 Task: Find connections with filter location Jhūsi with filter topic #motivation with filter profile language English with filter current company Nagarro with filter school D.A.V. College with filter industry Biotechnology Research with filter service category Nonprofit Consulting with filter keywords title Physical Therapy Assistant
Action: Mouse moved to (183, 268)
Screenshot: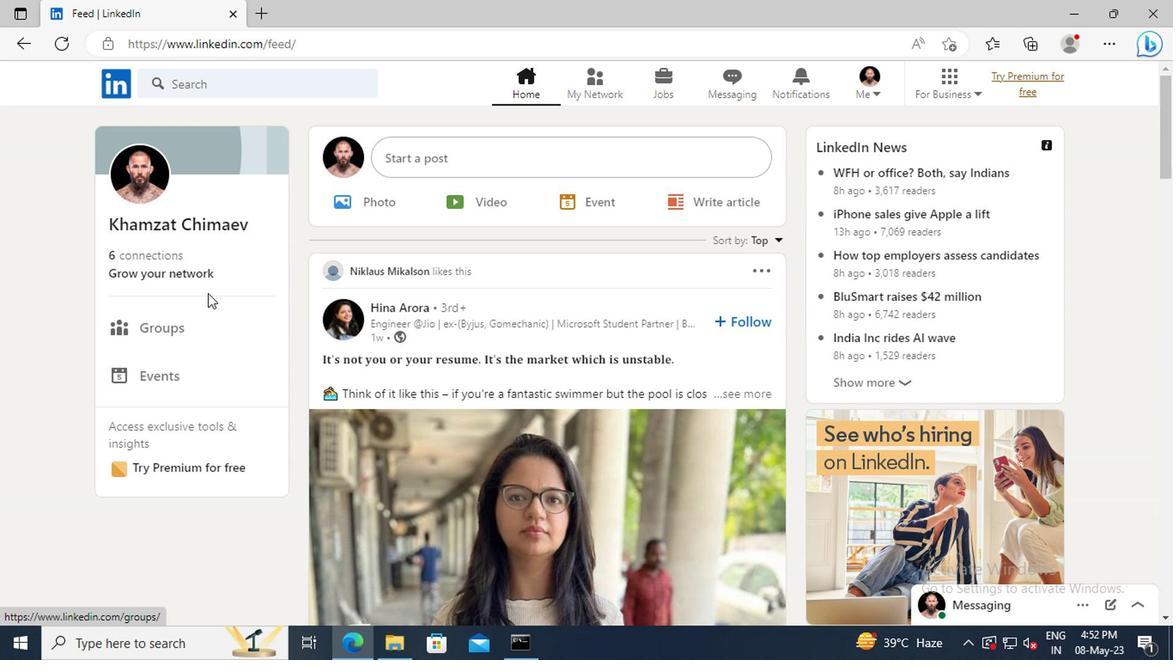 
Action: Mouse pressed left at (183, 268)
Screenshot: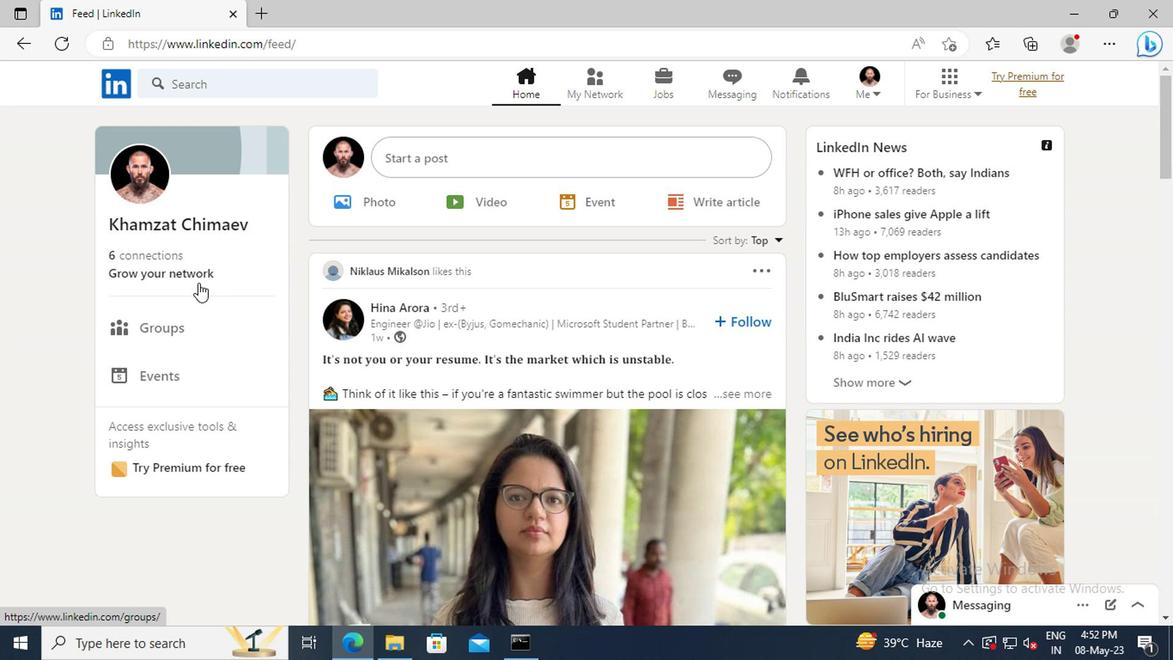 
Action: Mouse moved to (177, 184)
Screenshot: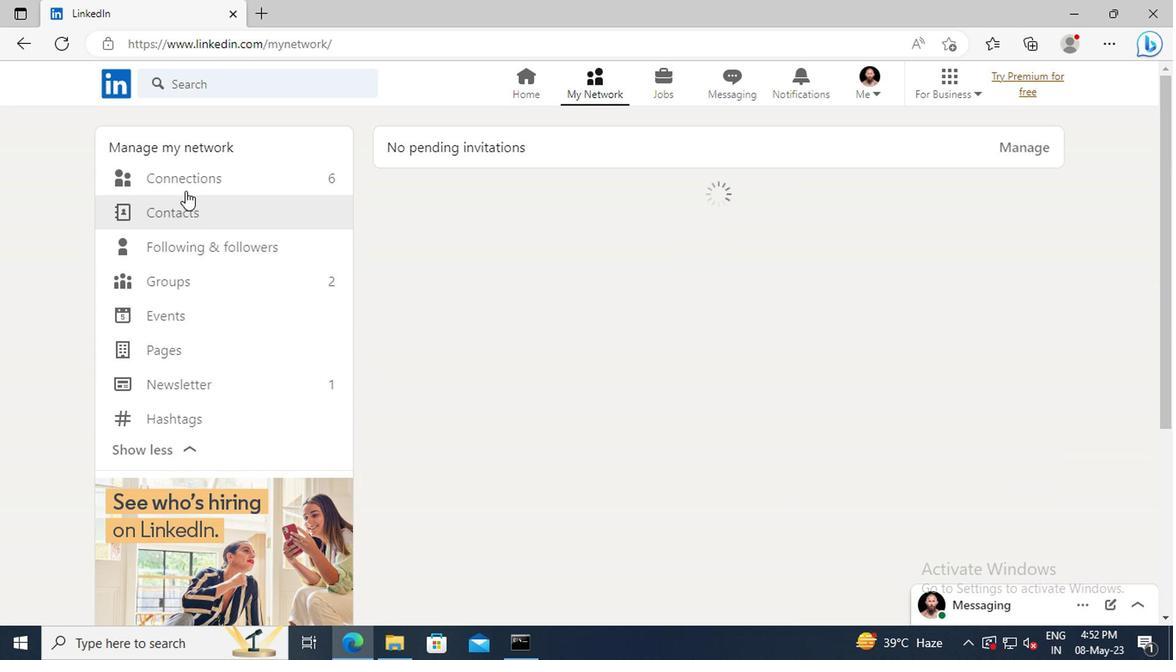 
Action: Mouse pressed left at (177, 184)
Screenshot: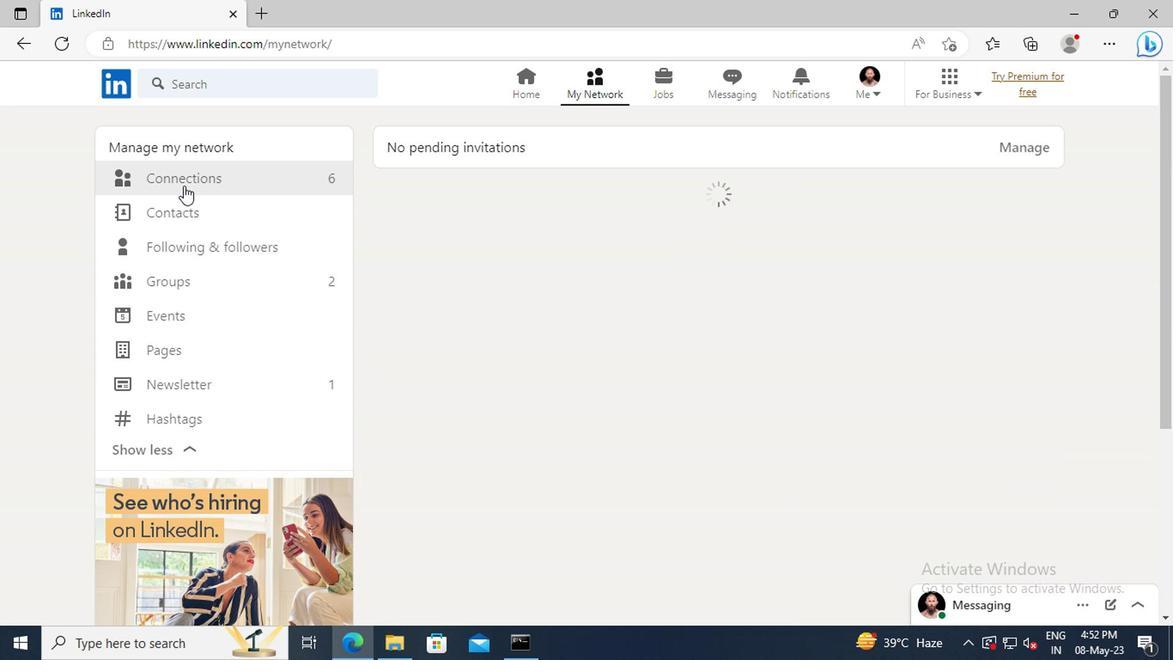 
Action: Mouse moved to (695, 182)
Screenshot: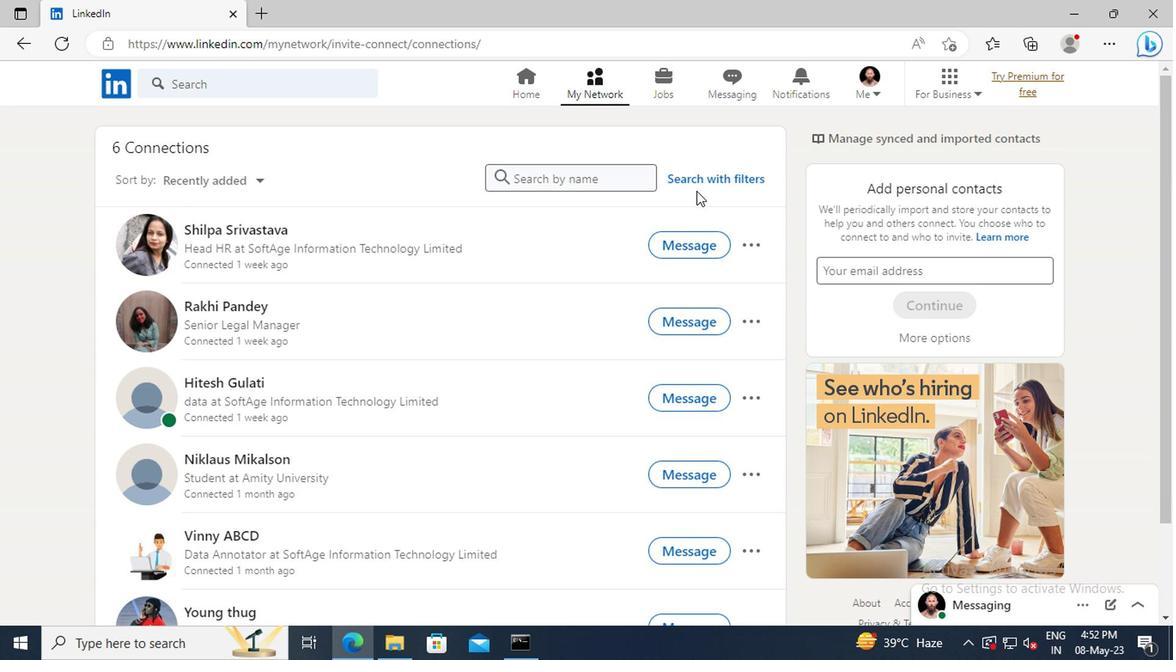 
Action: Mouse pressed left at (695, 182)
Screenshot: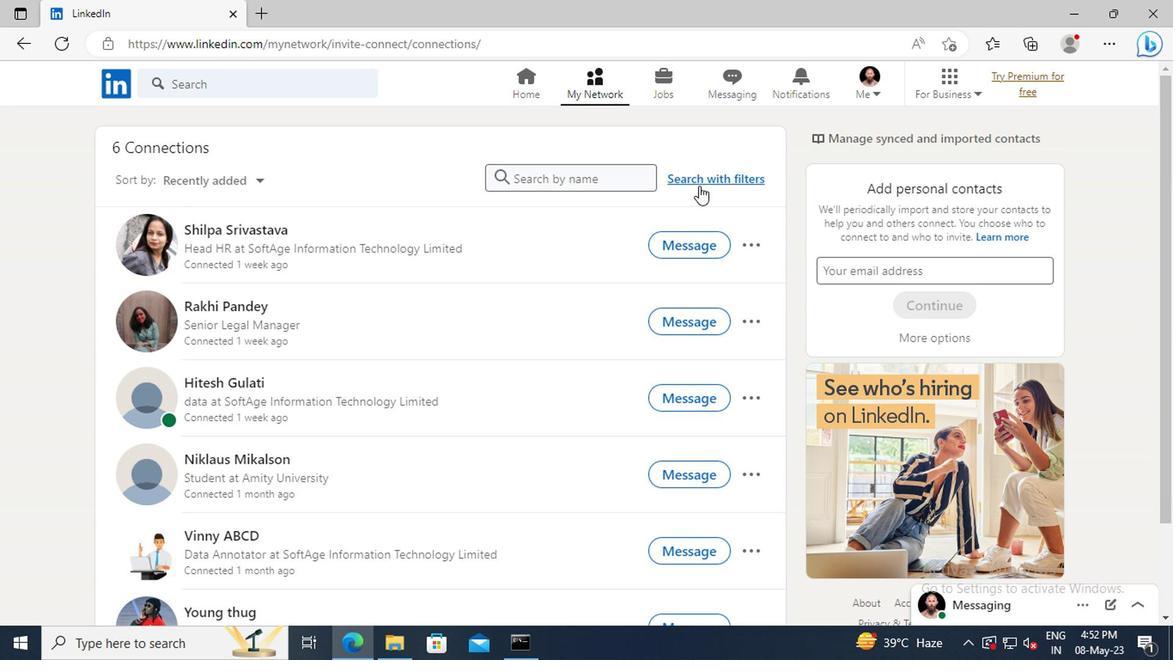 
Action: Mouse moved to (647, 136)
Screenshot: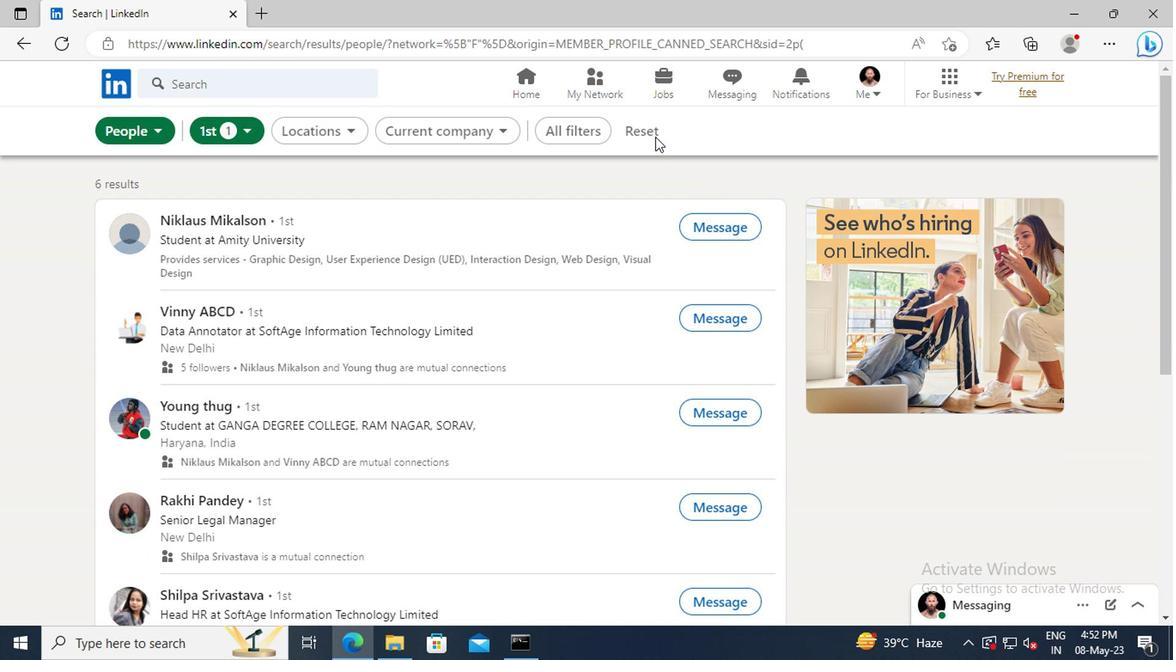 
Action: Mouse pressed left at (647, 136)
Screenshot: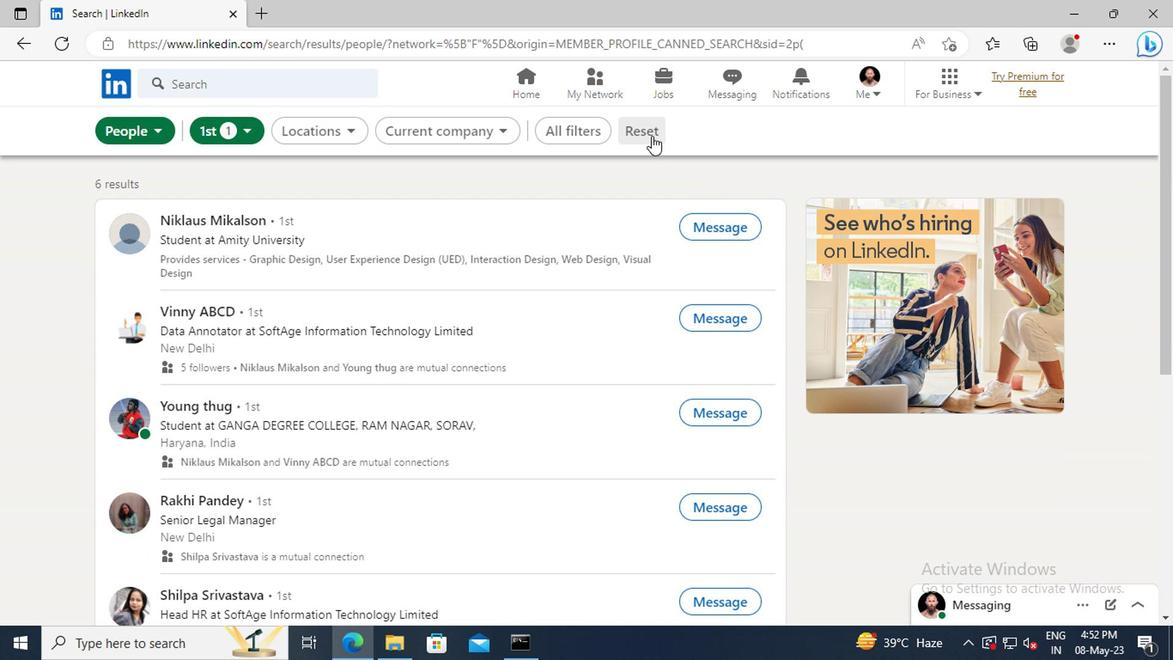
Action: Mouse moved to (624, 135)
Screenshot: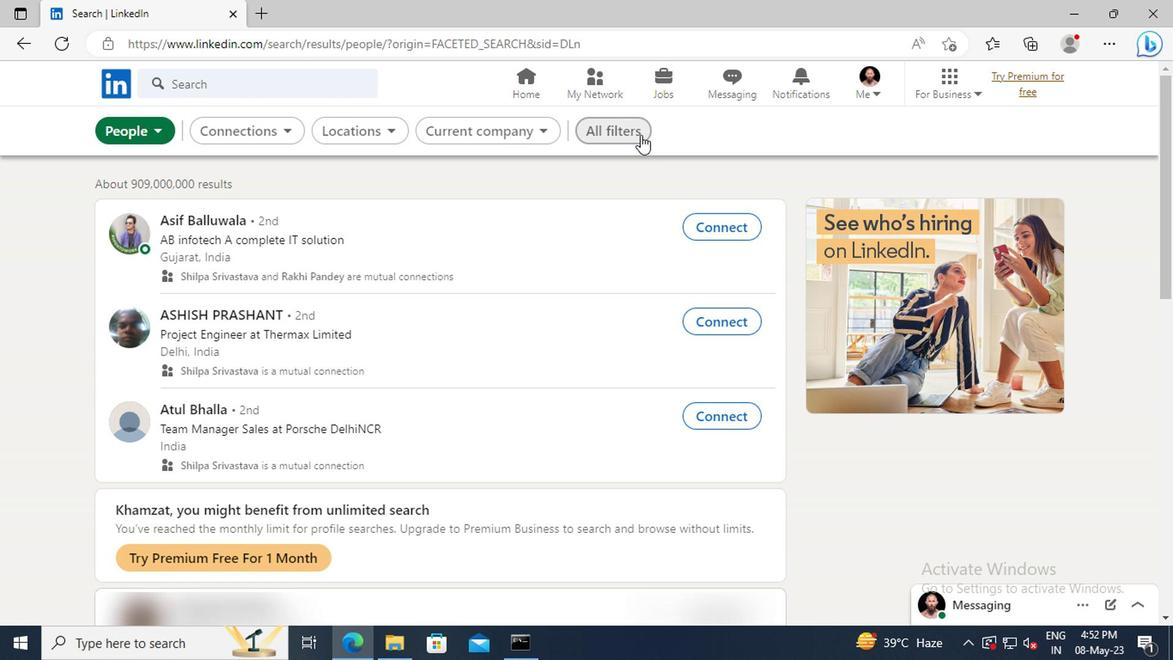 
Action: Mouse pressed left at (624, 135)
Screenshot: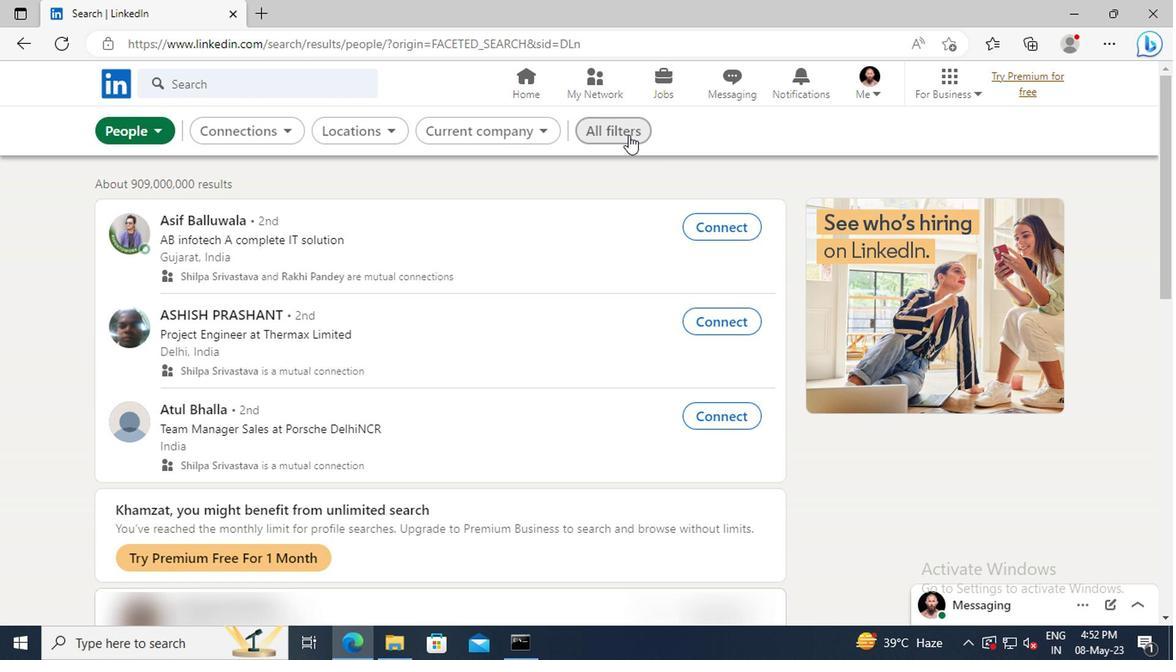 
Action: Mouse moved to (984, 352)
Screenshot: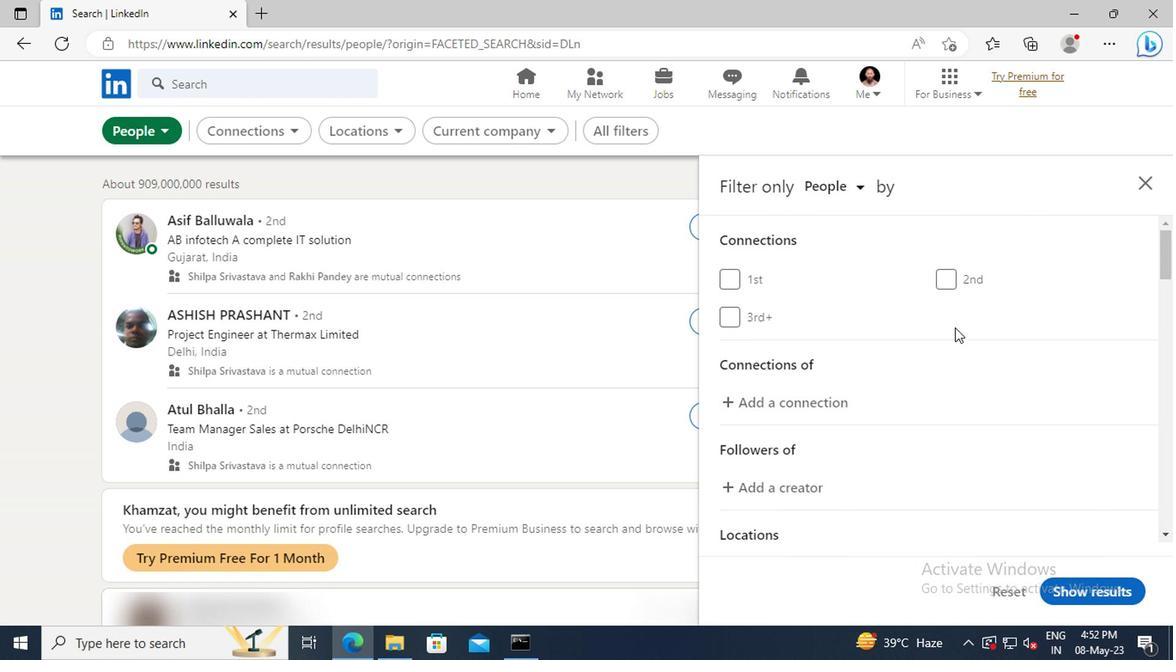 
Action: Mouse scrolled (984, 352) with delta (0, 0)
Screenshot: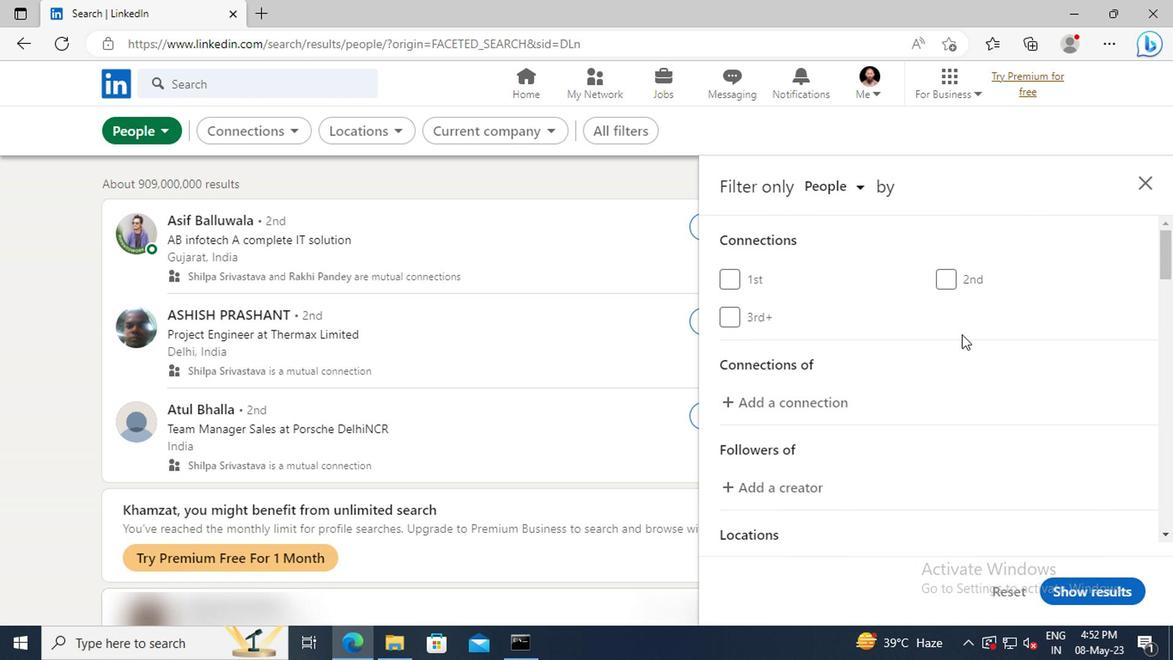 
Action: Mouse scrolled (984, 352) with delta (0, 0)
Screenshot: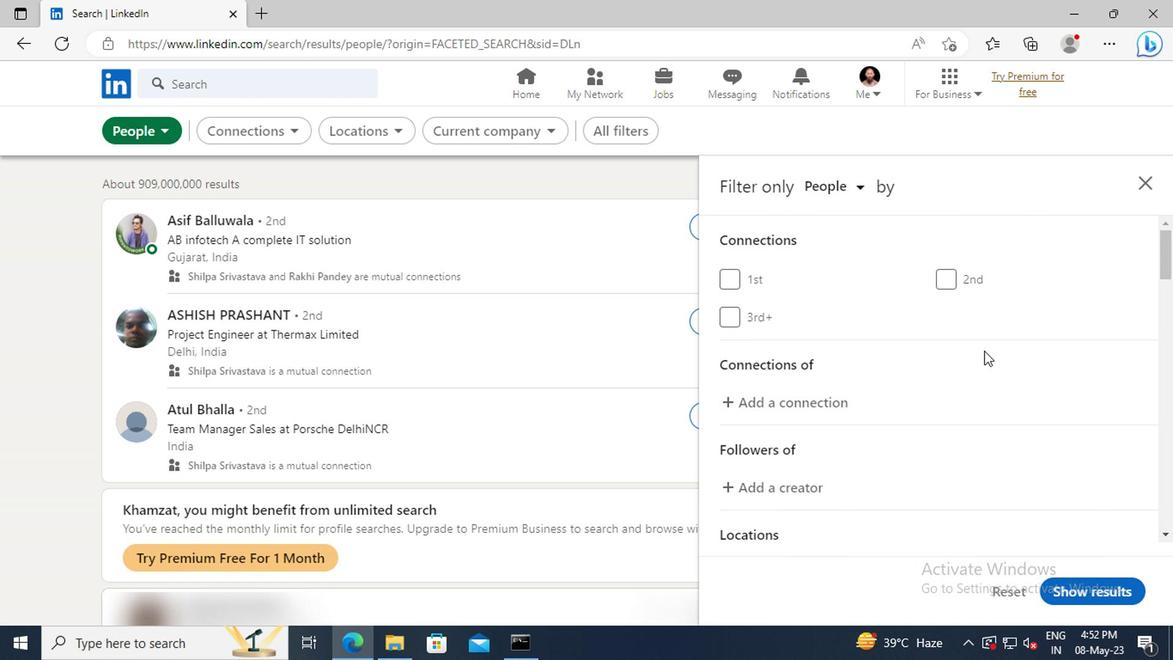 
Action: Mouse scrolled (984, 352) with delta (0, 0)
Screenshot: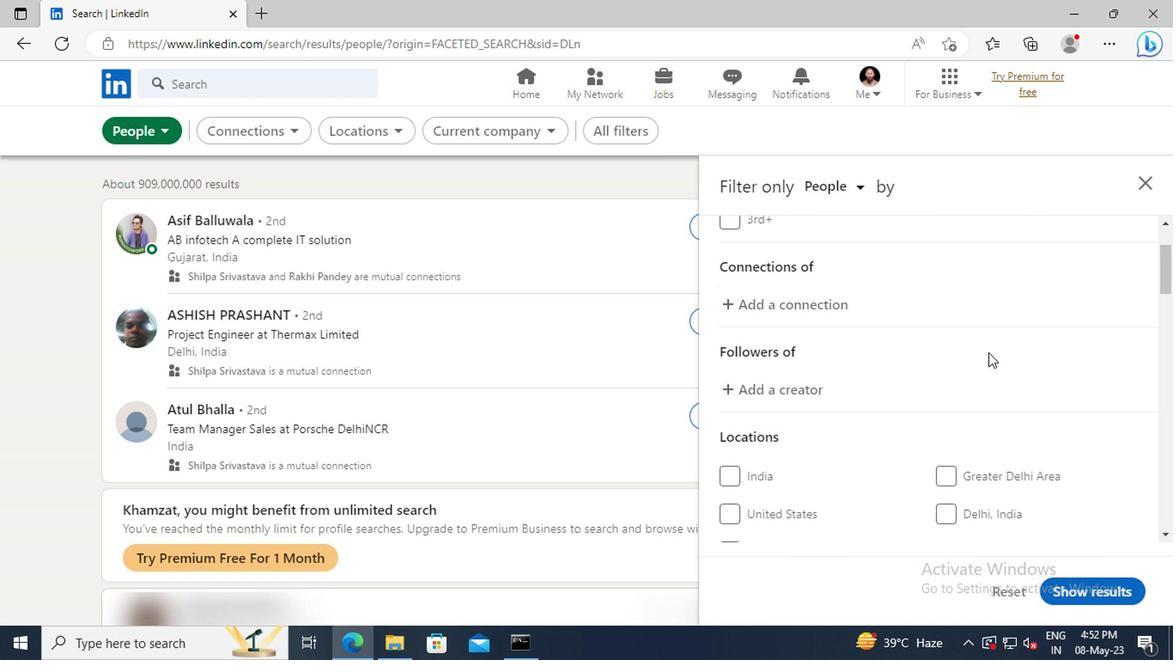 
Action: Mouse scrolled (984, 352) with delta (0, 0)
Screenshot: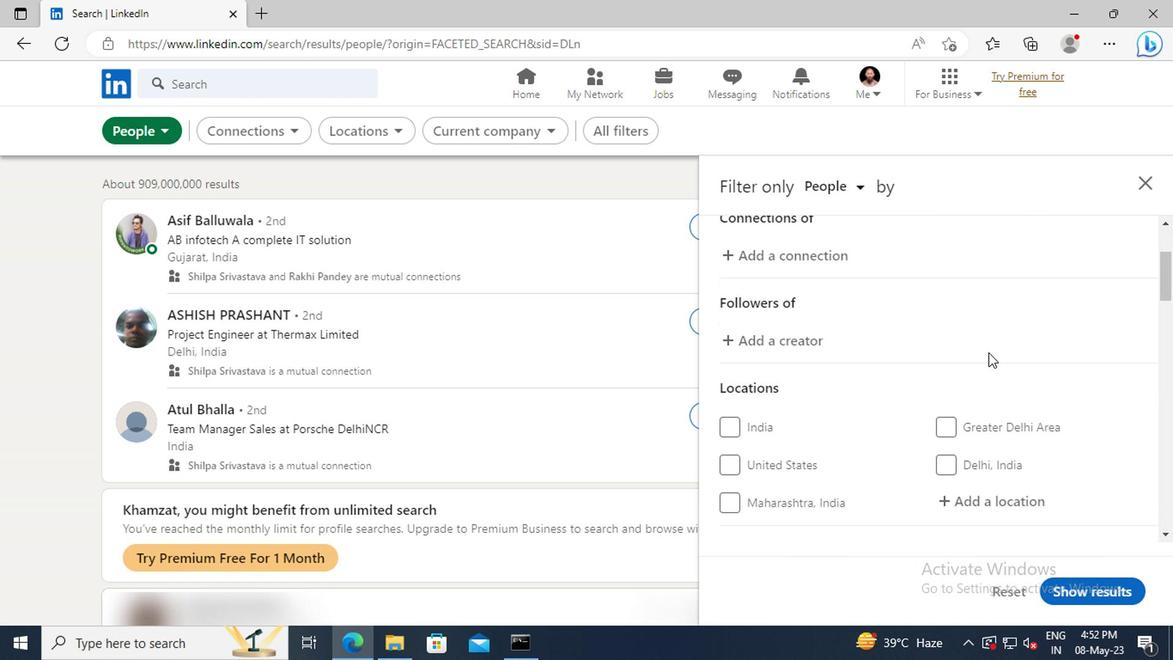 
Action: Mouse scrolled (984, 352) with delta (0, 0)
Screenshot: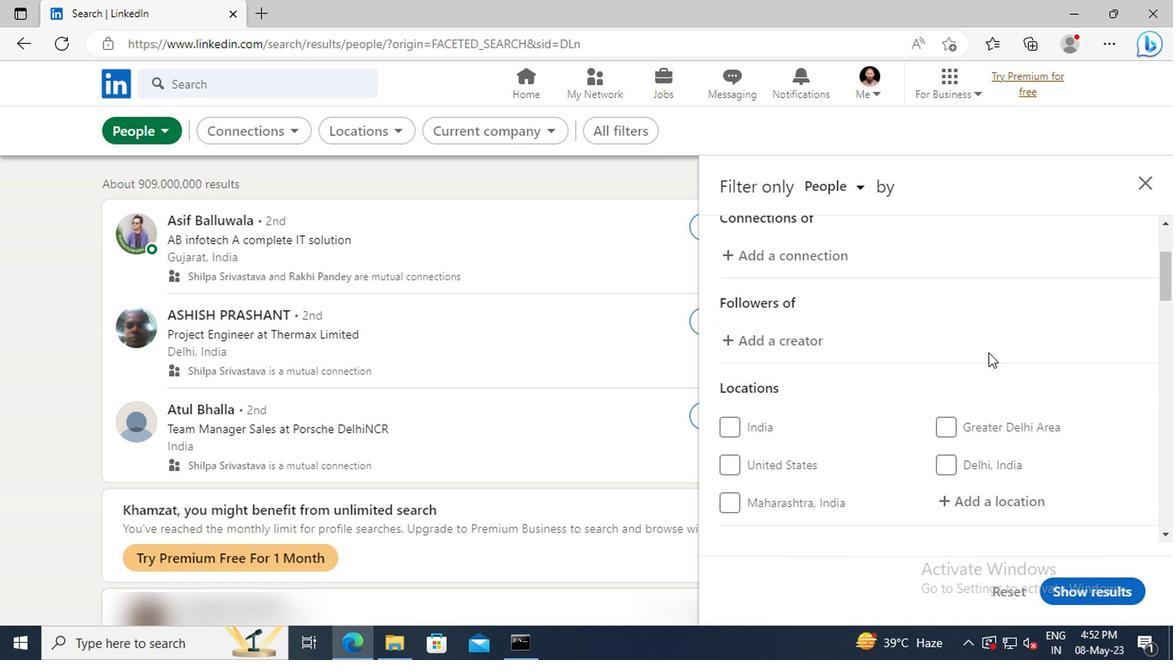 
Action: Mouse moved to (977, 402)
Screenshot: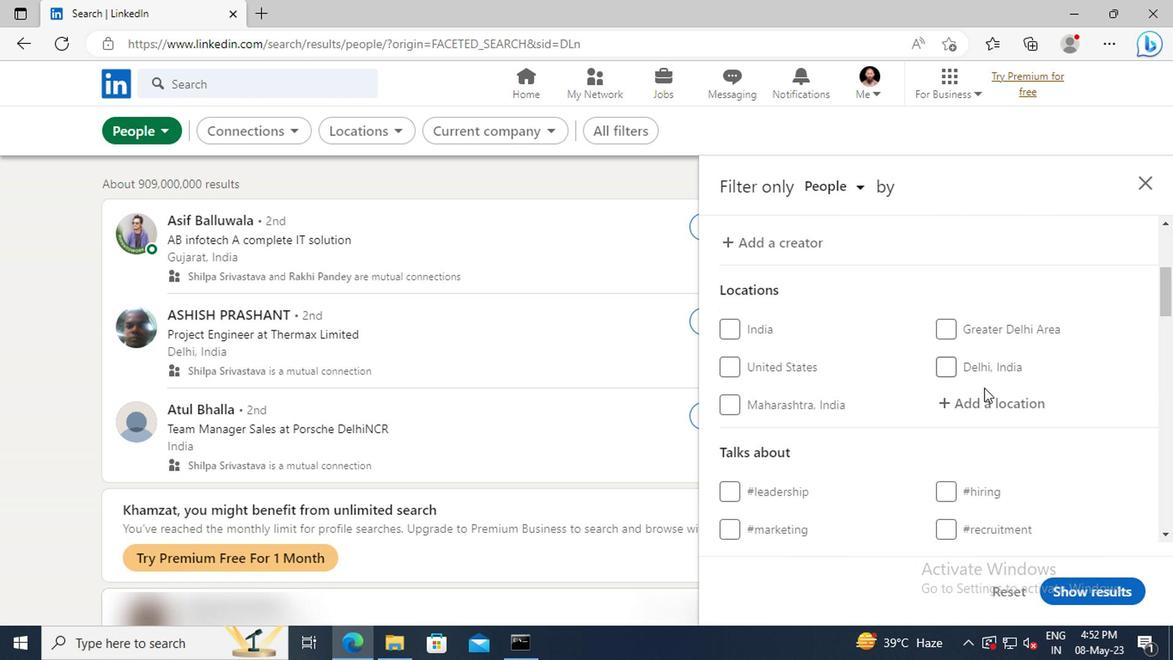 
Action: Mouse pressed left at (977, 402)
Screenshot: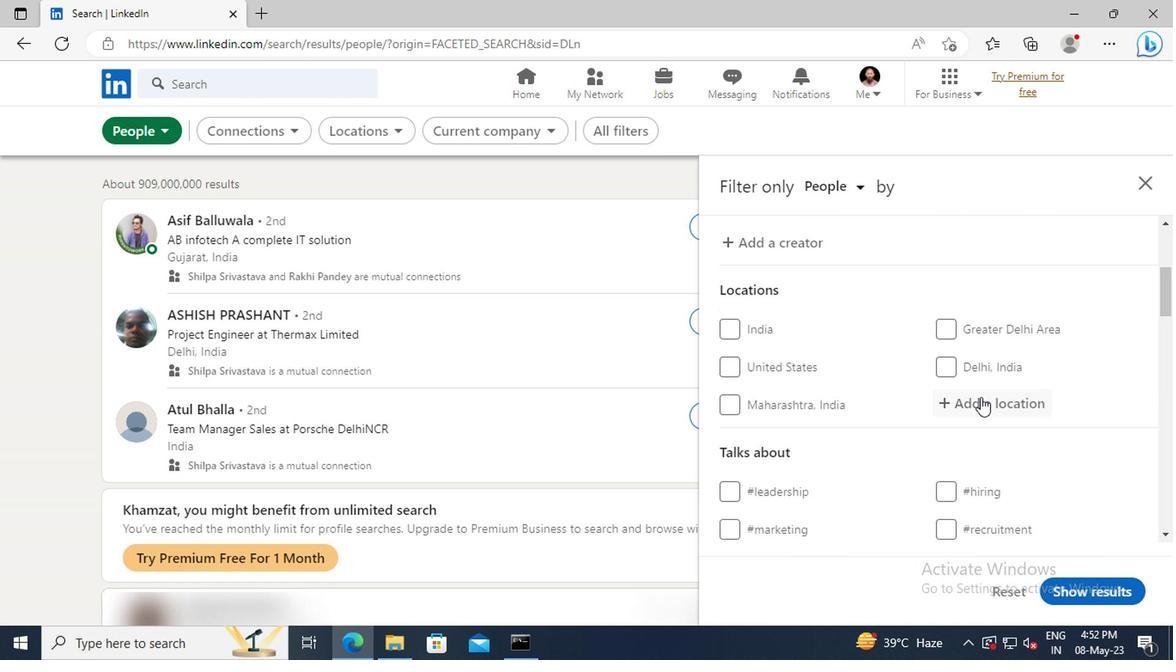
Action: Key pressed <Key.shift>JHUSI<Key.enter>
Screenshot: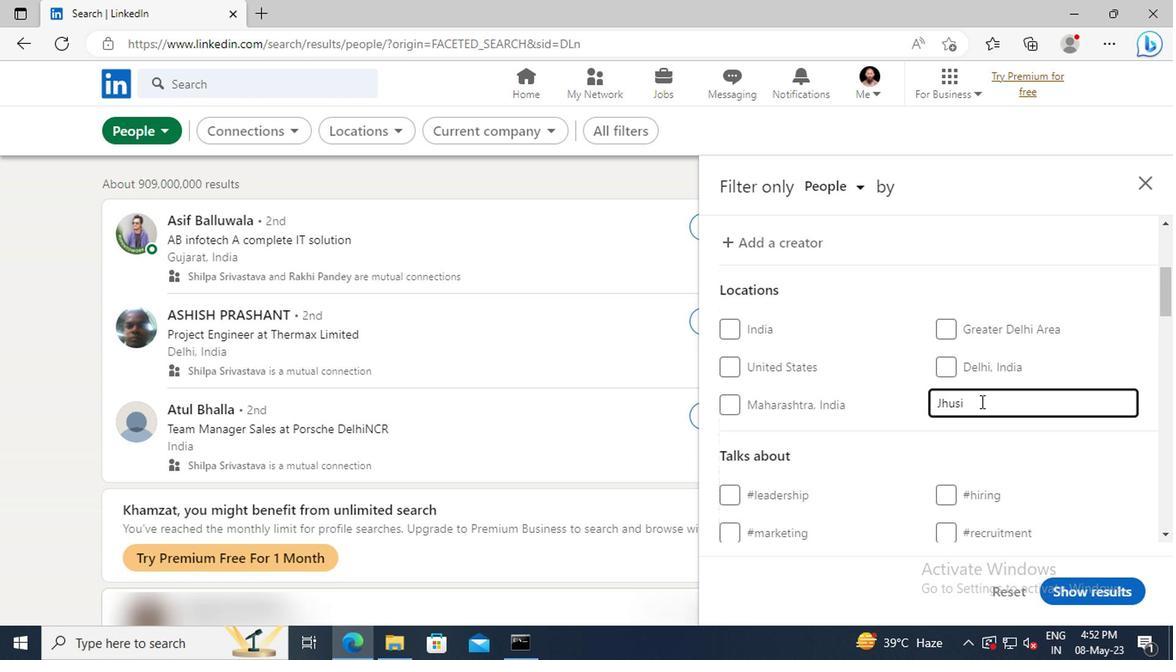 
Action: Mouse scrolled (977, 400) with delta (0, -1)
Screenshot: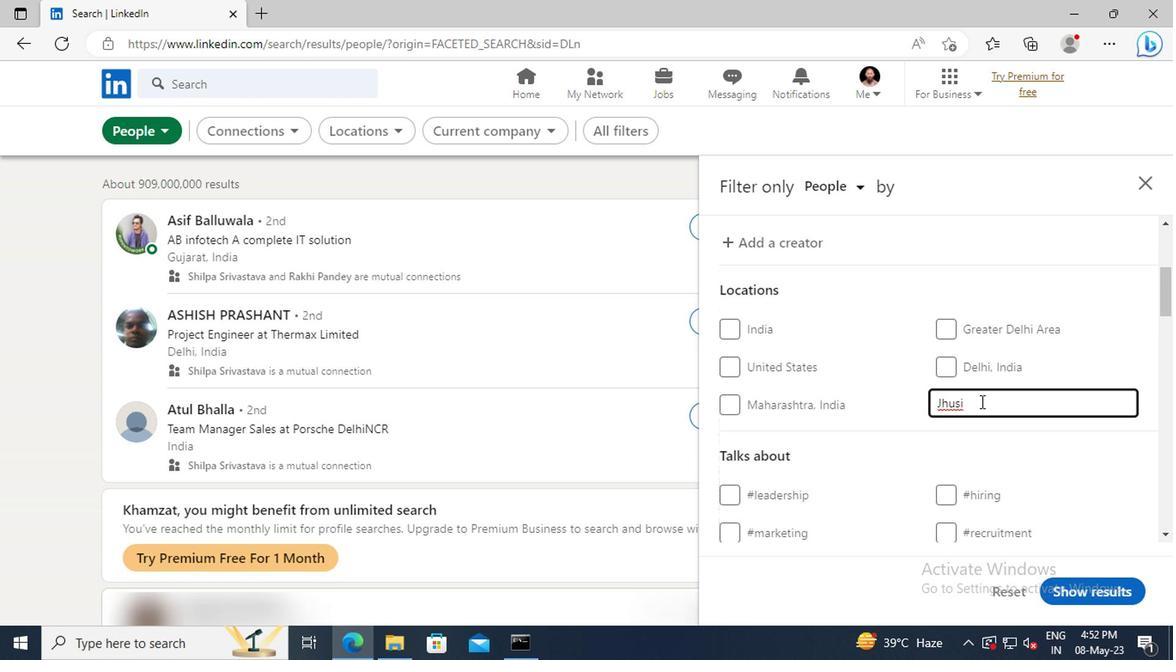 
Action: Mouse scrolled (977, 400) with delta (0, -1)
Screenshot: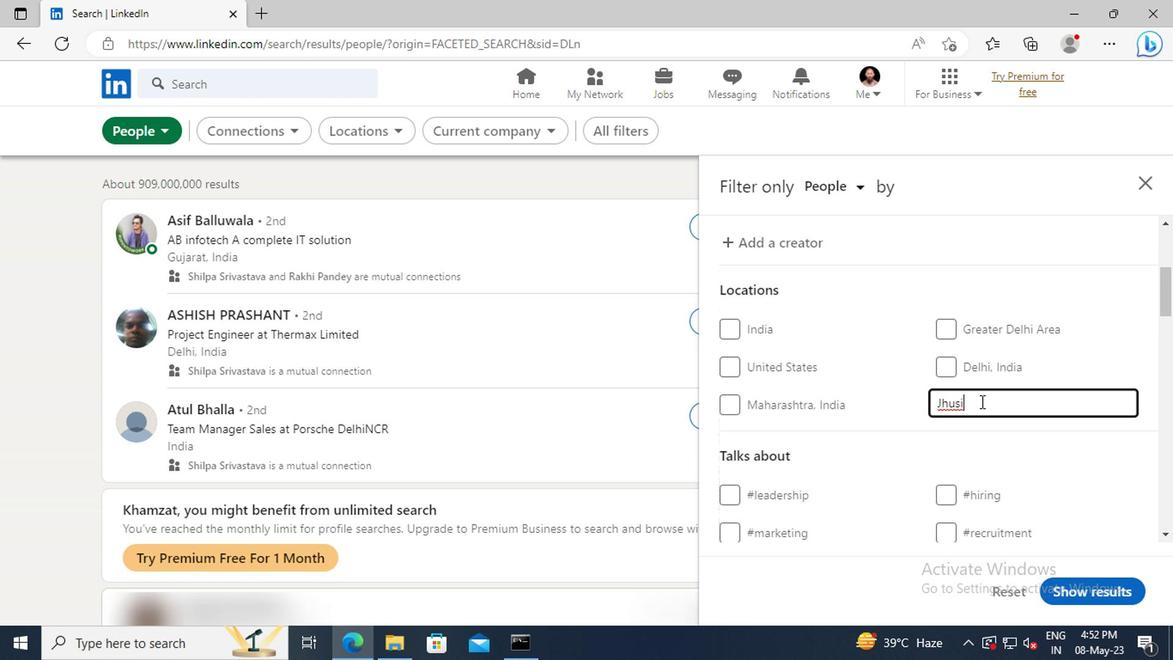 
Action: Mouse scrolled (977, 400) with delta (0, -1)
Screenshot: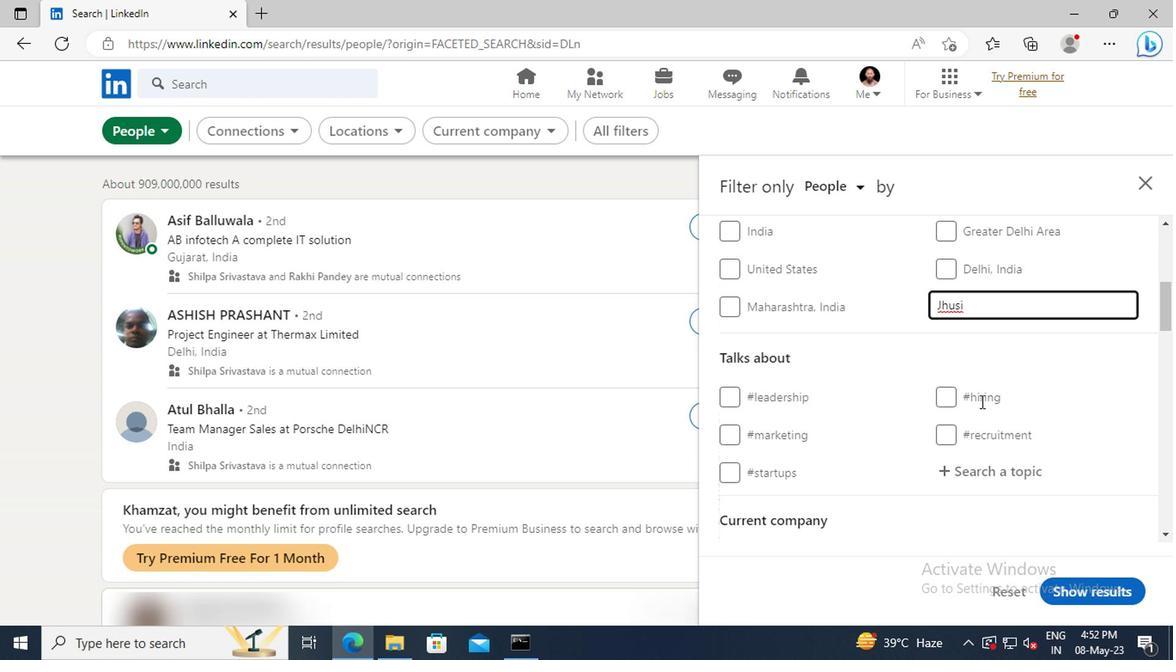 
Action: Mouse moved to (977, 419)
Screenshot: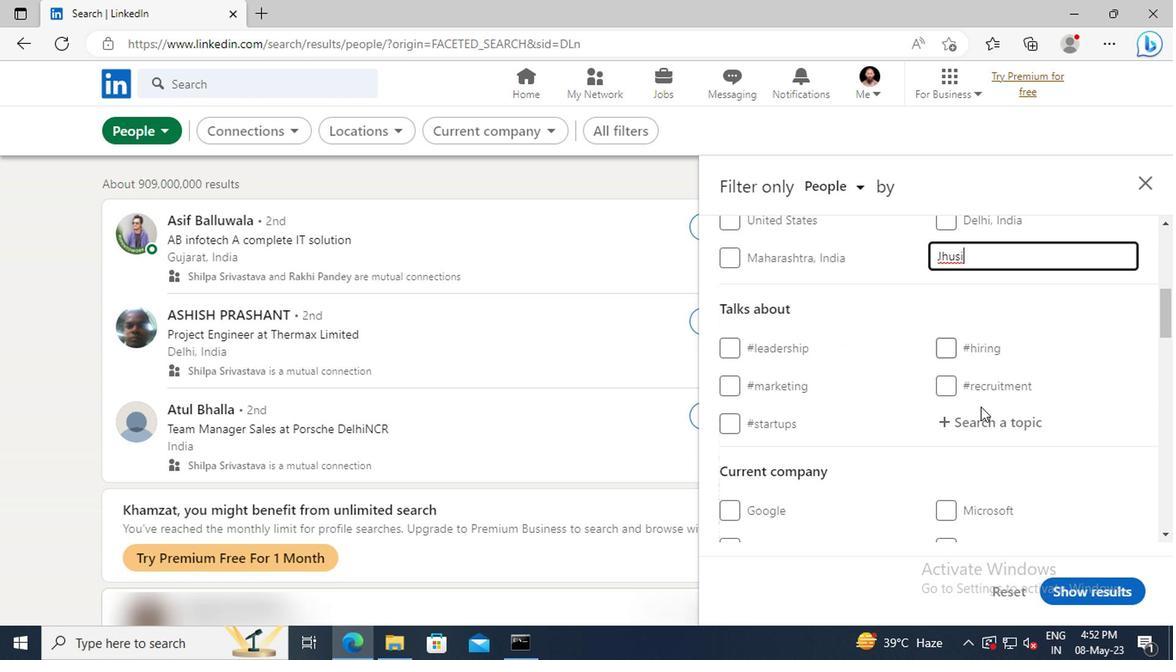 
Action: Mouse pressed left at (977, 419)
Screenshot: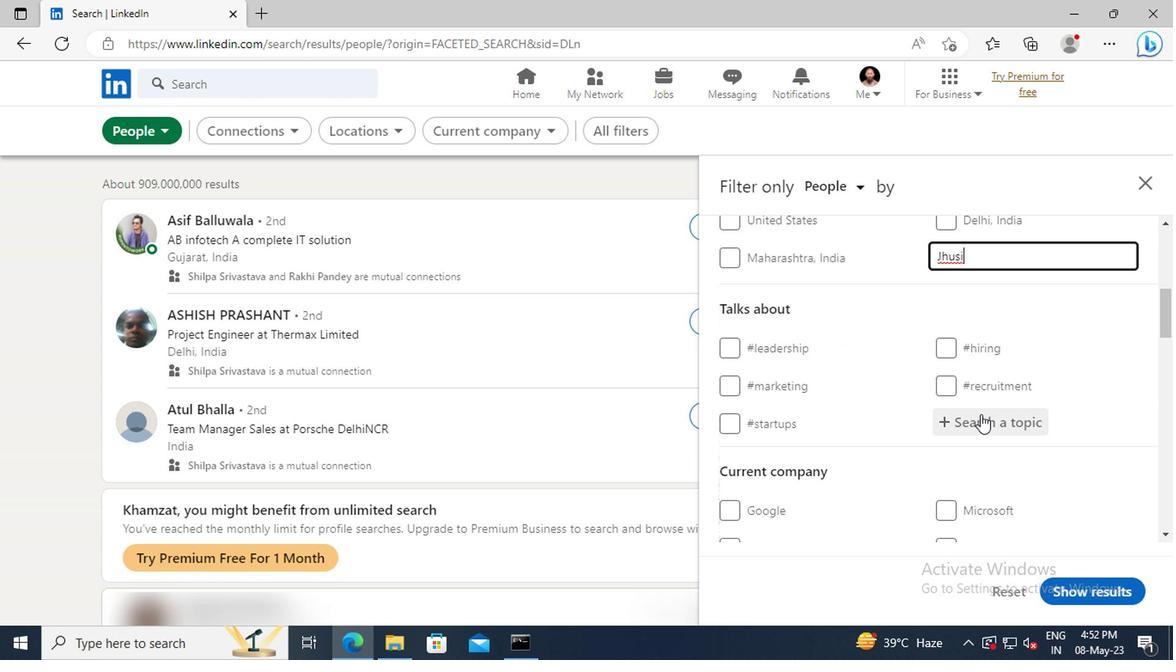 
Action: Mouse moved to (942, 397)
Screenshot: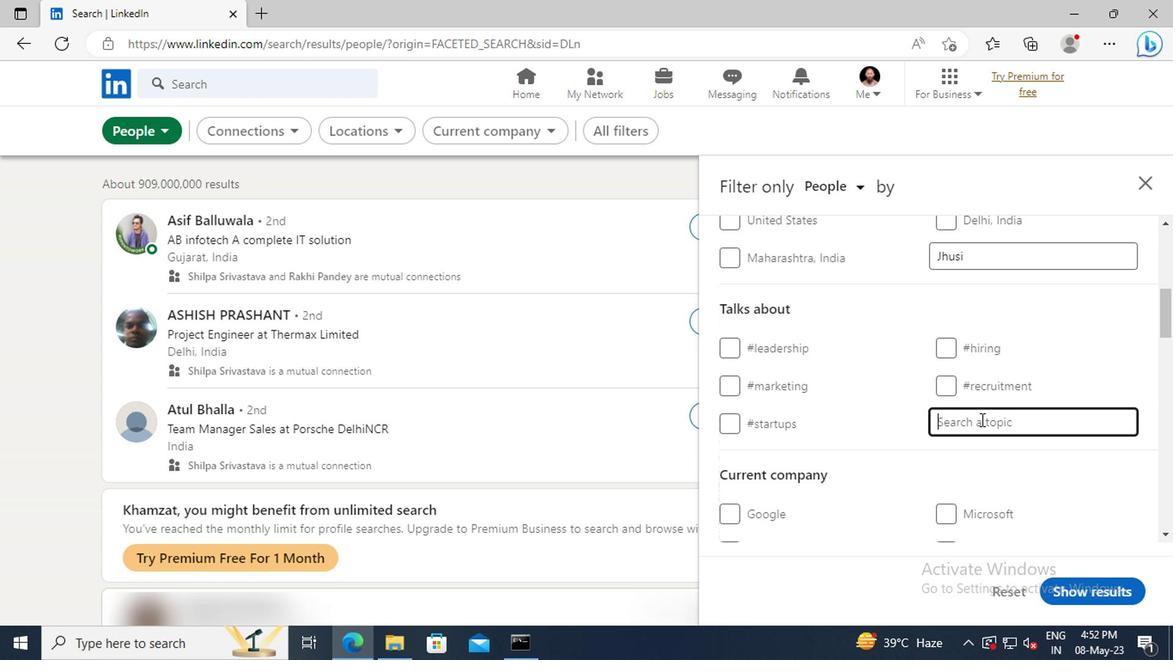 
Action: Key pressed MOTI
Screenshot: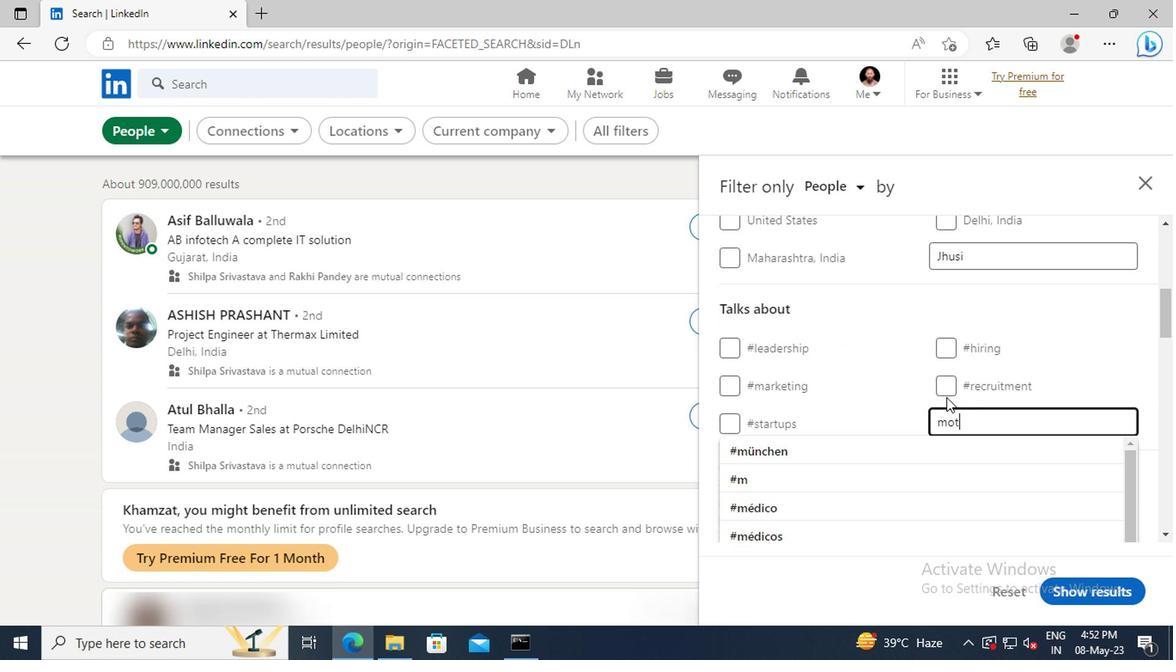 
Action: Mouse moved to (950, 441)
Screenshot: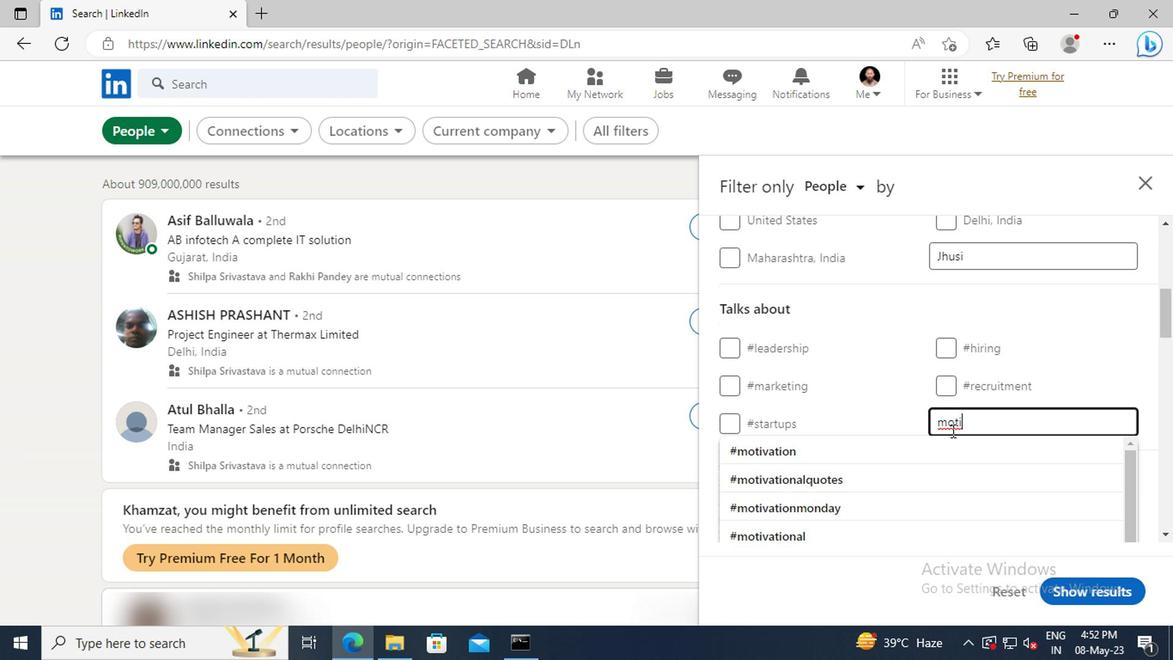 
Action: Mouse pressed left at (950, 441)
Screenshot: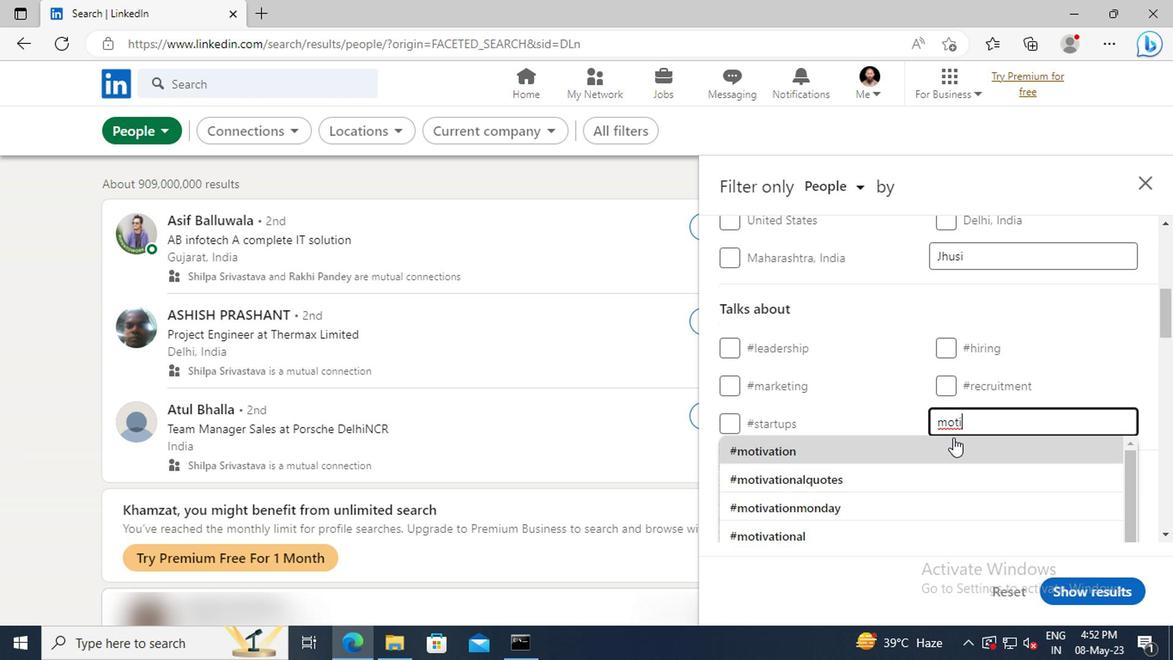 
Action: Mouse scrolled (950, 440) with delta (0, 0)
Screenshot: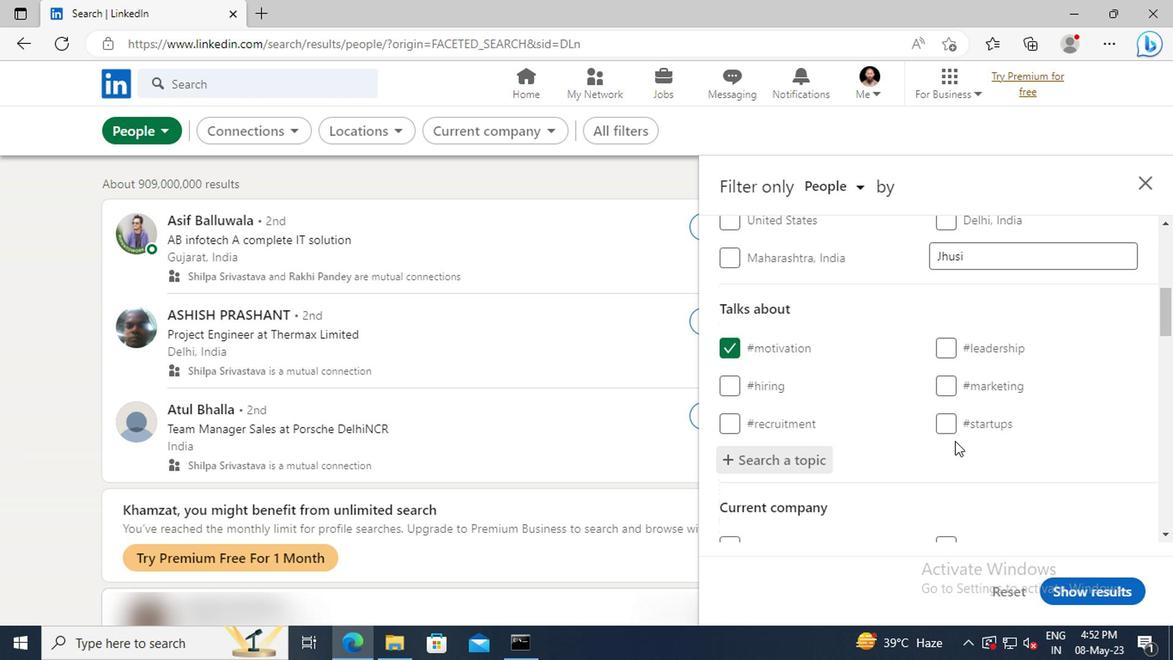 
Action: Mouse scrolled (950, 440) with delta (0, 0)
Screenshot: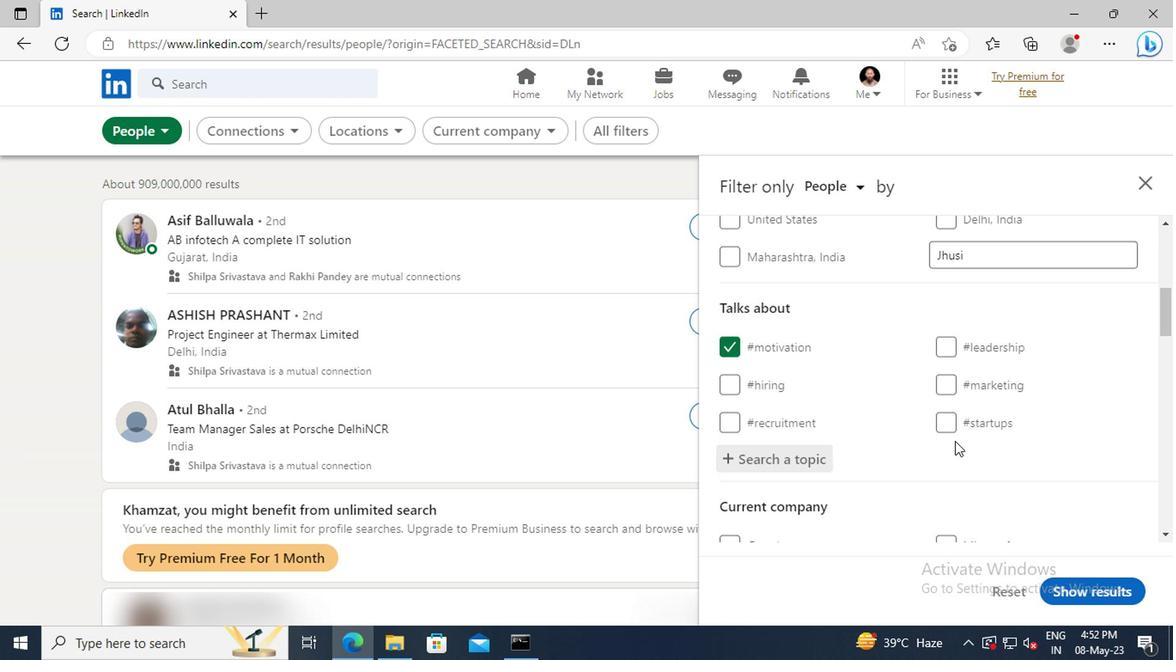 
Action: Mouse moved to (948, 421)
Screenshot: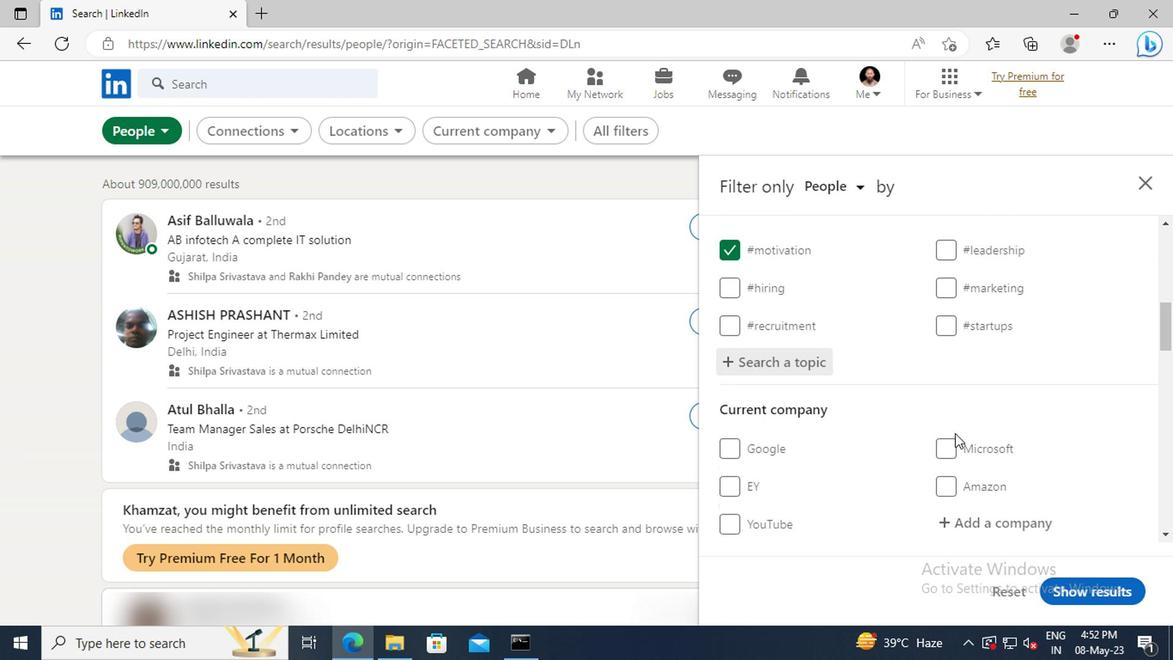 
Action: Mouse scrolled (948, 420) with delta (0, -1)
Screenshot: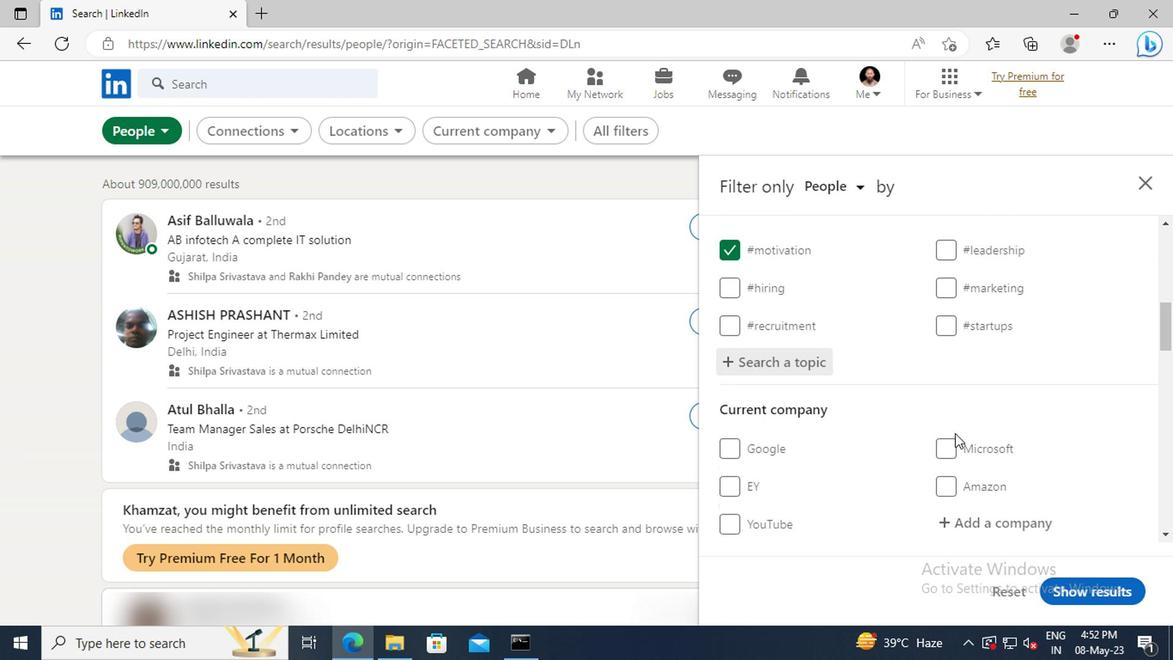
Action: Mouse moved to (947, 416)
Screenshot: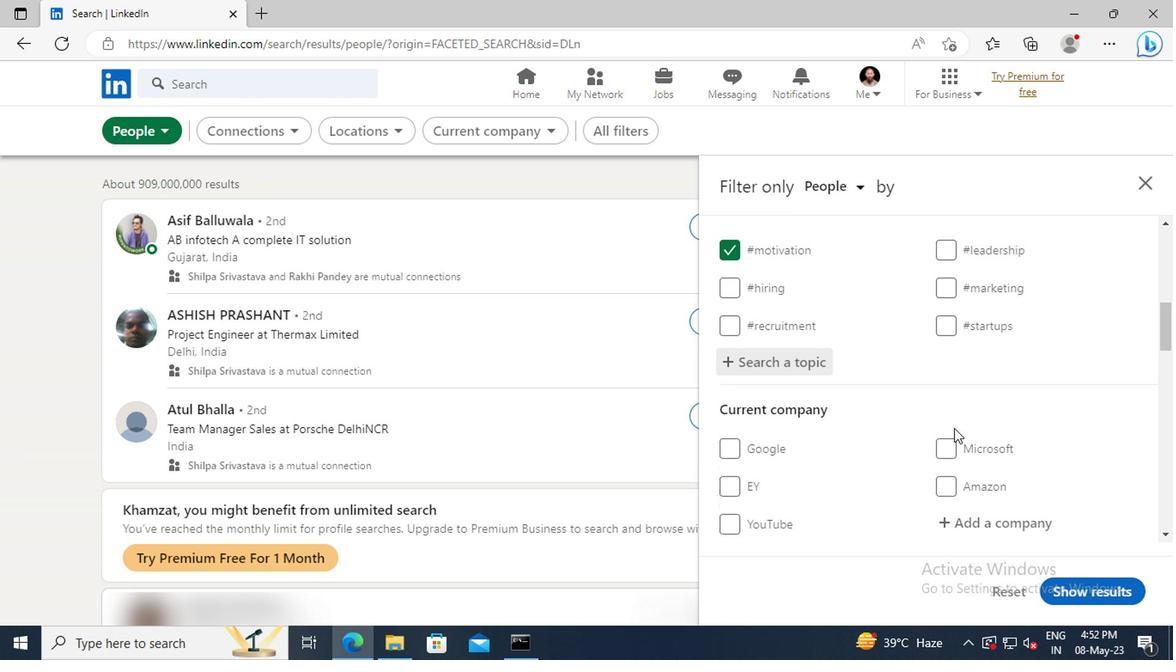 
Action: Mouse scrolled (947, 415) with delta (0, 0)
Screenshot: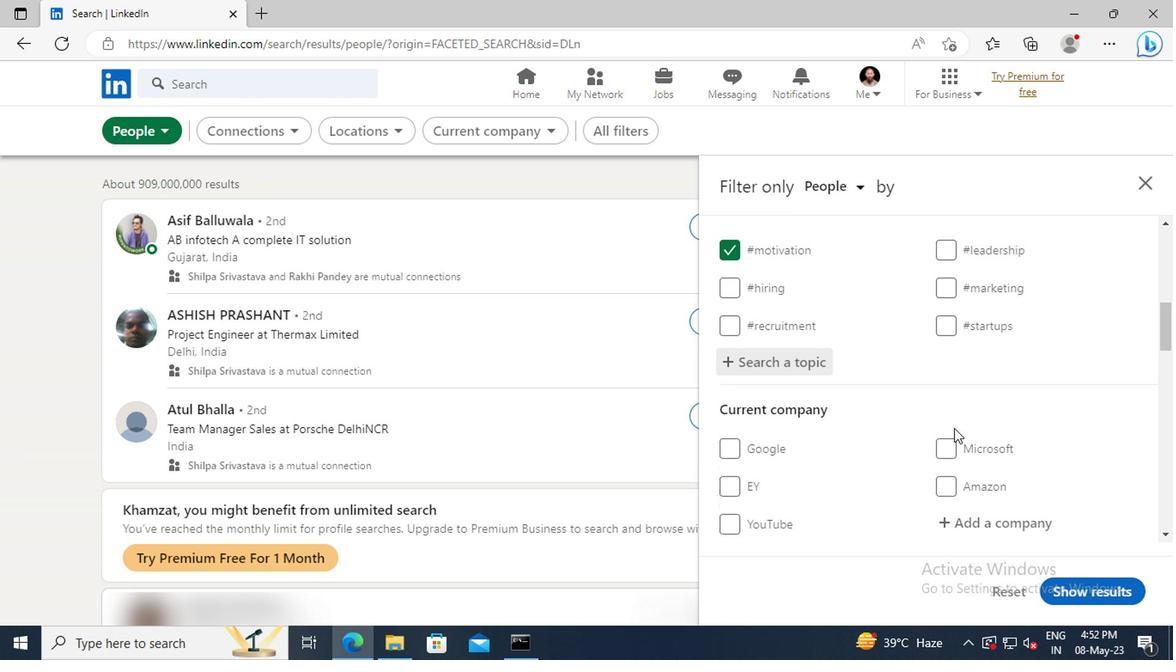 
Action: Mouse moved to (946, 408)
Screenshot: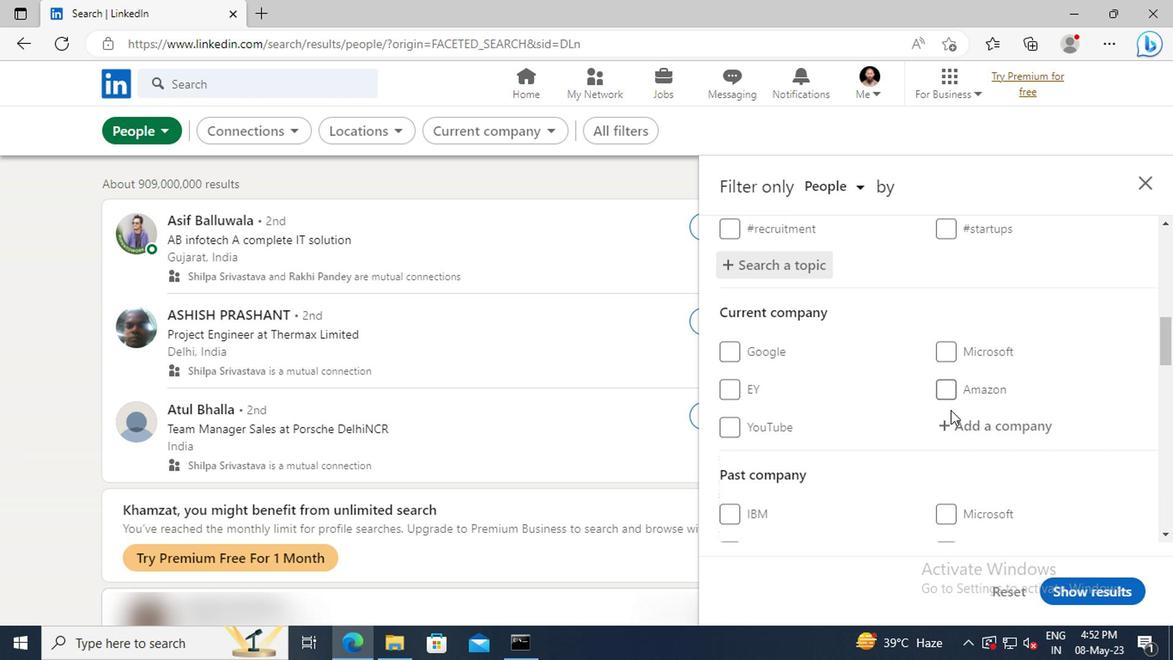 
Action: Mouse scrolled (946, 407) with delta (0, -1)
Screenshot: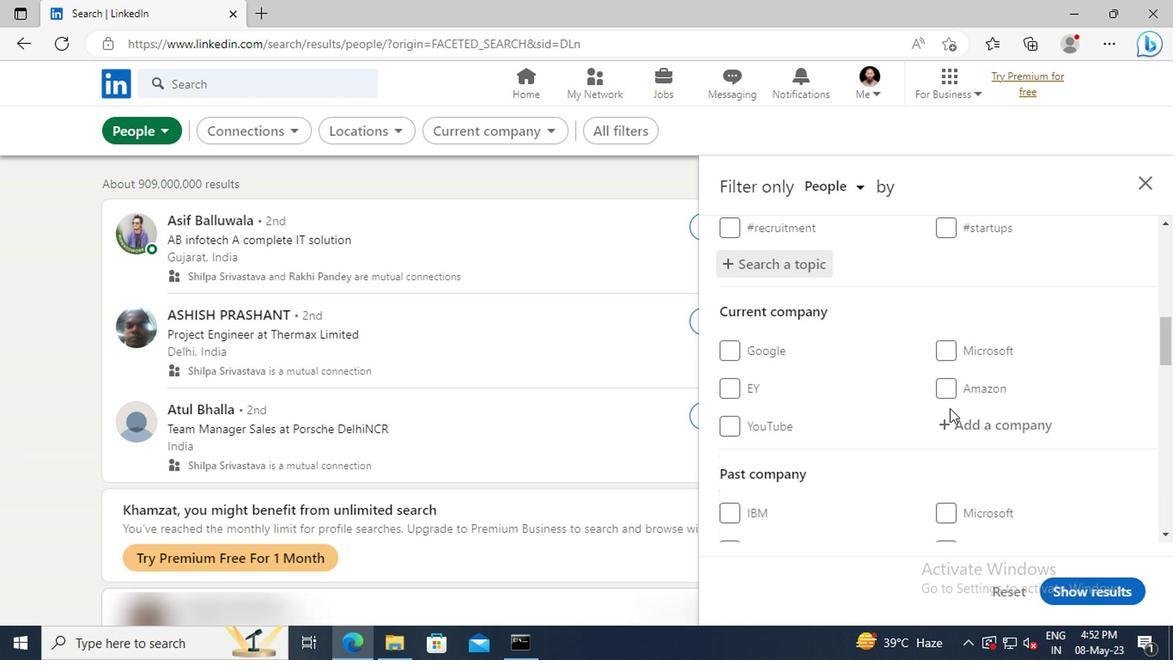 
Action: Mouse scrolled (946, 407) with delta (0, -1)
Screenshot: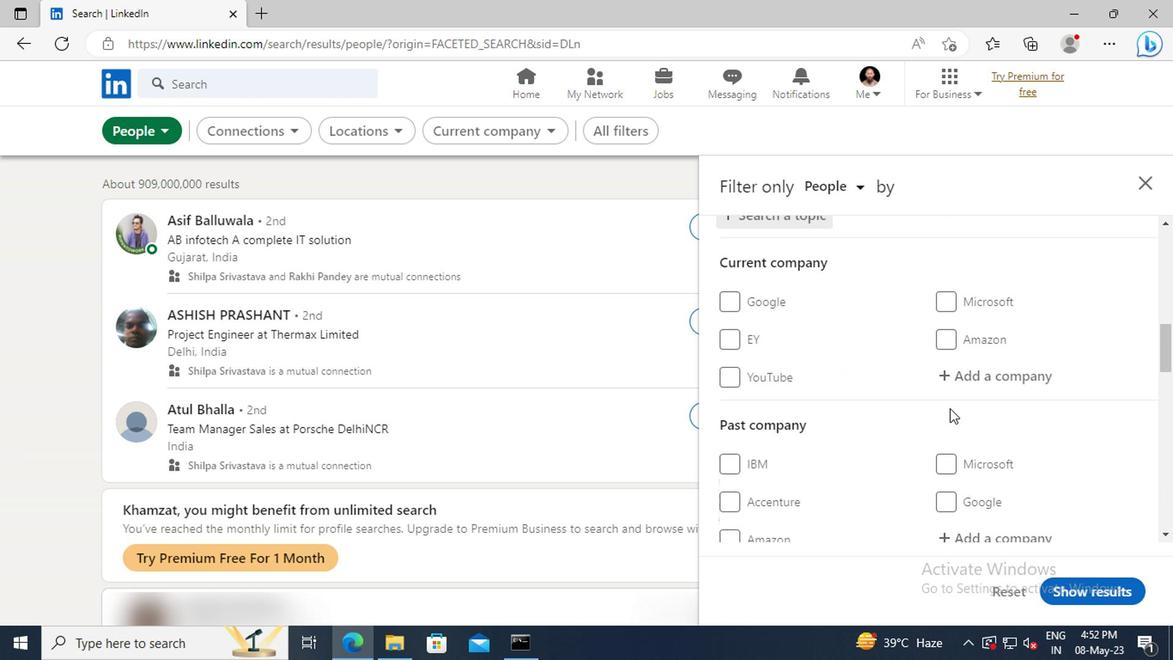 
Action: Mouse scrolled (946, 407) with delta (0, -1)
Screenshot: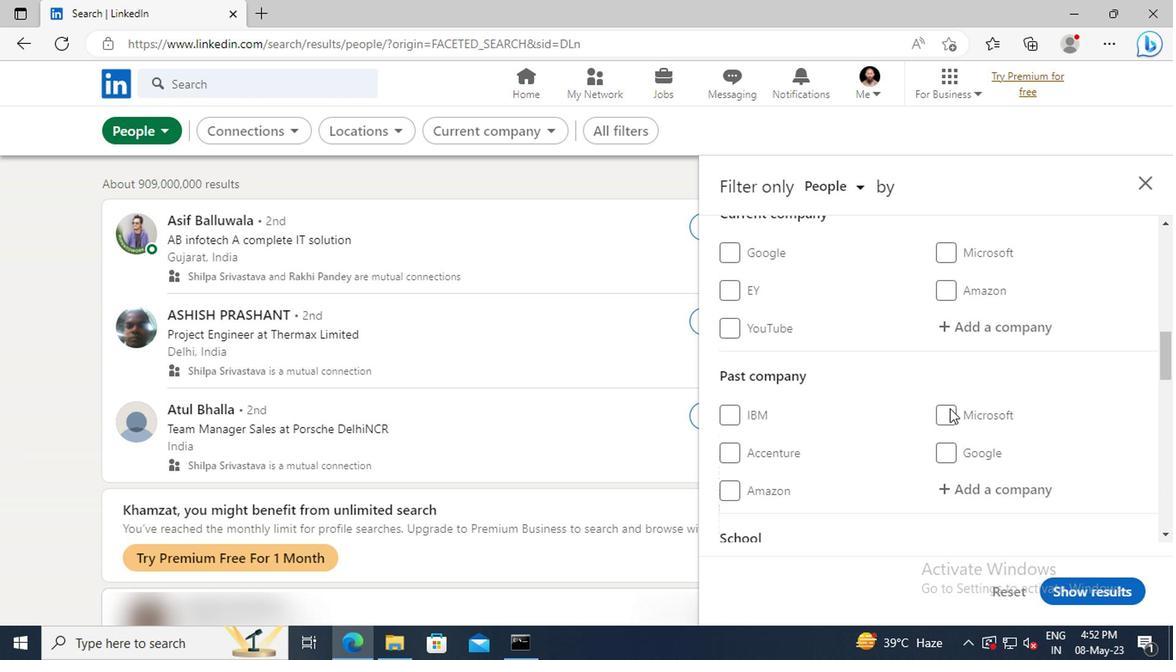 
Action: Mouse scrolled (946, 407) with delta (0, -1)
Screenshot: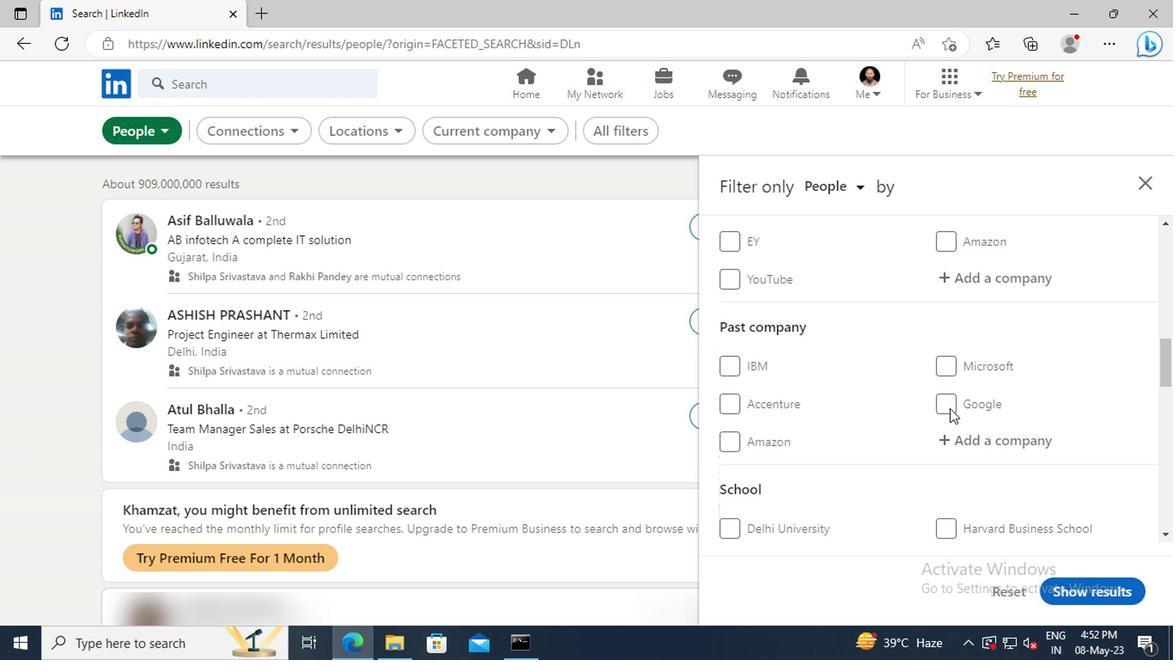
Action: Mouse scrolled (946, 407) with delta (0, -1)
Screenshot: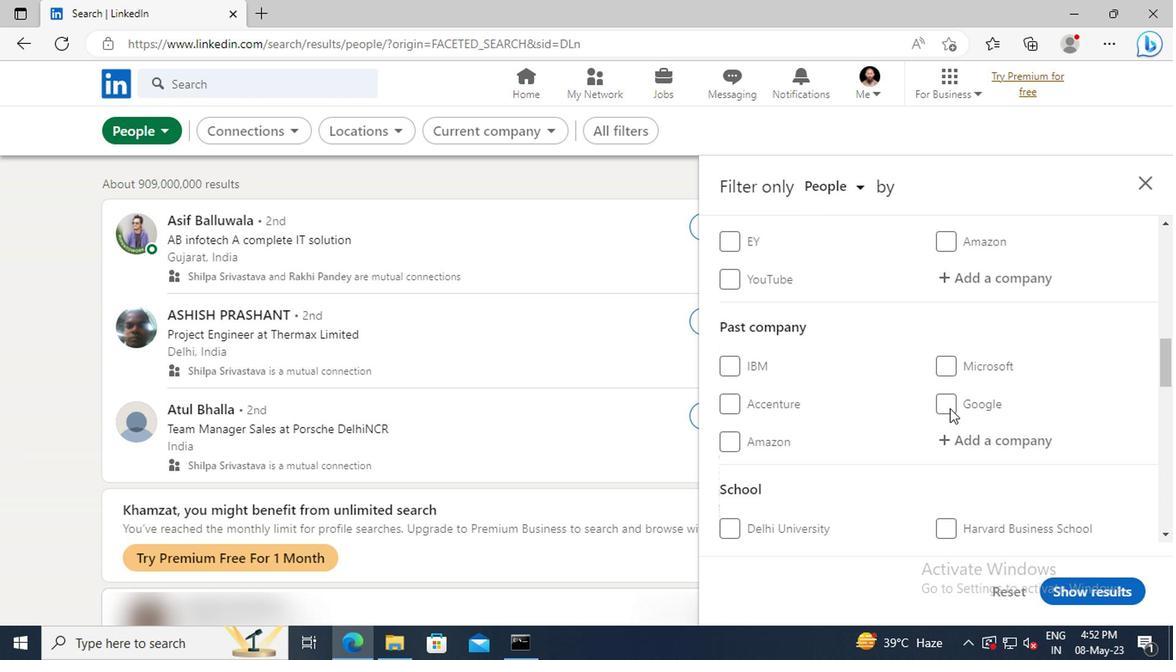 
Action: Mouse scrolled (946, 407) with delta (0, -1)
Screenshot: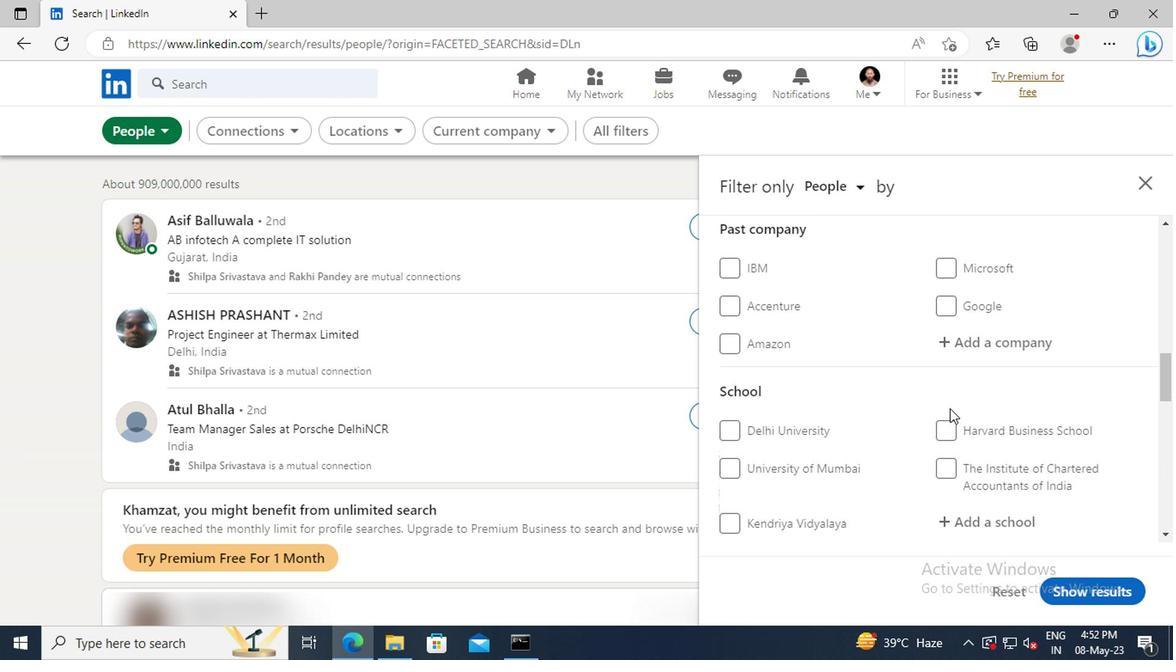 
Action: Mouse scrolled (946, 407) with delta (0, -1)
Screenshot: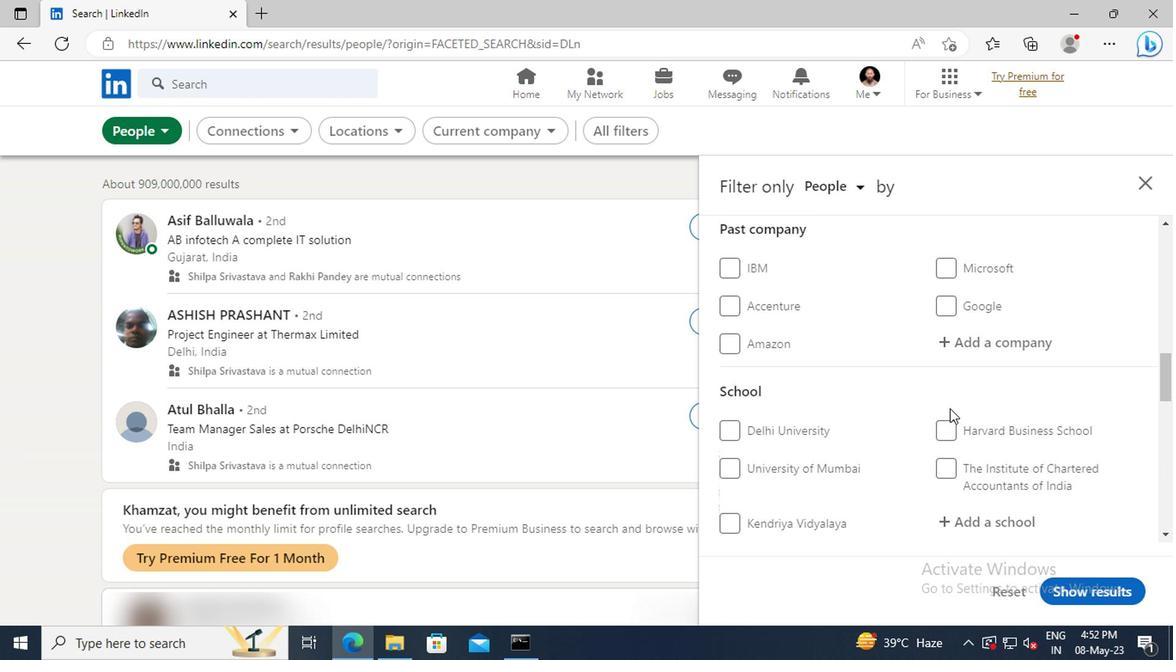 
Action: Mouse scrolled (946, 407) with delta (0, -1)
Screenshot: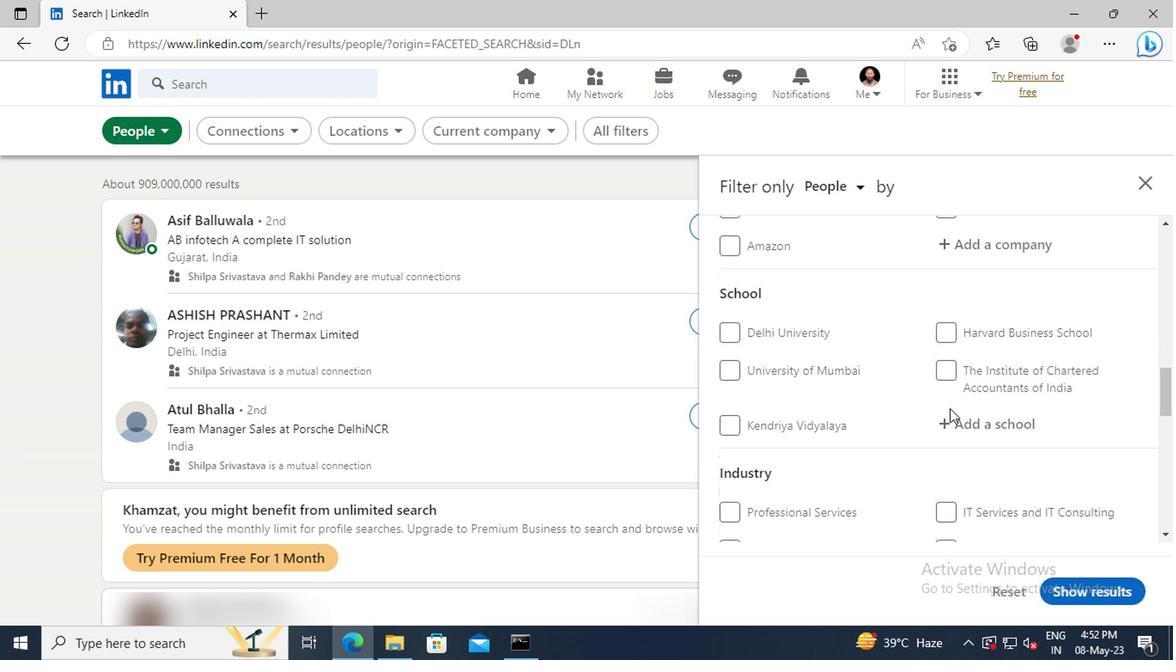 
Action: Mouse scrolled (946, 407) with delta (0, -1)
Screenshot: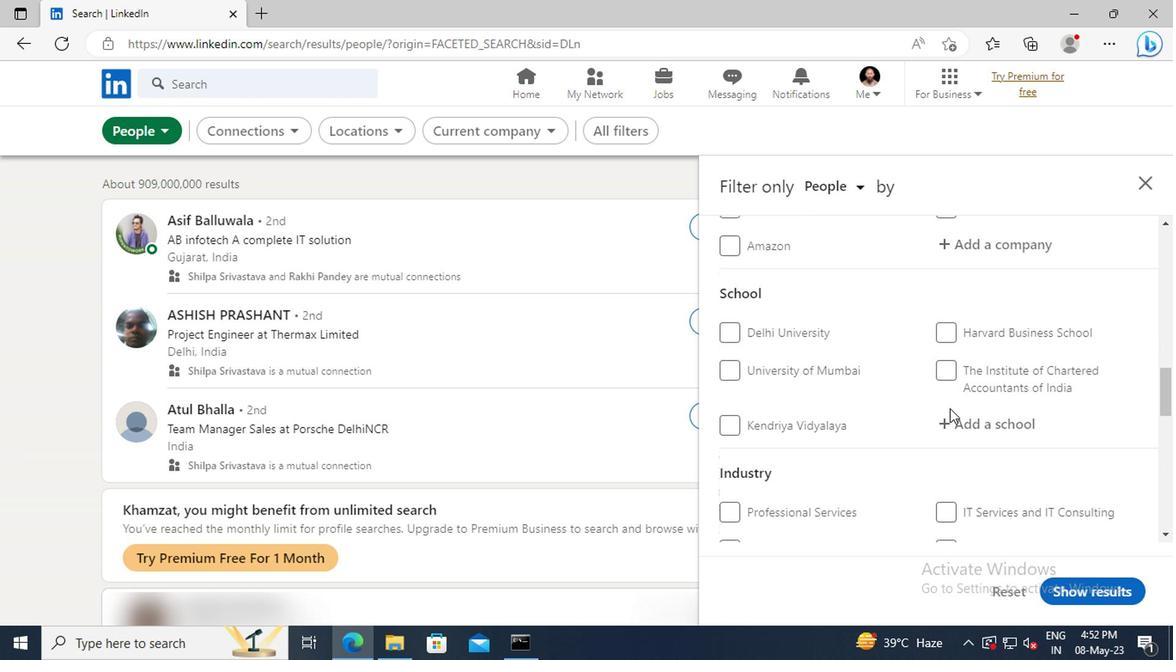 
Action: Mouse scrolled (946, 407) with delta (0, -1)
Screenshot: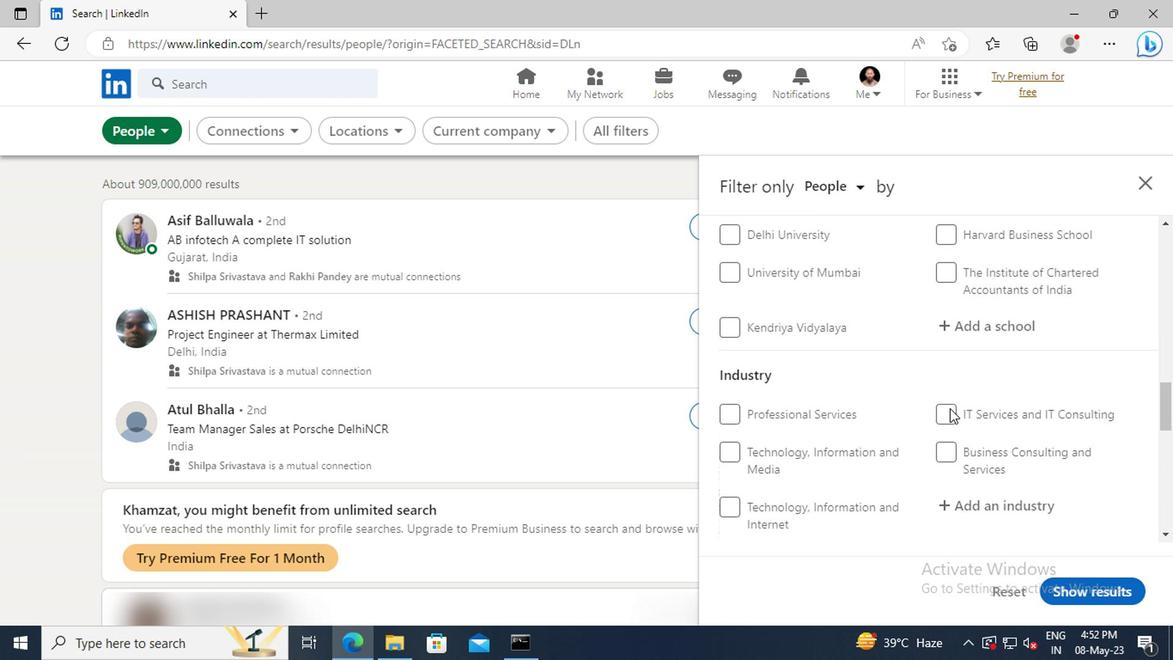 
Action: Mouse scrolled (946, 407) with delta (0, -1)
Screenshot: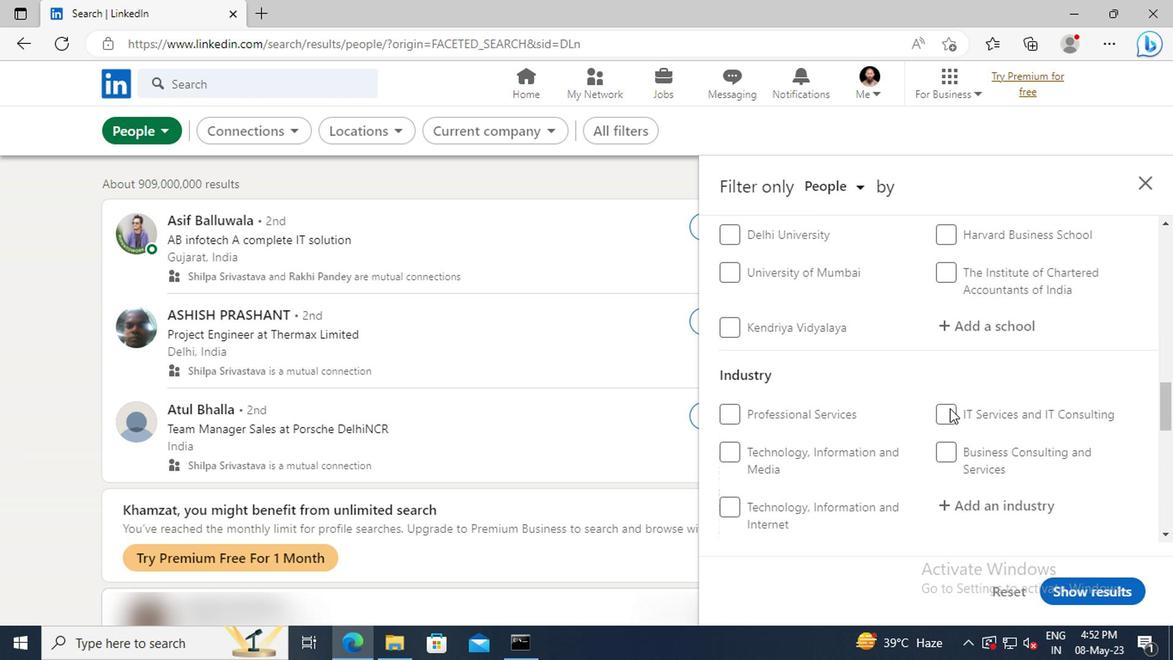 
Action: Mouse scrolled (946, 407) with delta (0, -1)
Screenshot: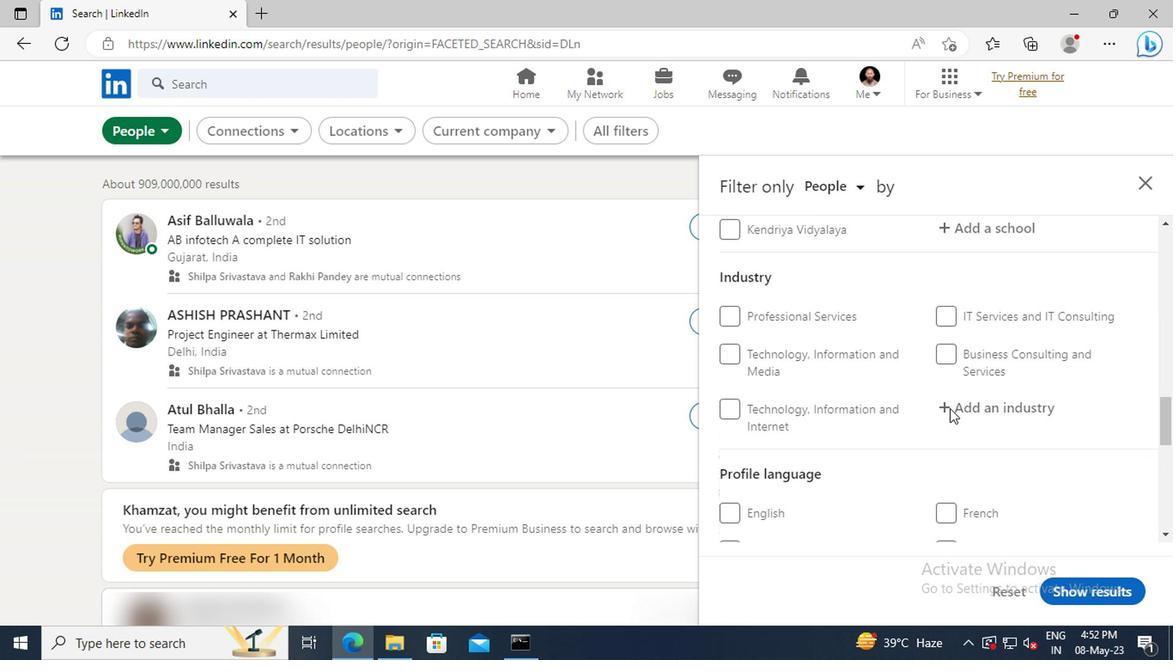 
Action: Mouse moved to (729, 466)
Screenshot: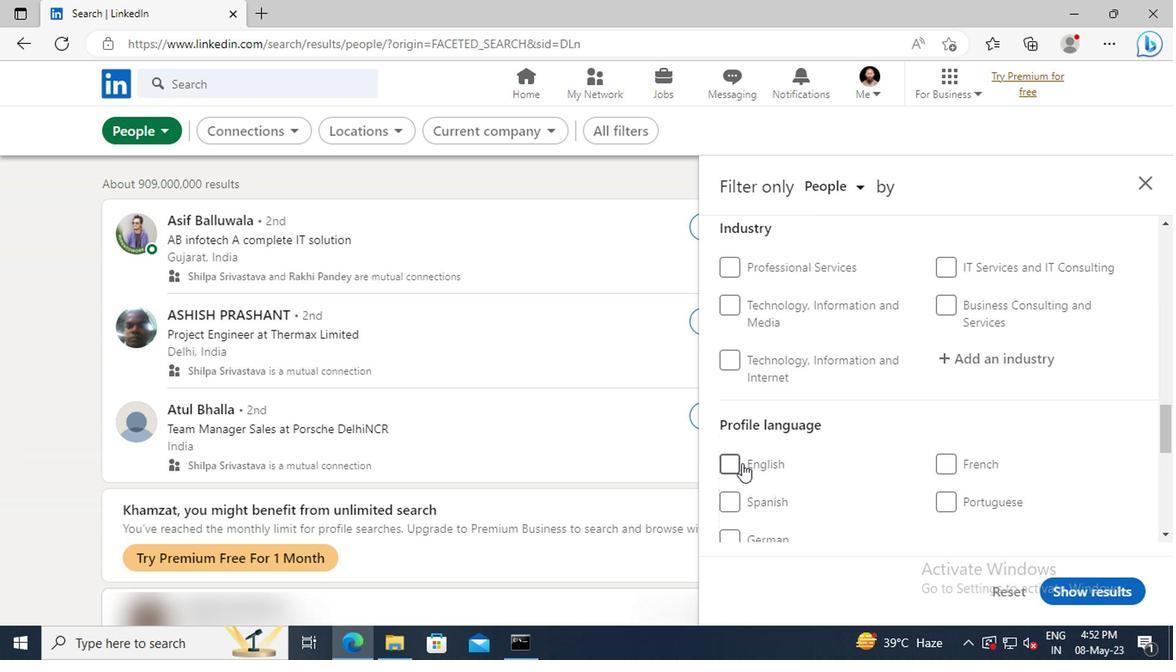 
Action: Mouse pressed left at (729, 466)
Screenshot: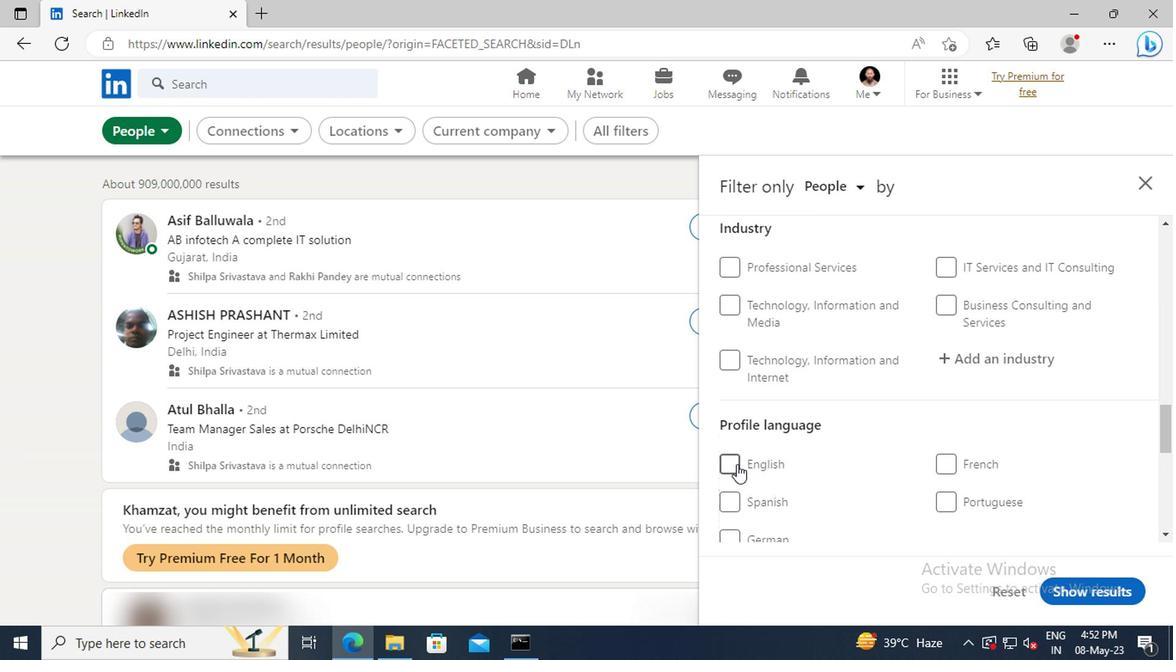 
Action: Mouse moved to (946, 417)
Screenshot: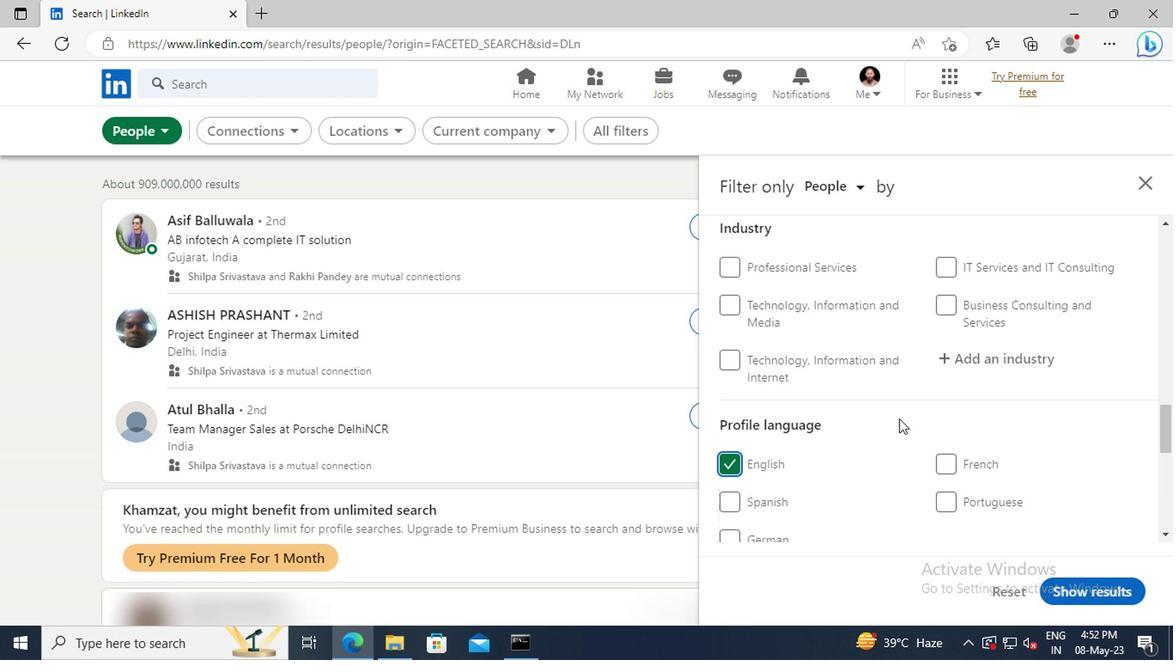 
Action: Mouse scrolled (946, 418) with delta (0, 0)
Screenshot: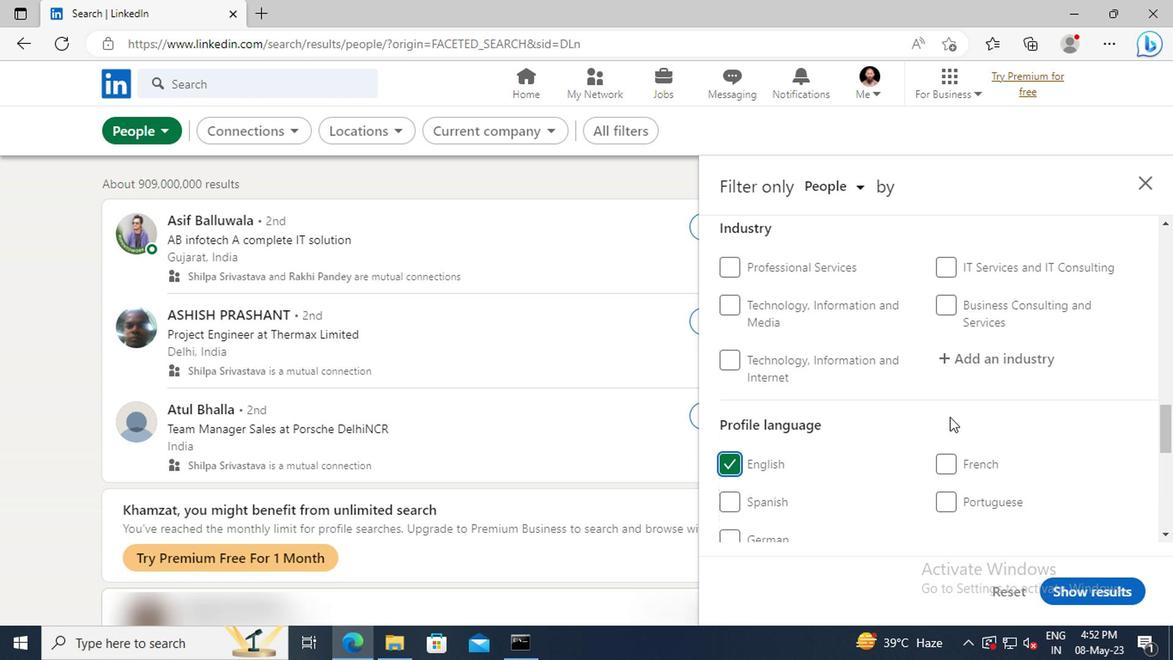 
Action: Mouse scrolled (946, 418) with delta (0, 0)
Screenshot: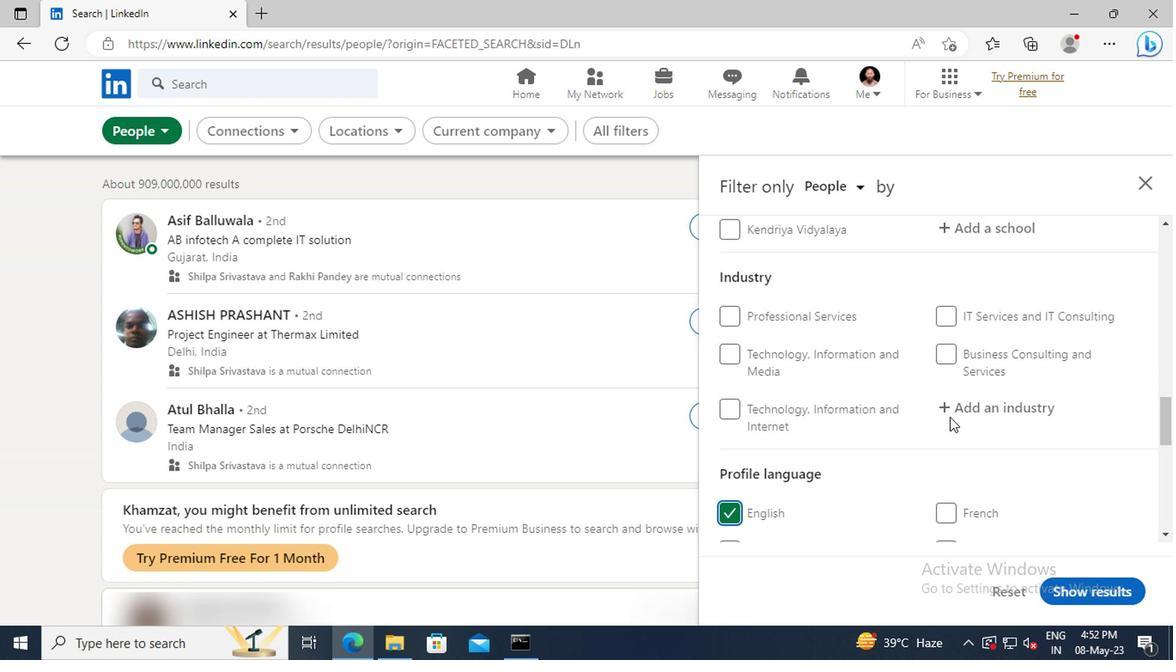
Action: Mouse scrolled (946, 418) with delta (0, 0)
Screenshot: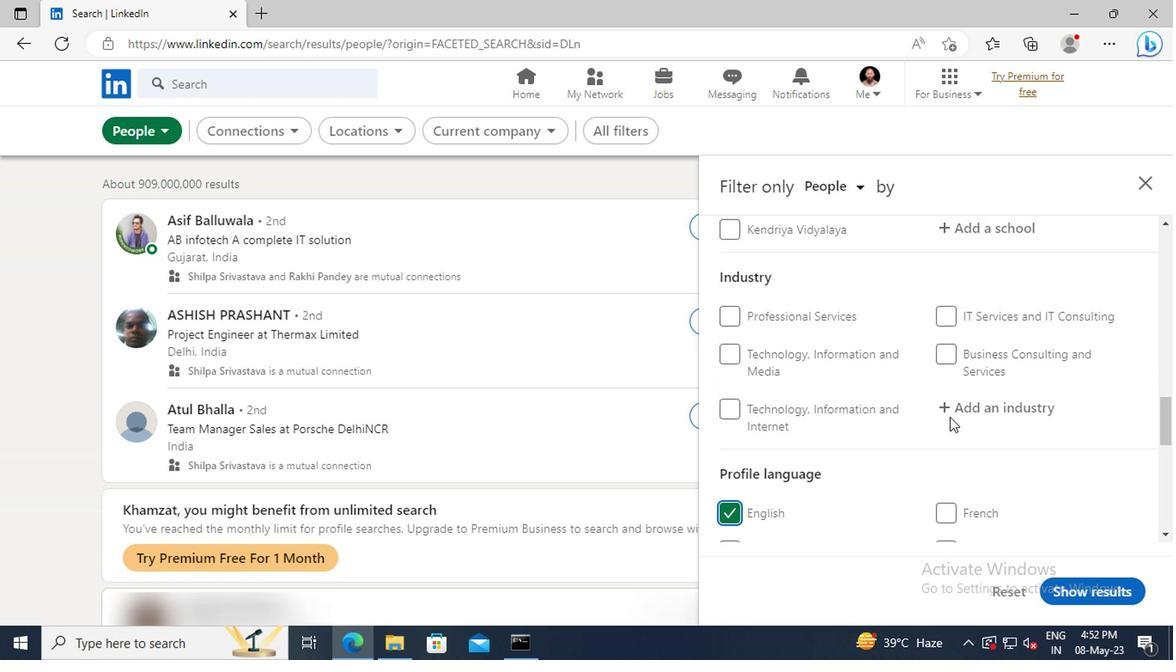 
Action: Mouse scrolled (946, 418) with delta (0, 0)
Screenshot: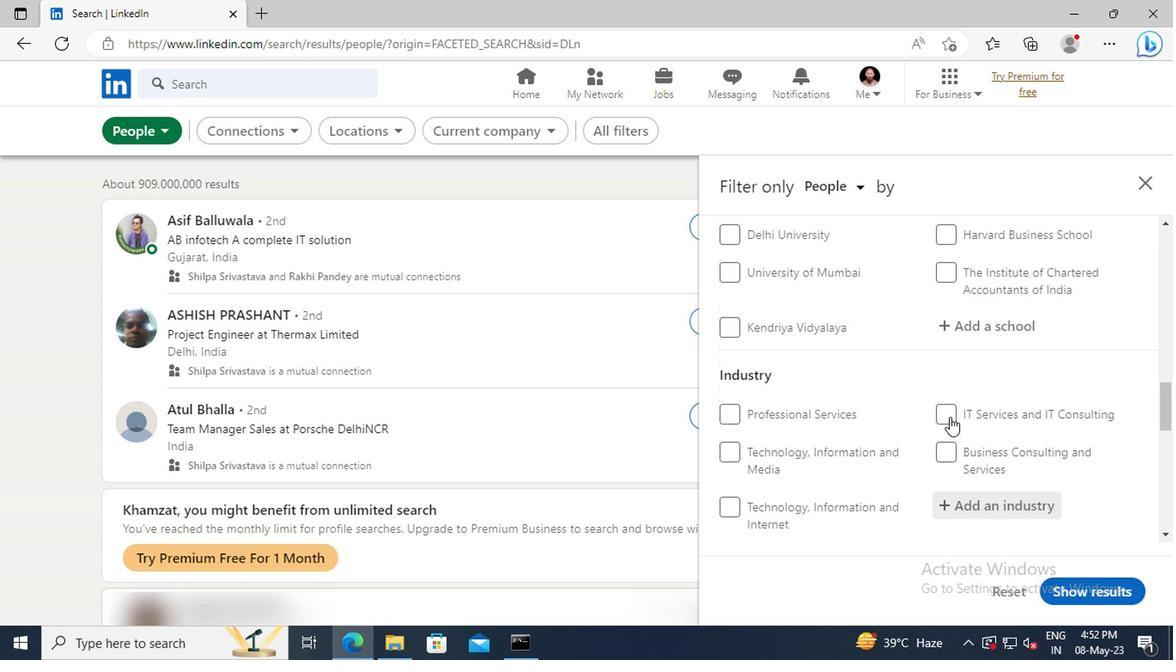 
Action: Mouse scrolled (946, 418) with delta (0, 0)
Screenshot: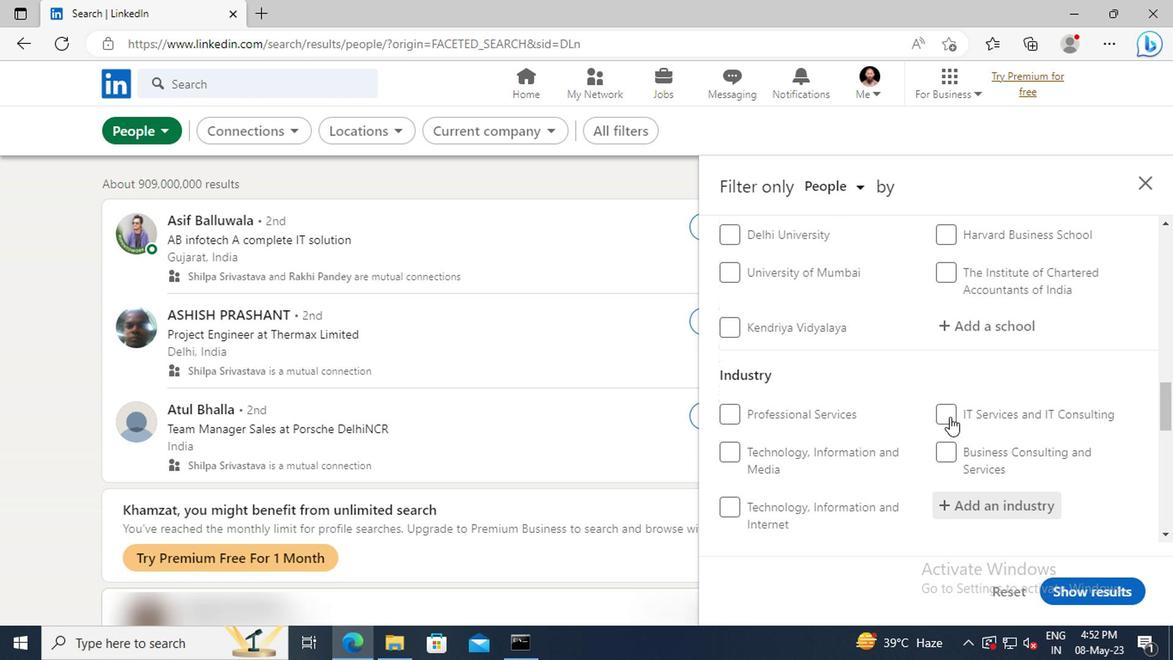 
Action: Mouse scrolled (946, 418) with delta (0, 0)
Screenshot: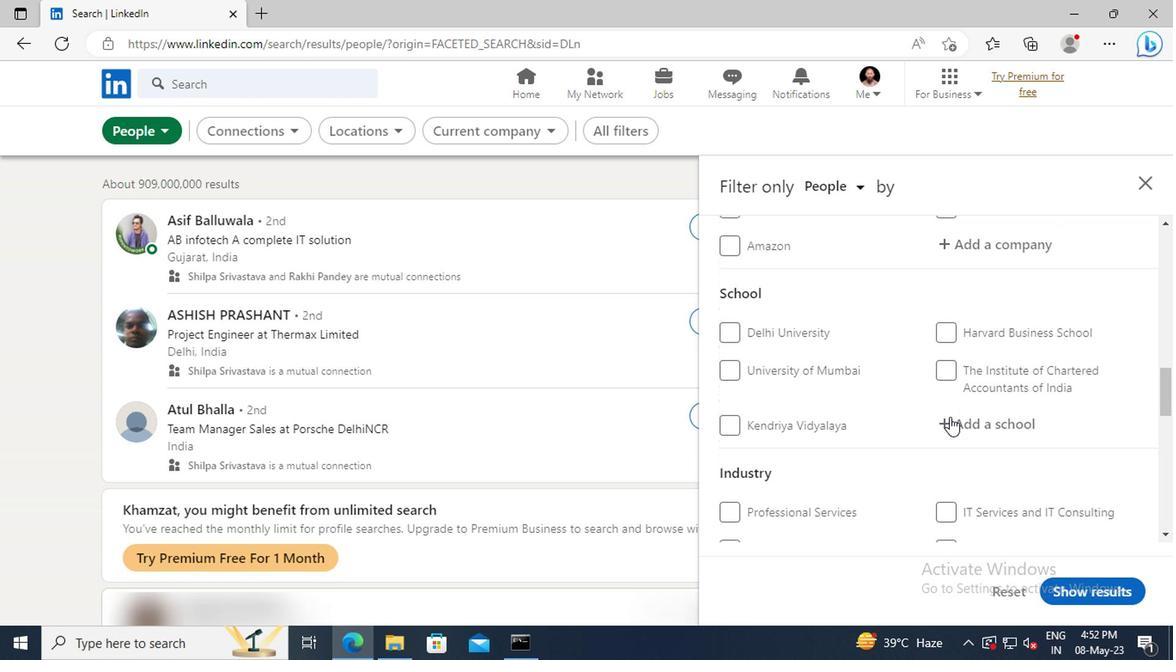 
Action: Mouse scrolled (946, 418) with delta (0, 0)
Screenshot: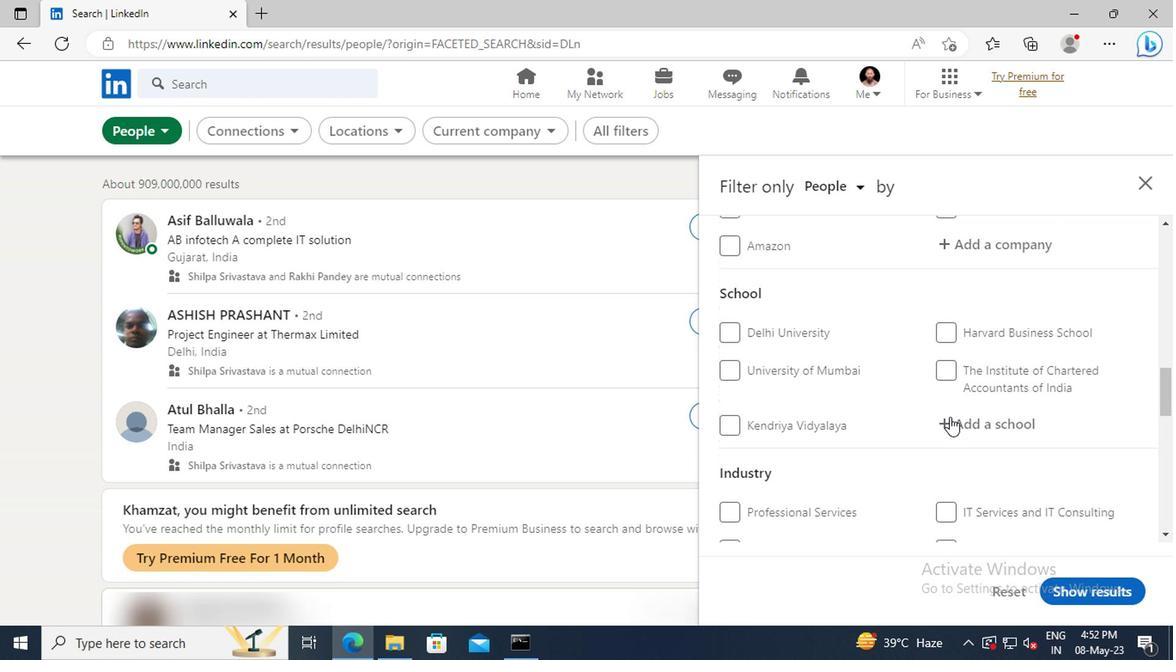 
Action: Mouse scrolled (946, 418) with delta (0, 0)
Screenshot: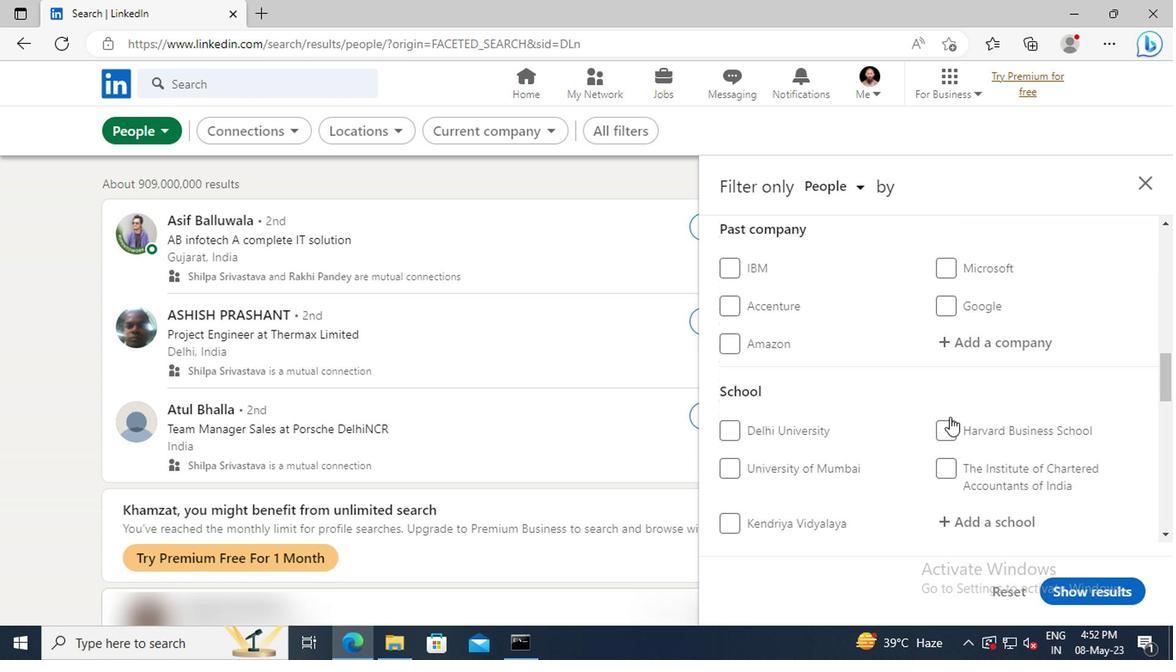 
Action: Mouse scrolled (946, 418) with delta (0, 0)
Screenshot: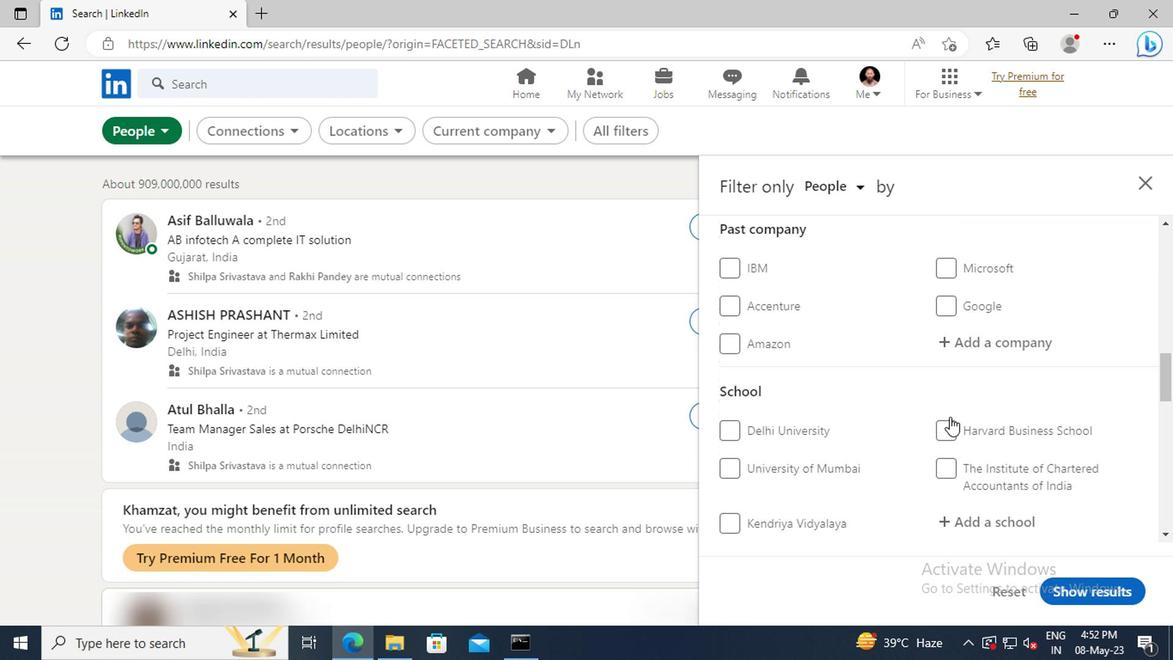 
Action: Mouse scrolled (946, 418) with delta (0, 0)
Screenshot: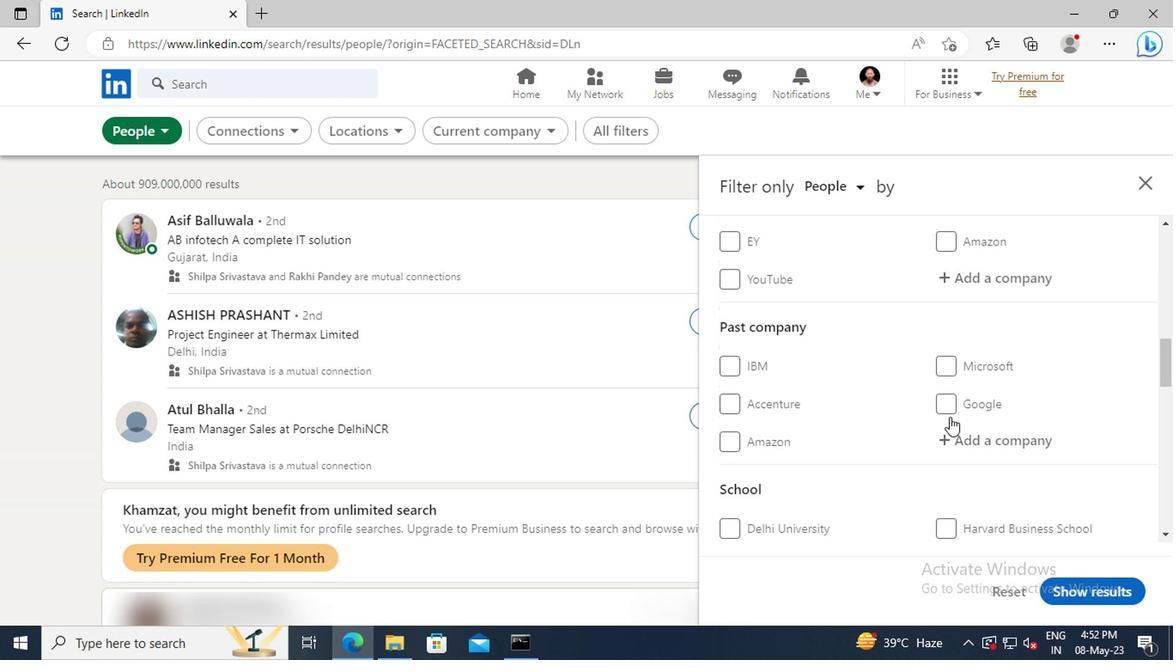 
Action: Mouse scrolled (946, 418) with delta (0, 0)
Screenshot: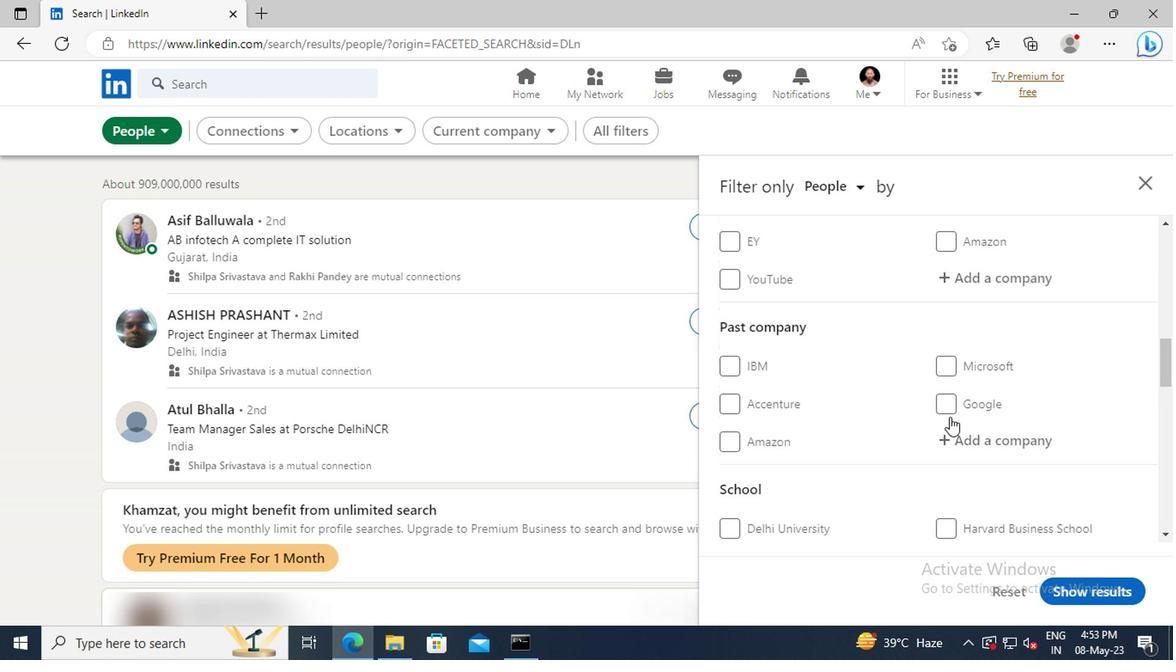 
Action: Mouse moved to (944, 378)
Screenshot: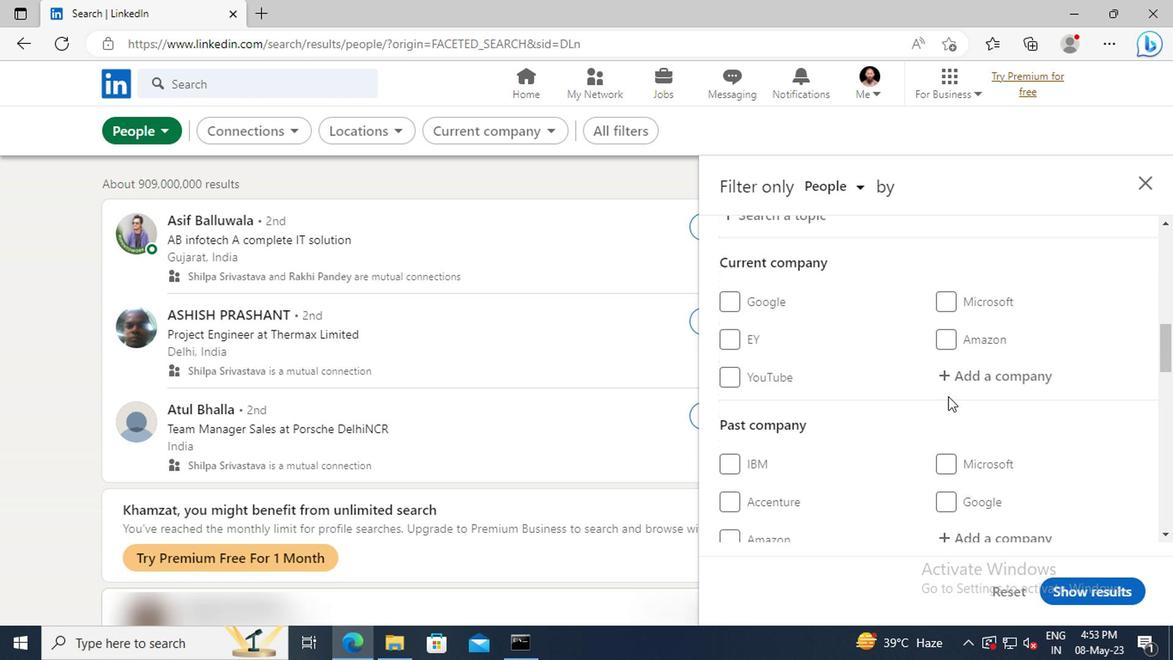 
Action: Mouse pressed left at (944, 378)
Screenshot: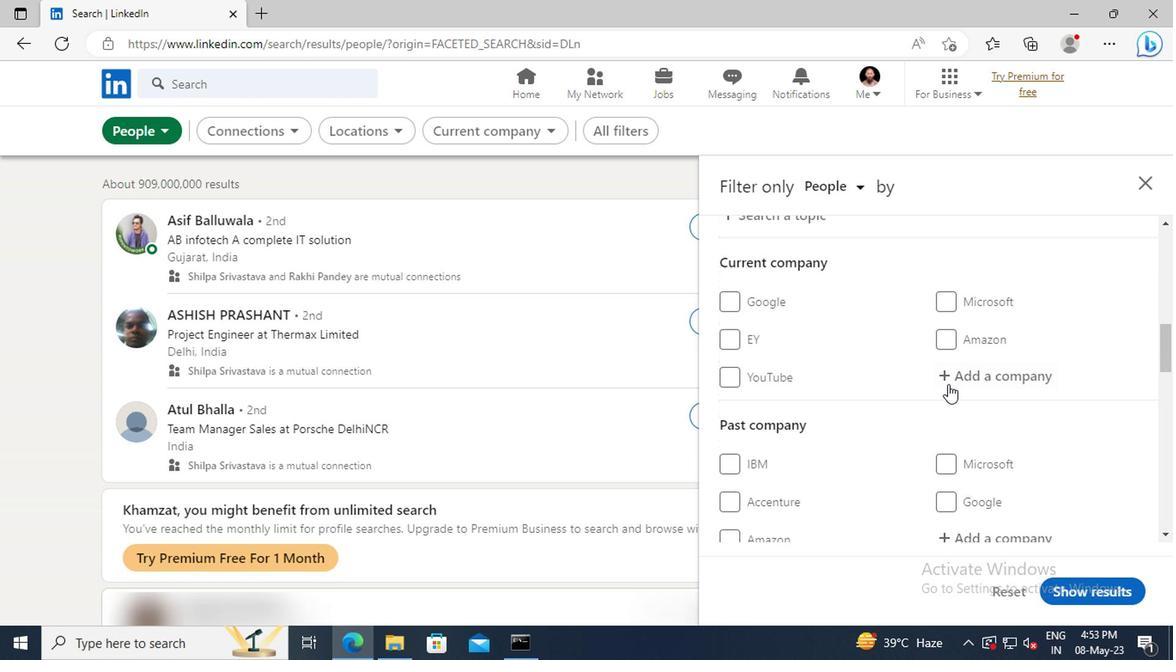 
Action: Key pressed <Key.shift>NAGARRO
Screenshot: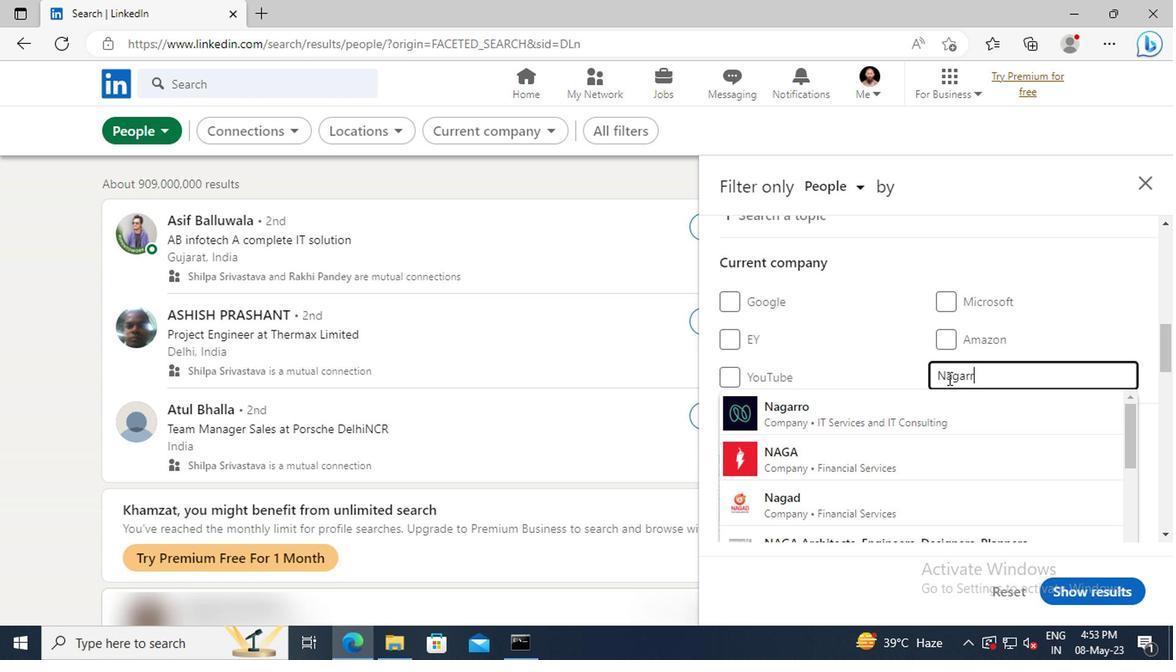 
Action: Mouse moved to (949, 408)
Screenshot: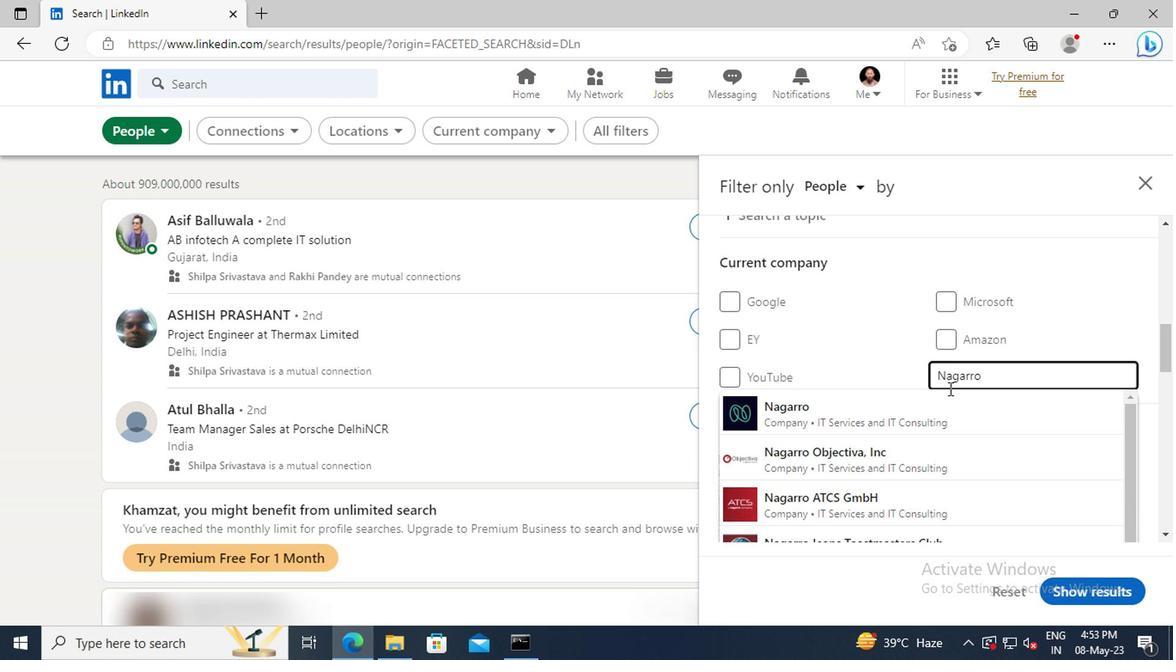 
Action: Mouse pressed left at (949, 408)
Screenshot: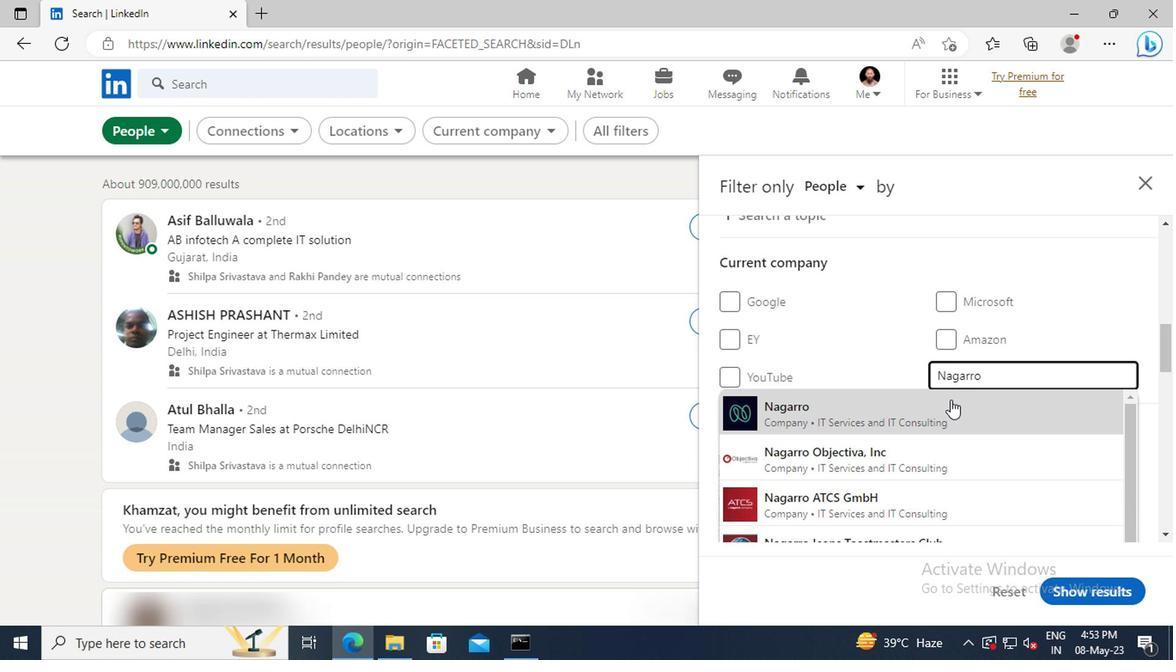 
Action: Mouse moved to (949, 406)
Screenshot: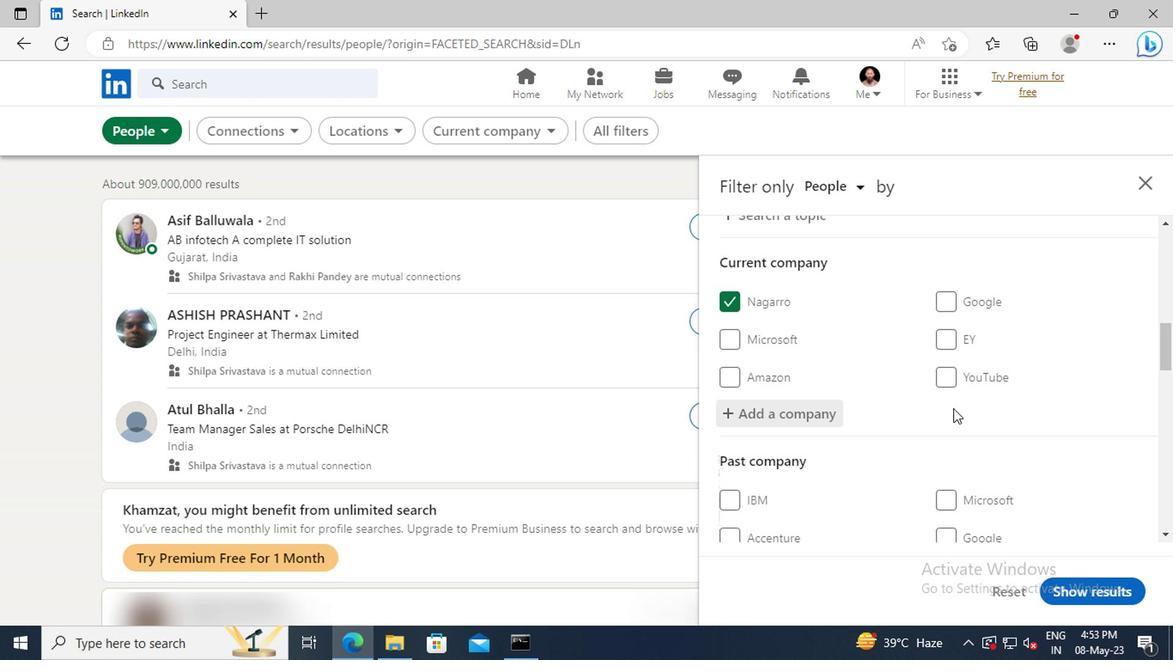 
Action: Mouse scrolled (949, 405) with delta (0, -1)
Screenshot: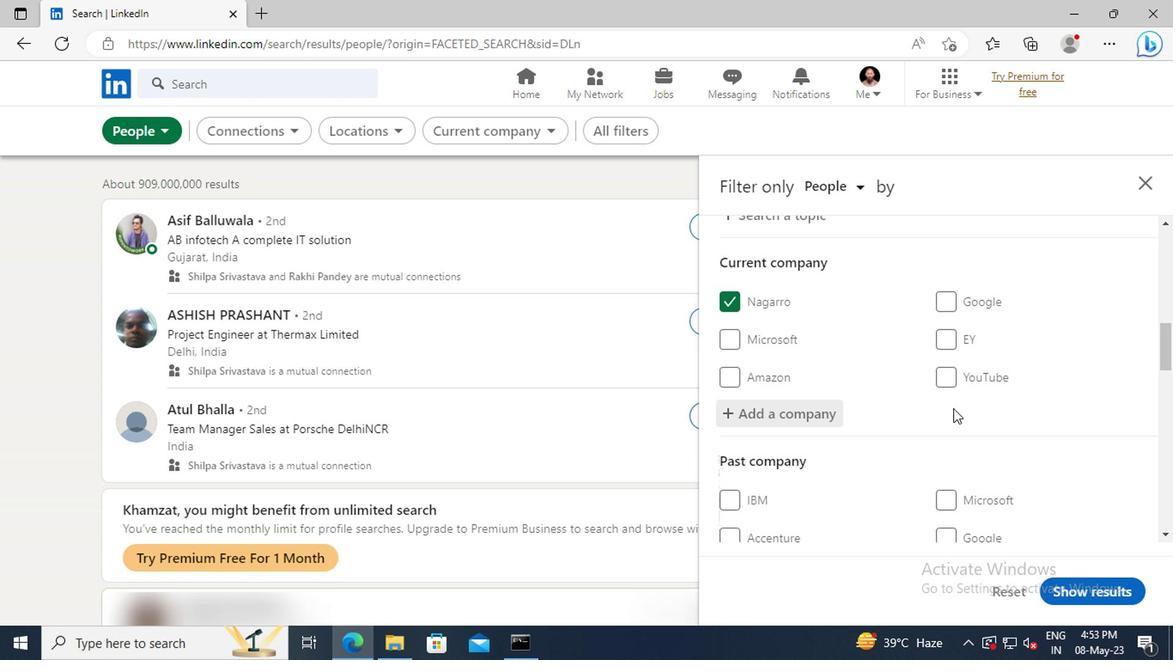 
Action: Mouse moved to (949, 402)
Screenshot: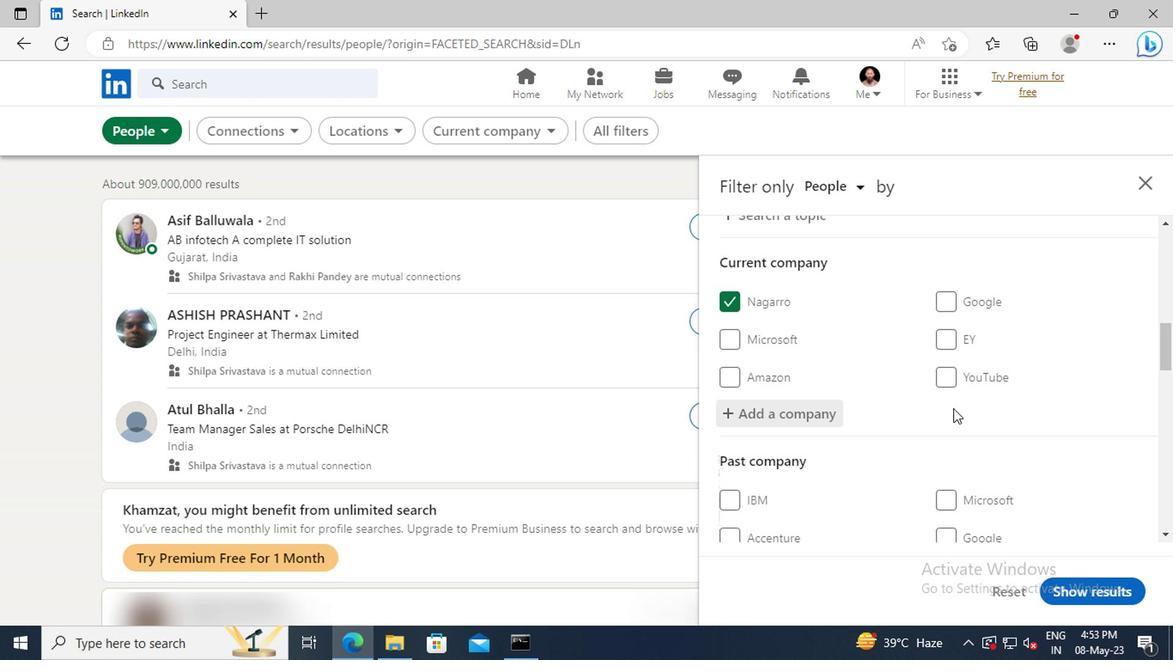 
Action: Mouse scrolled (949, 400) with delta (0, -1)
Screenshot: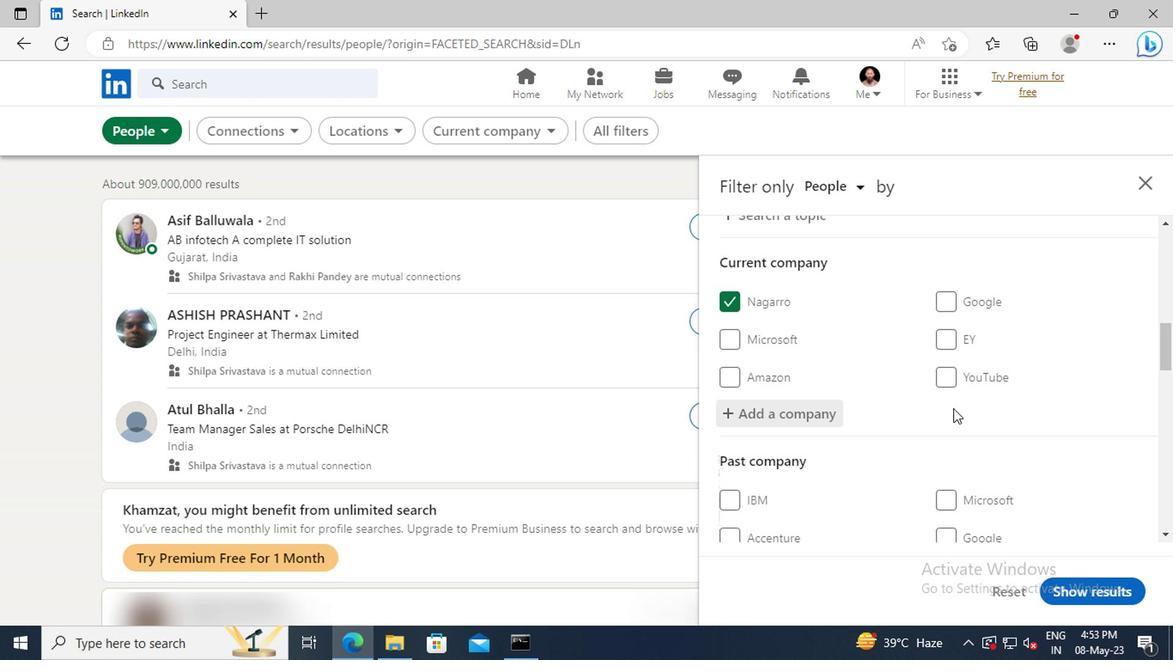 
Action: Mouse moved to (949, 370)
Screenshot: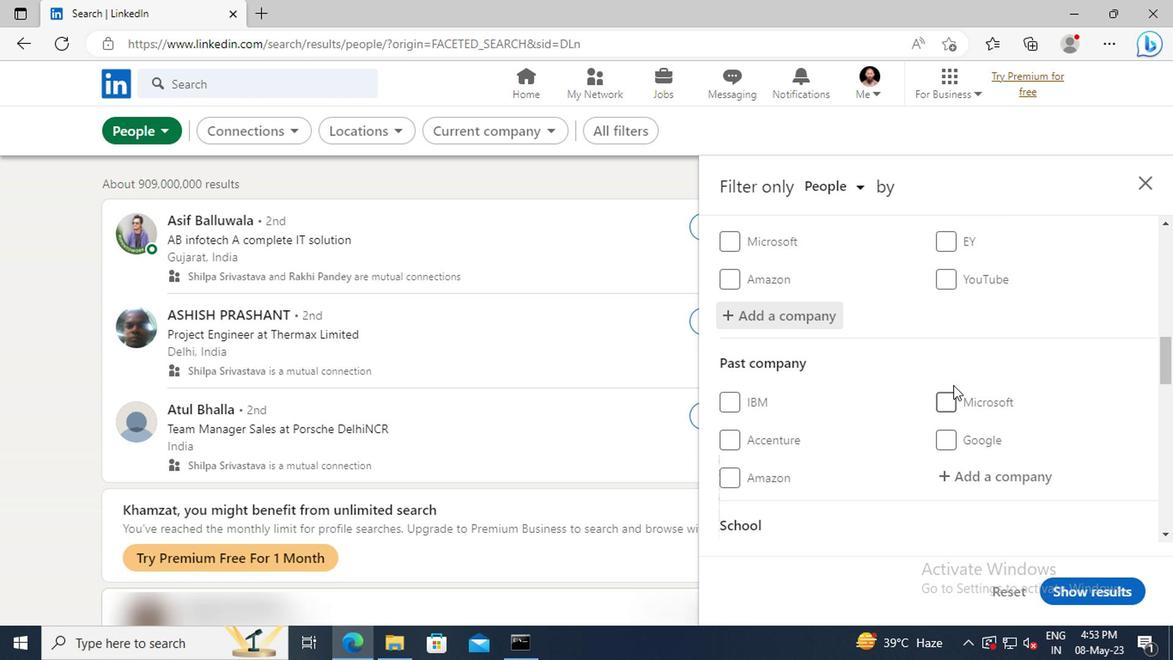 
Action: Mouse scrolled (949, 369) with delta (0, -1)
Screenshot: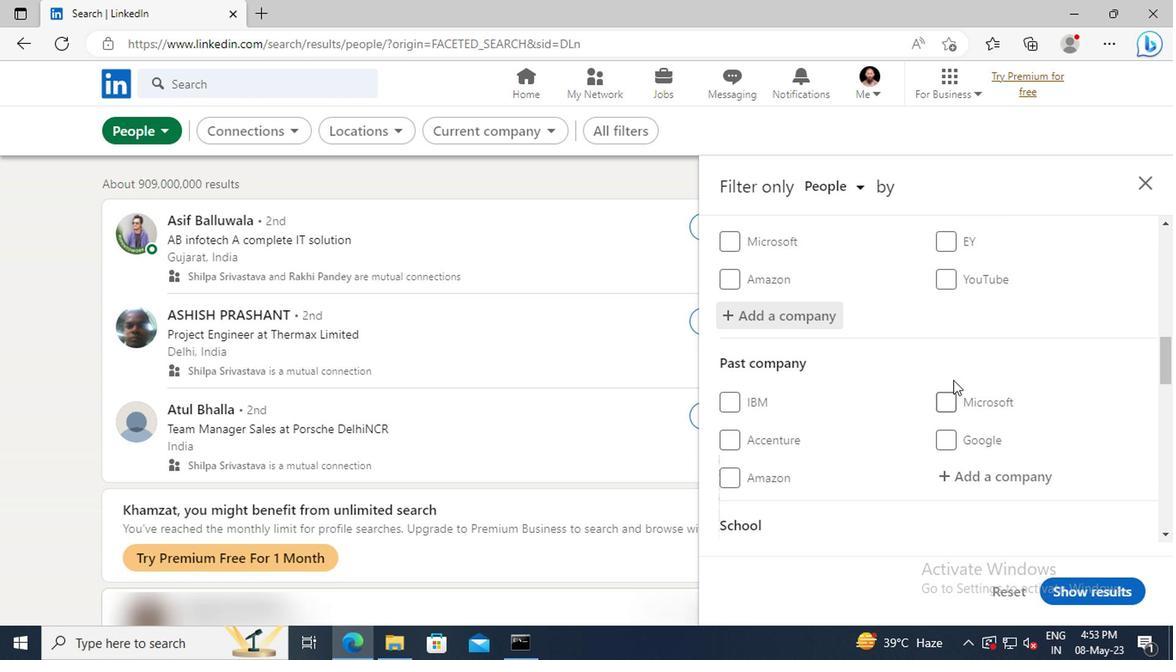 
Action: Mouse moved to (949, 369)
Screenshot: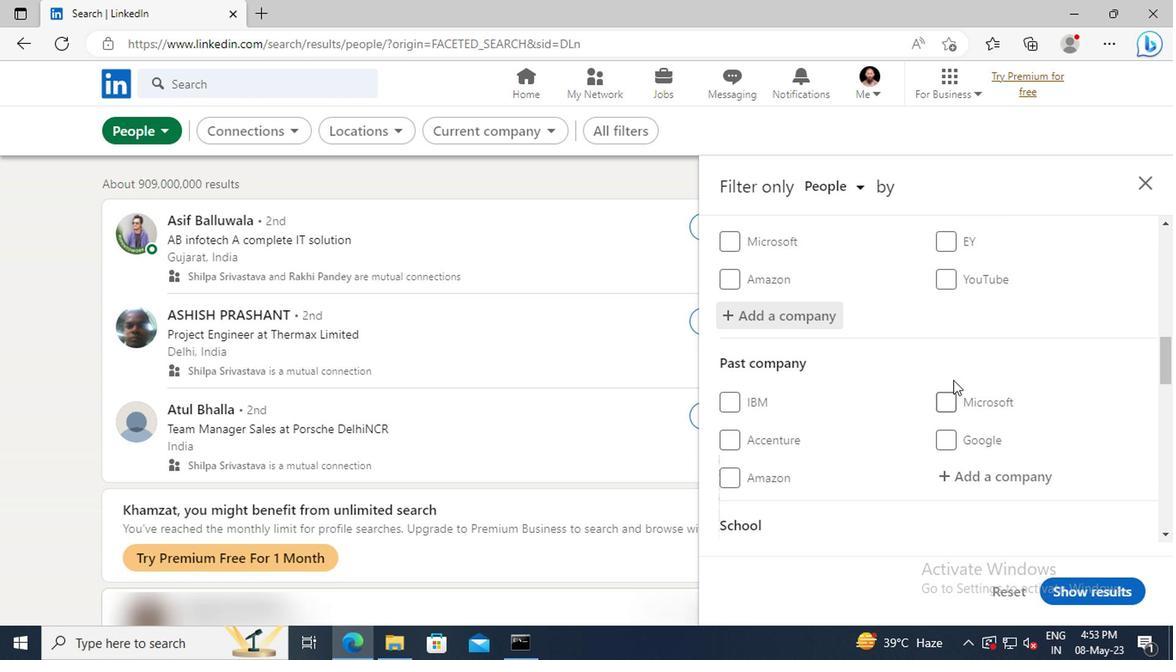 
Action: Mouse scrolled (949, 368) with delta (0, 0)
Screenshot: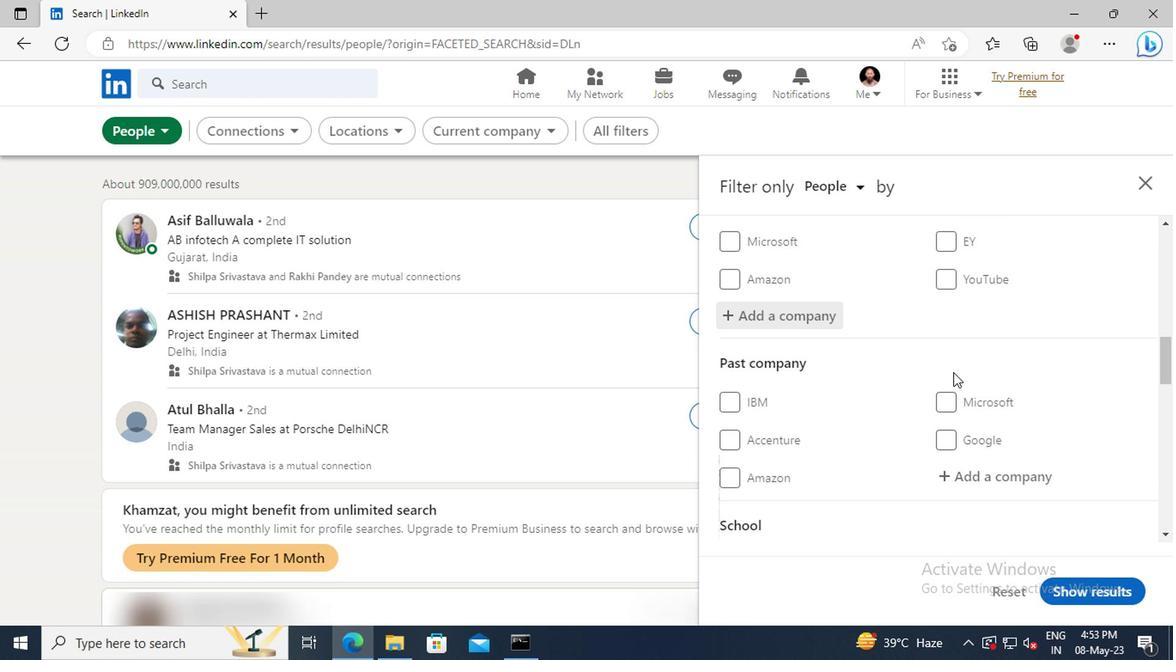 
Action: Mouse moved to (949, 366)
Screenshot: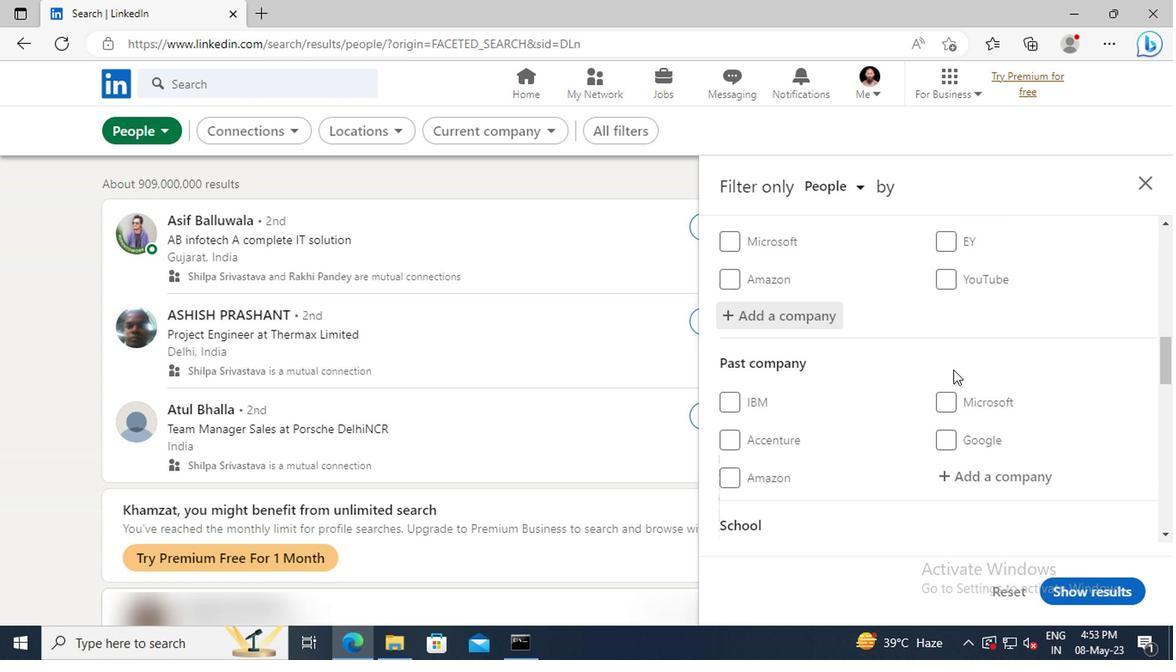 
Action: Mouse scrolled (949, 365) with delta (0, -1)
Screenshot: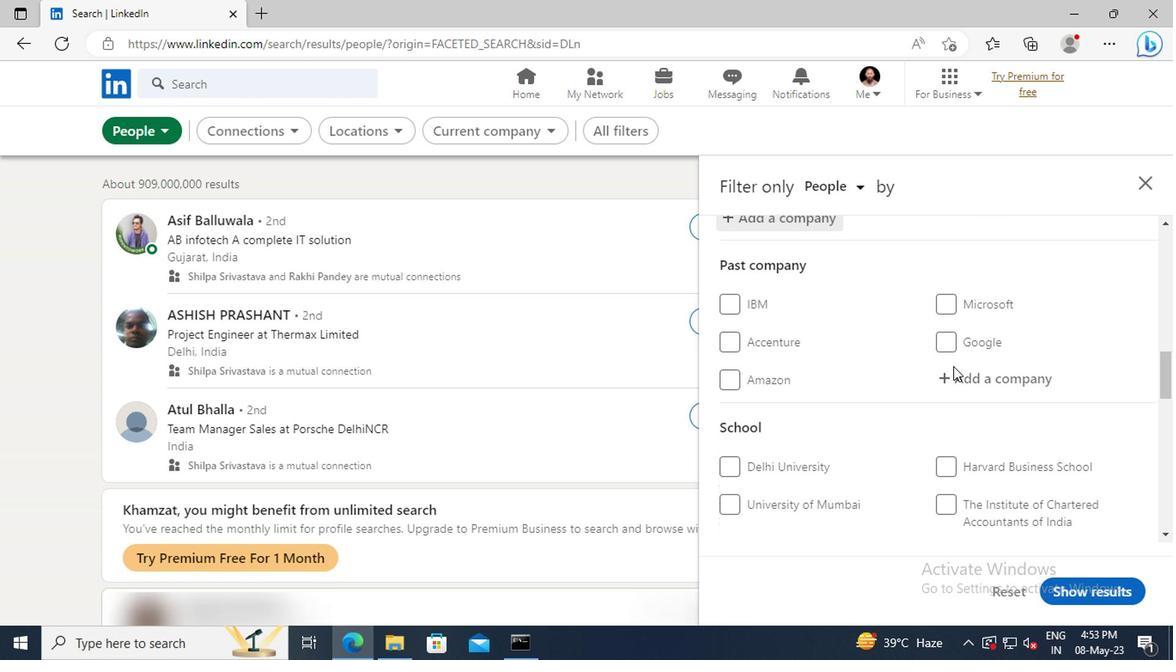 
Action: Mouse scrolled (949, 365) with delta (0, -1)
Screenshot: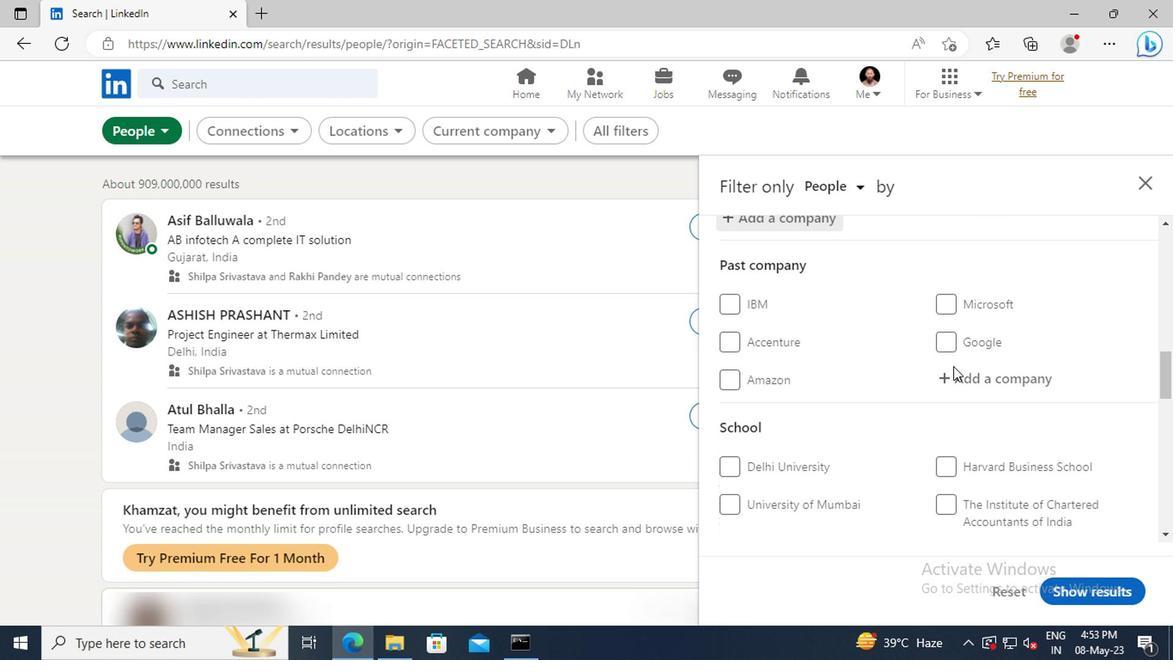 
Action: Mouse scrolled (949, 365) with delta (0, -1)
Screenshot: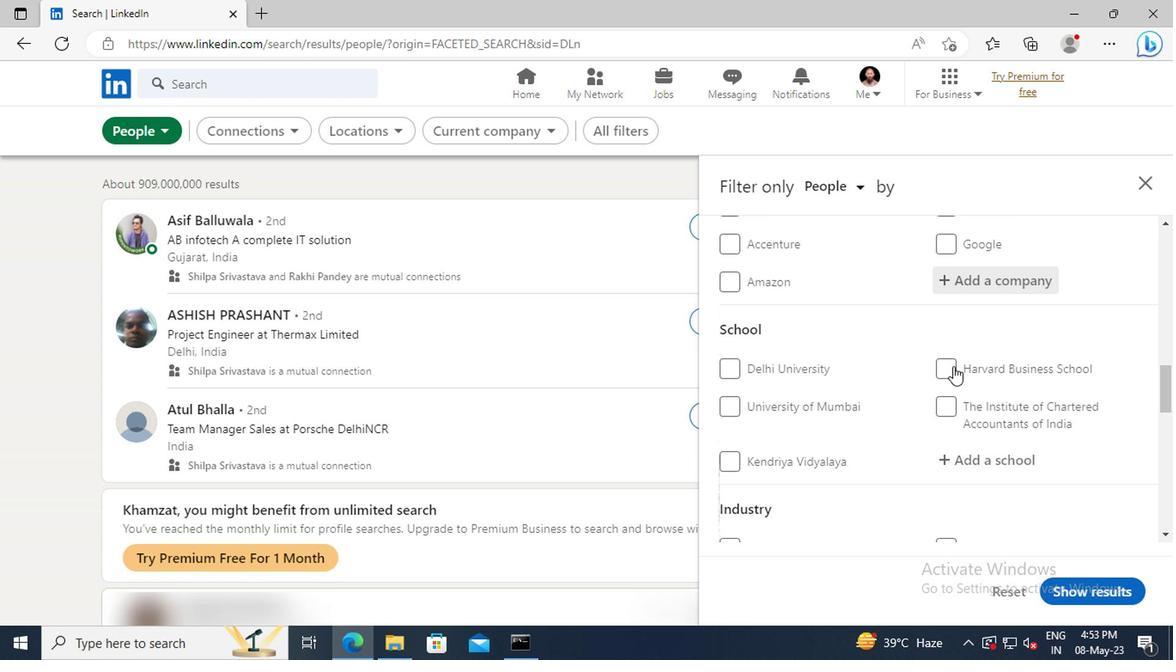 
Action: Mouse scrolled (949, 365) with delta (0, -1)
Screenshot: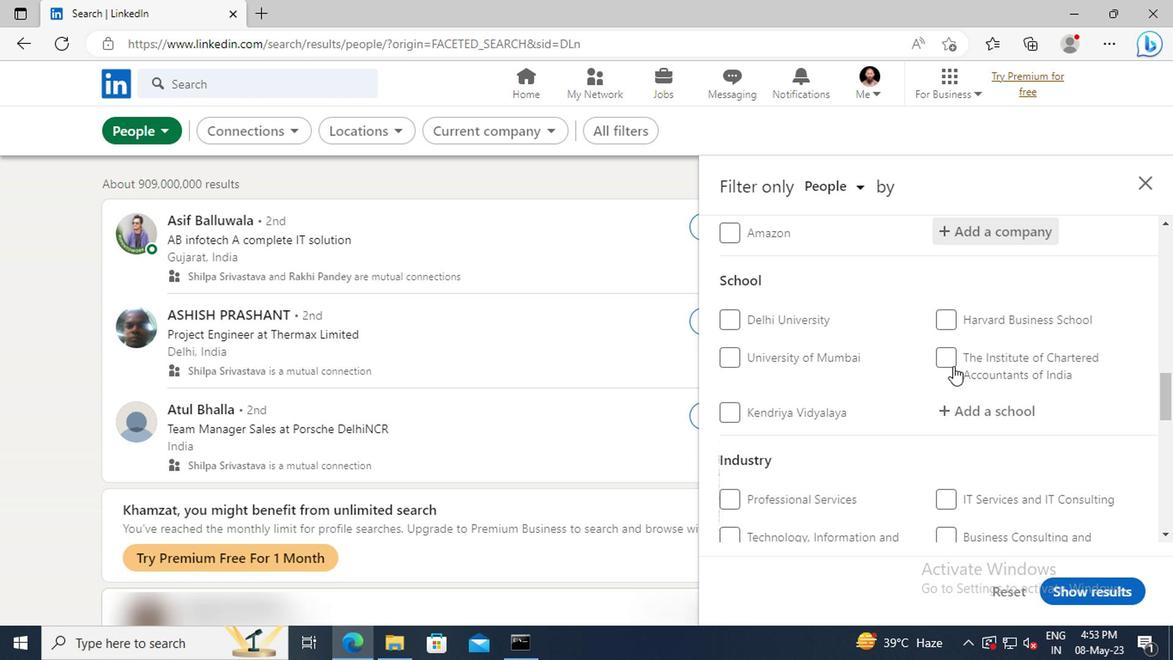 
Action: Mouse pressed left at (949, 366)
Screenshot: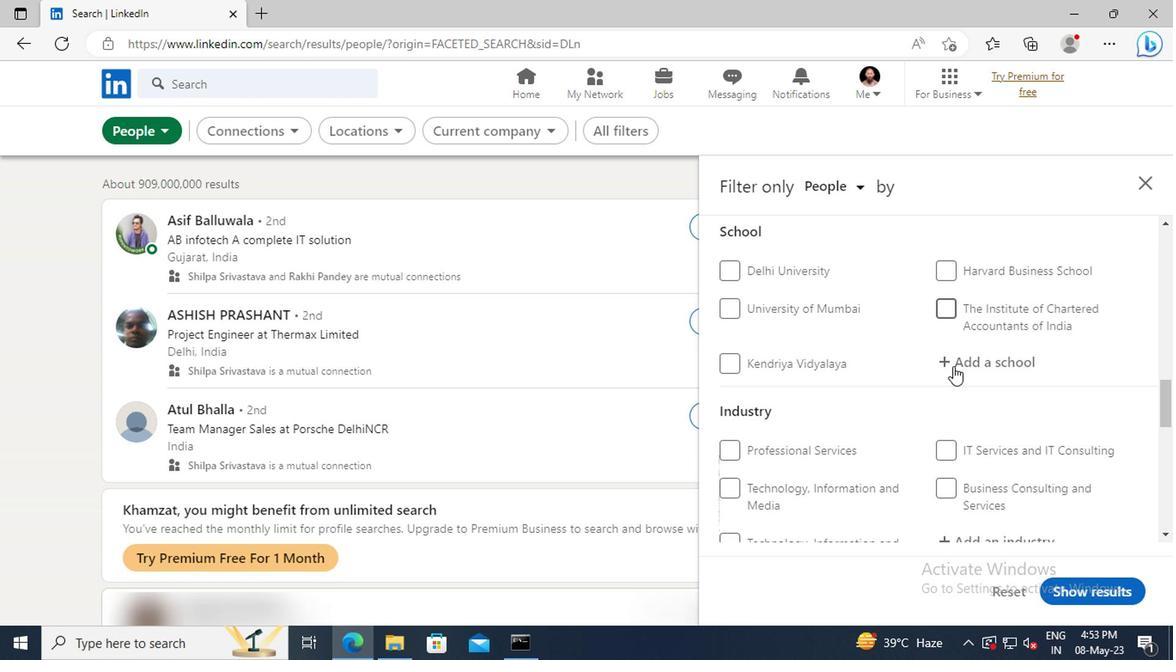 
Action: Key pressed <Key.shift>D.<Key.shift>A.<Key.shift>V.<Key.space><Key.shift>COLLEGE
Screenshot: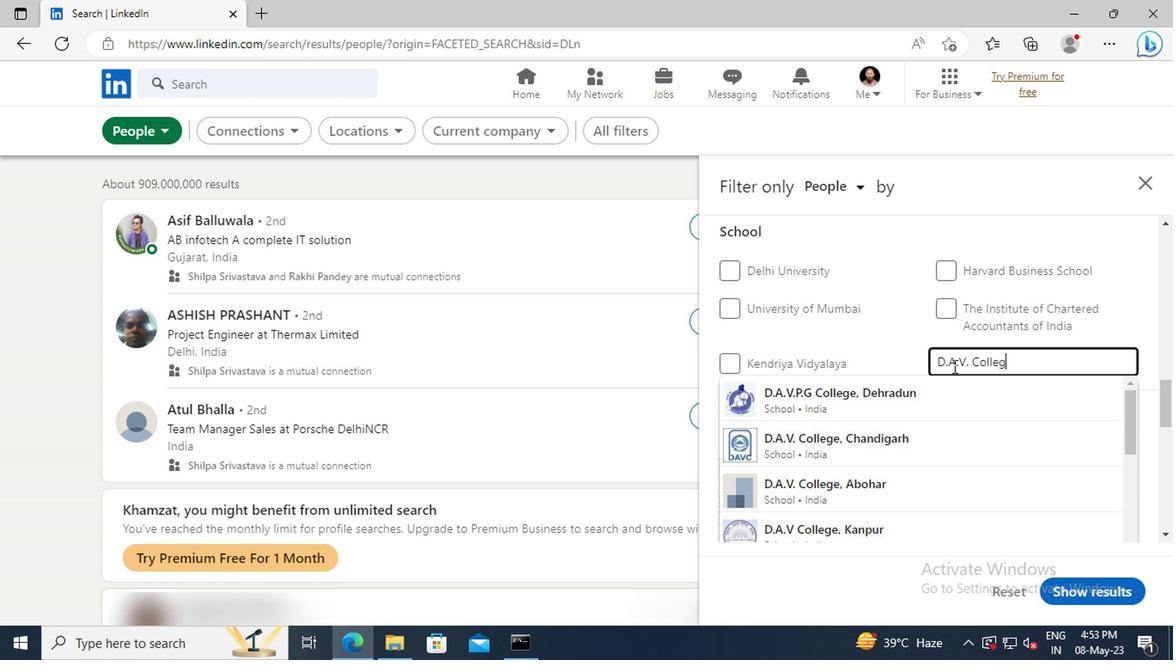 
Action: Mouse moved to (950, 481)
Screenshot: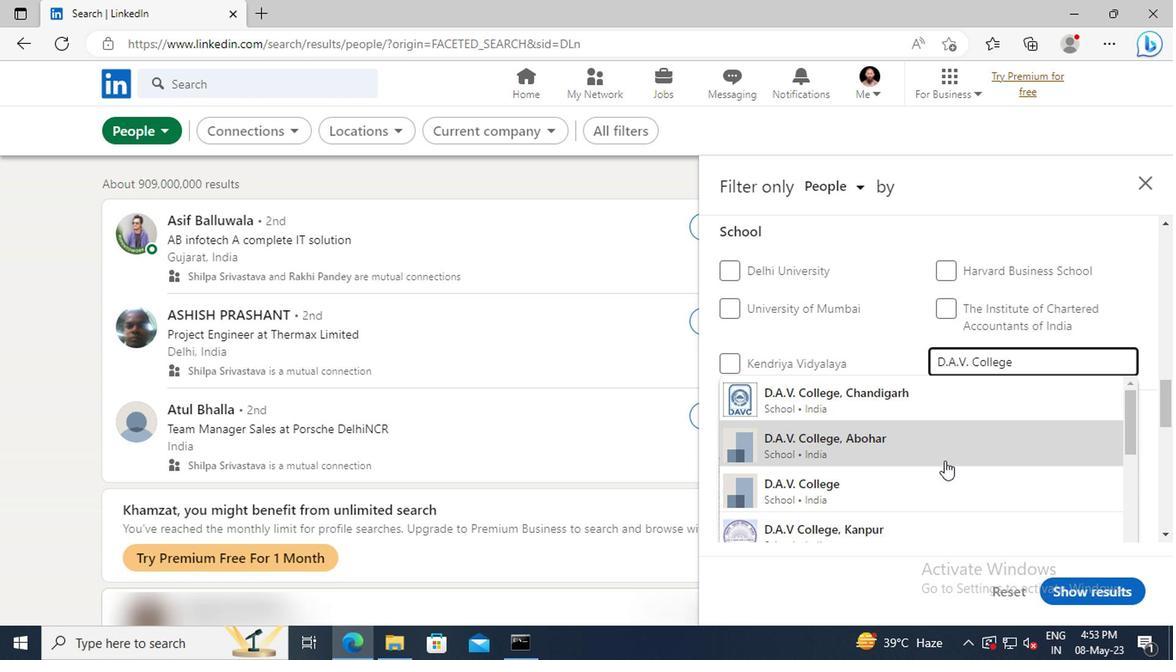 
Action: Mouse pressed left at (950, 481)
Screenshot: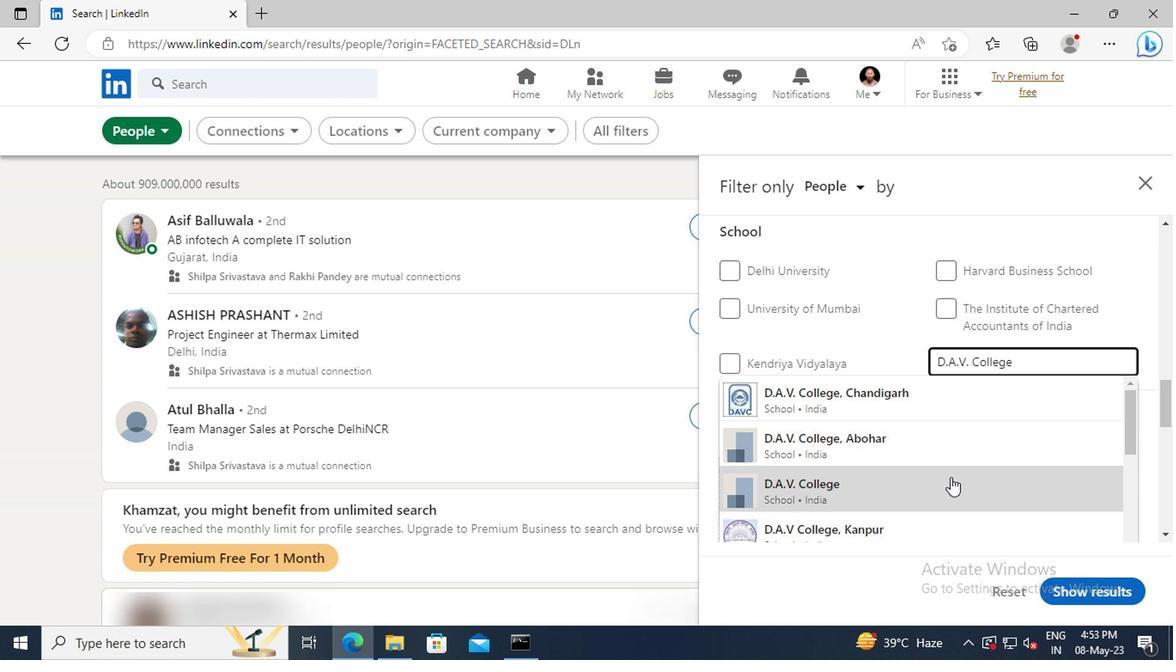 
Action: Mouse moved to (938, 463)
Screenshot: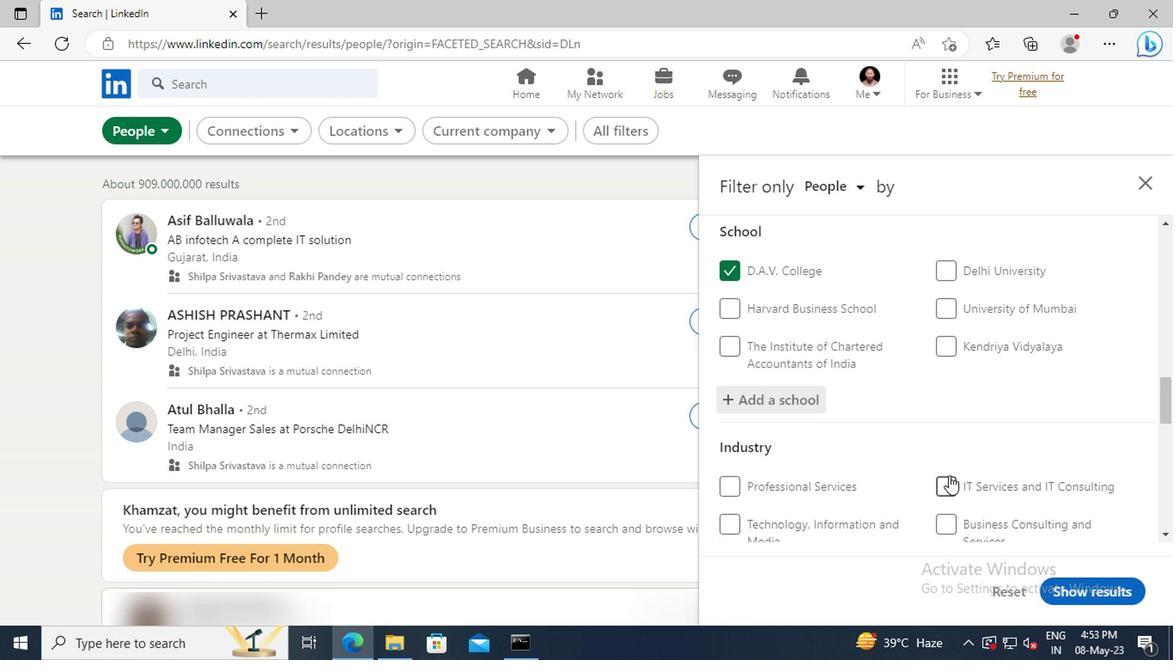 
Action: Mouse scrolled (938, 462) with delta (0, -1)
Screenshot: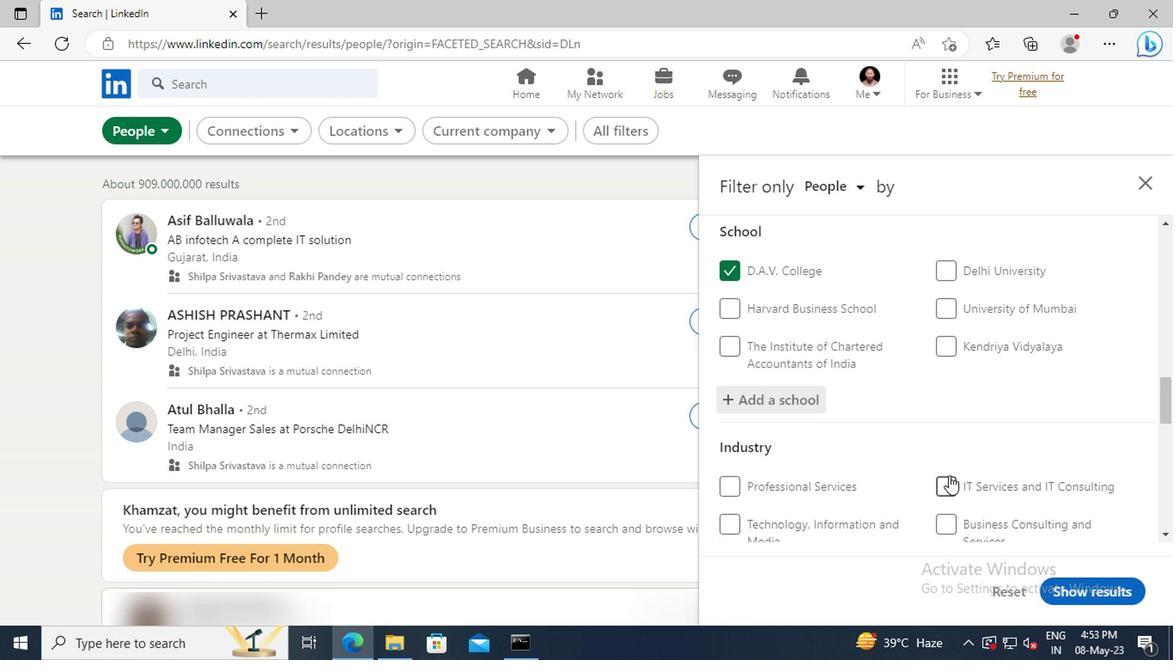
Action: Mouse moved to (926, 432)
Screenshot: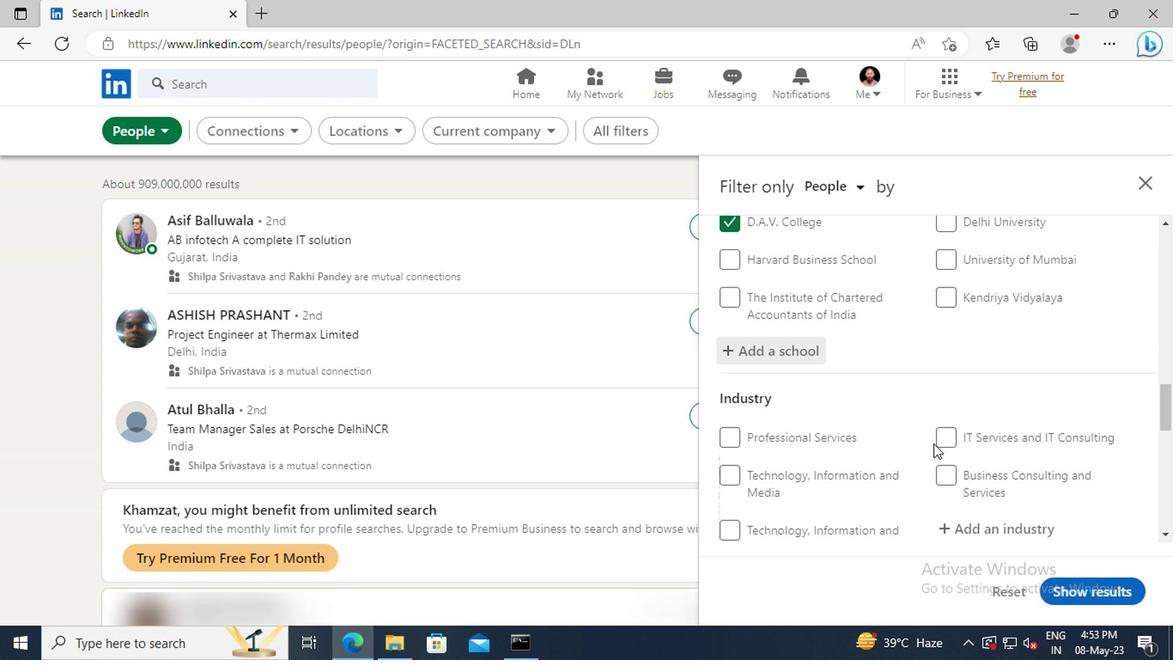 
Action: Mouse scrolled (926, 430) with delta (0, -1)
Screenshot: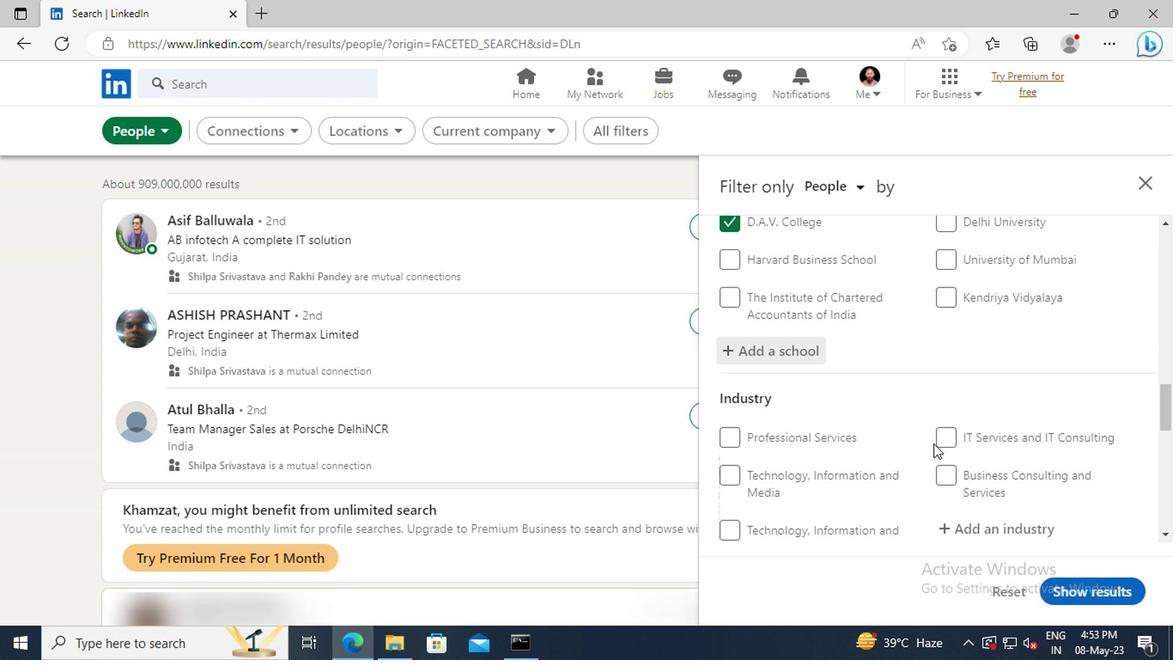 
Action: Mouse moved to (925, 430)
Screenshot: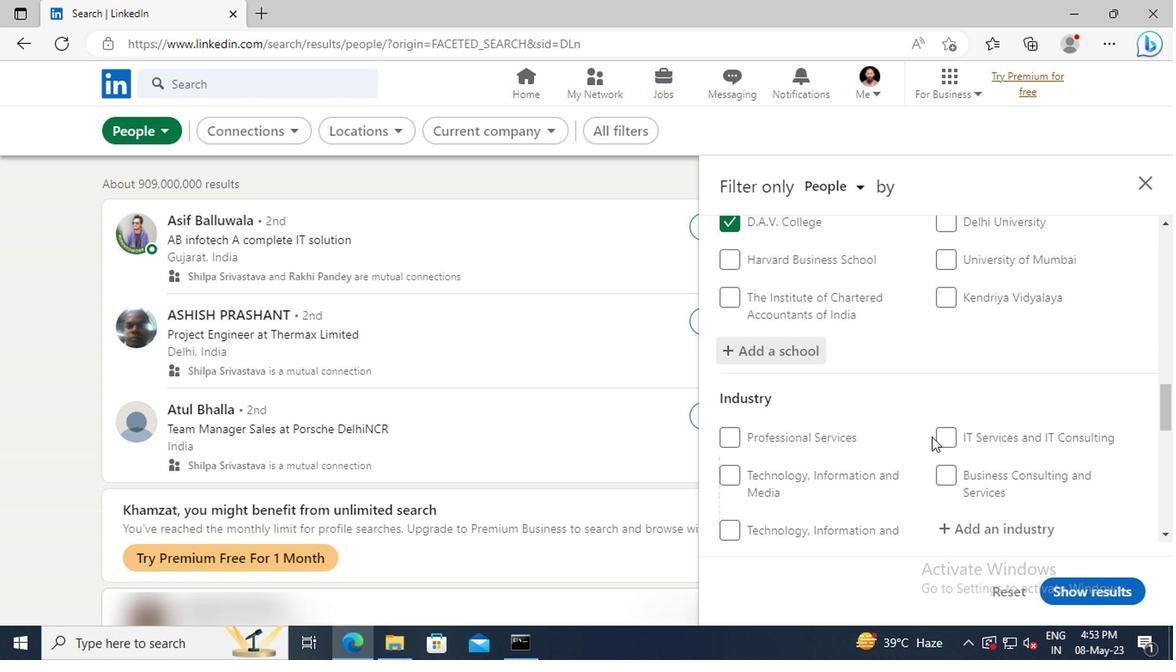 
Action: Mouse scrolled (925, 430) with delta (0, 0)
Screenshot: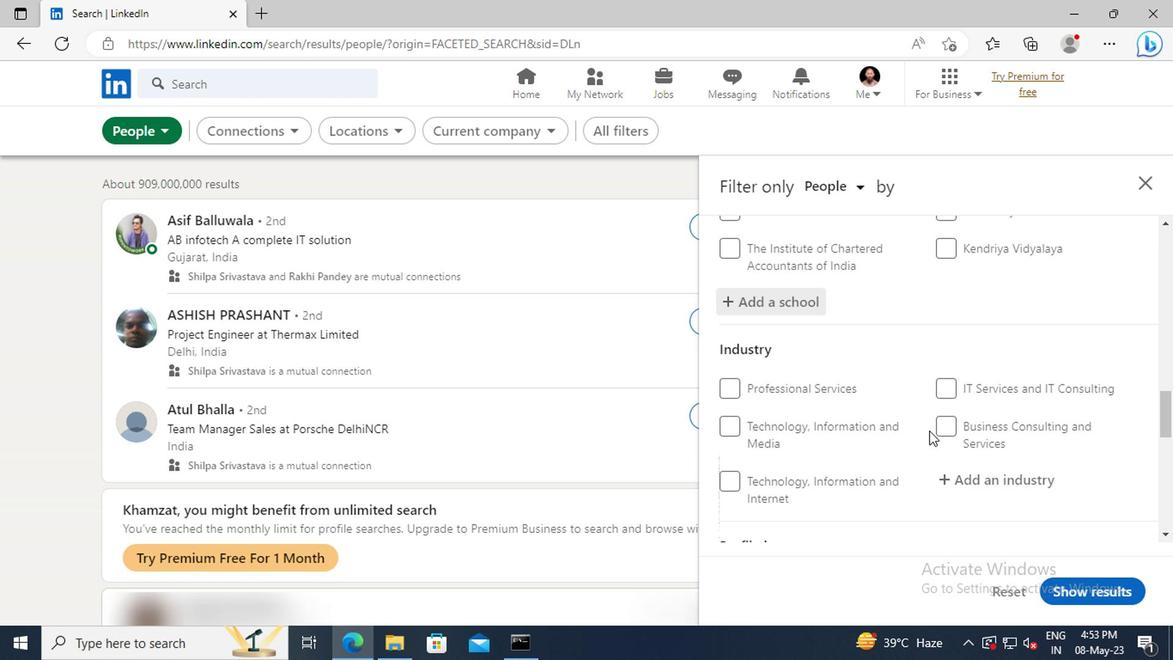 
Action: Mouse moved to (949, 425)
Screenshot: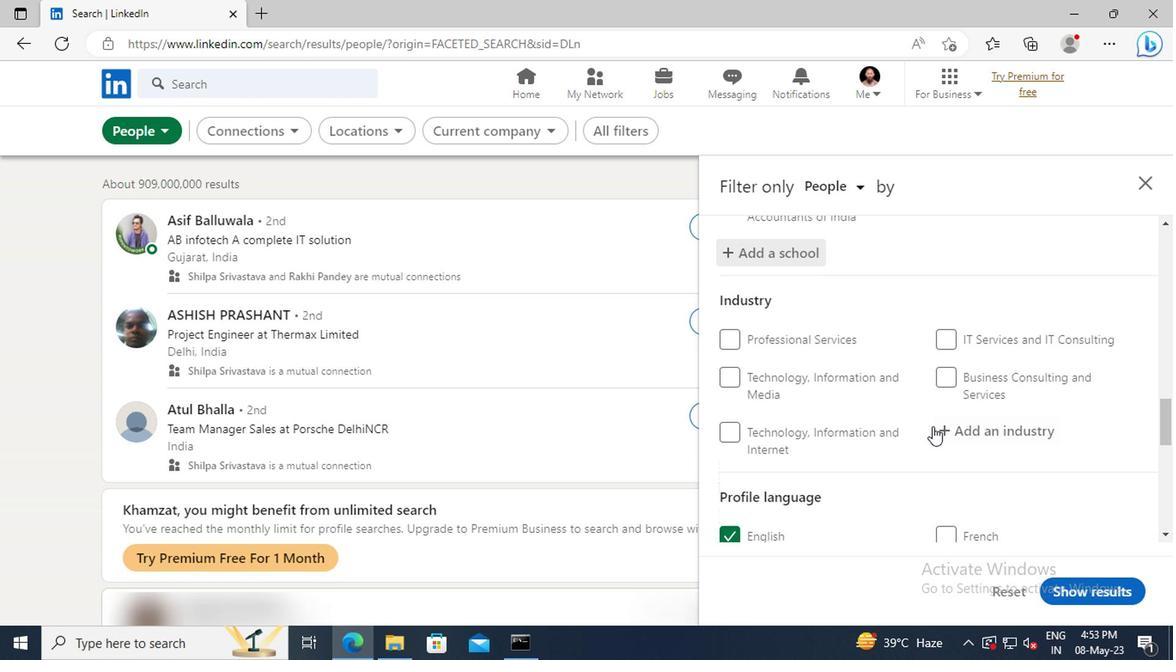 
Action: Mouse pressed left at (949, 425)
Screenshot: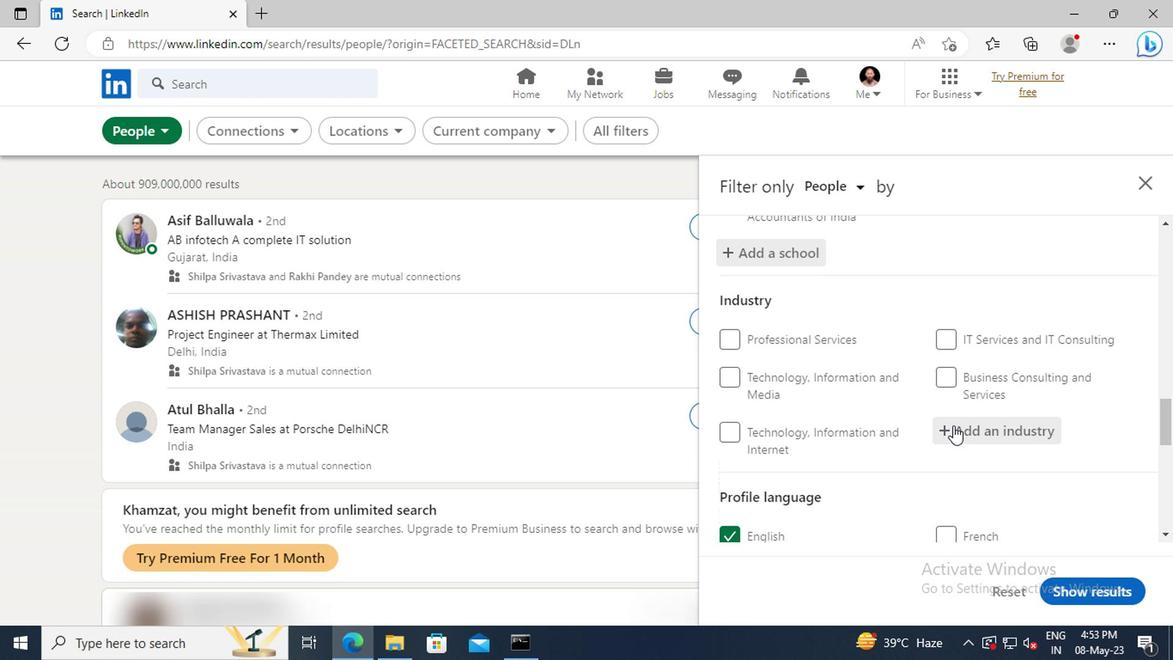 
Action: Mouse moved to (928, 410)
Screenshot: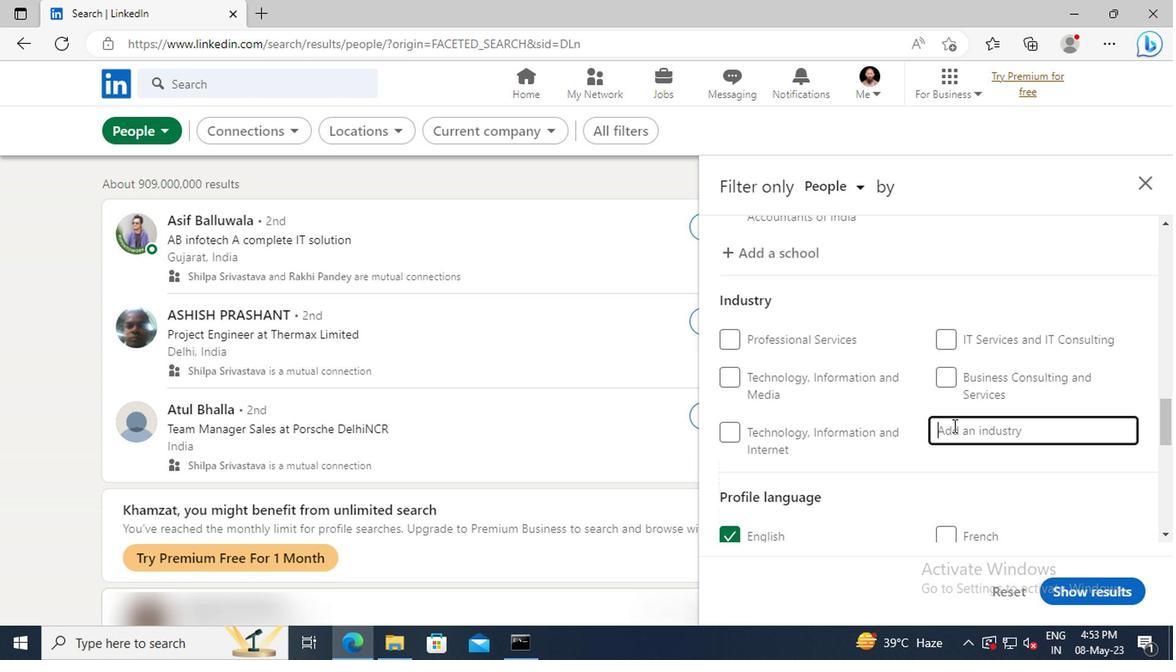 
Action: Key pressed <Key.shift>BIOT
Screenshot: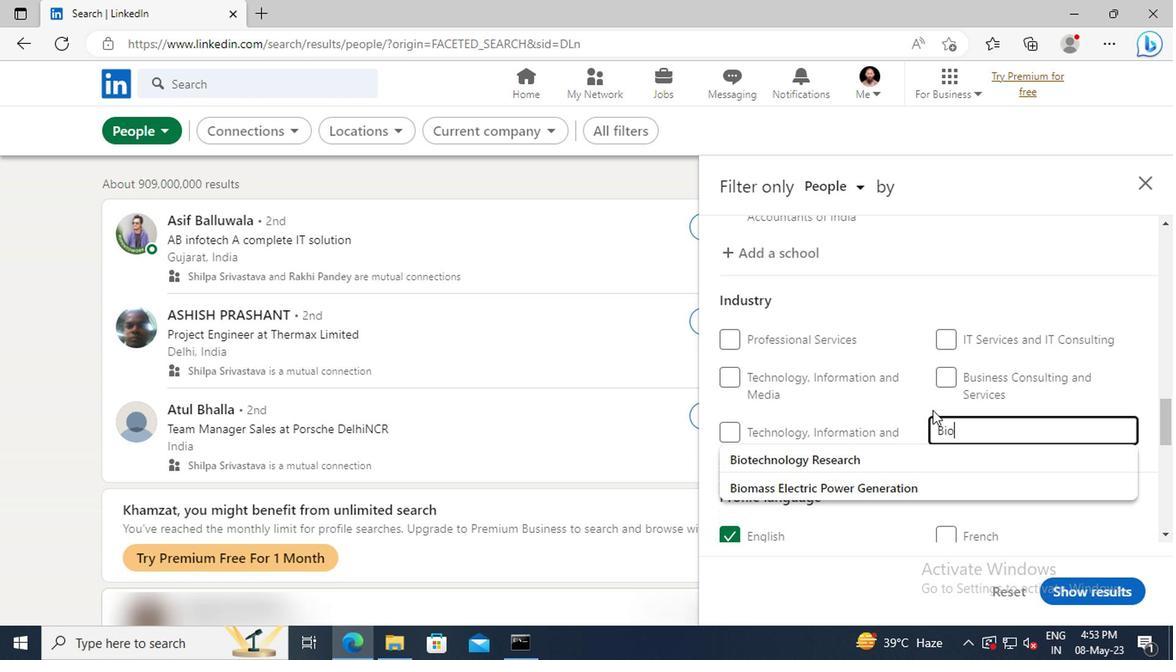 
Action: Mouse moved to (939, 455)
Screenshot: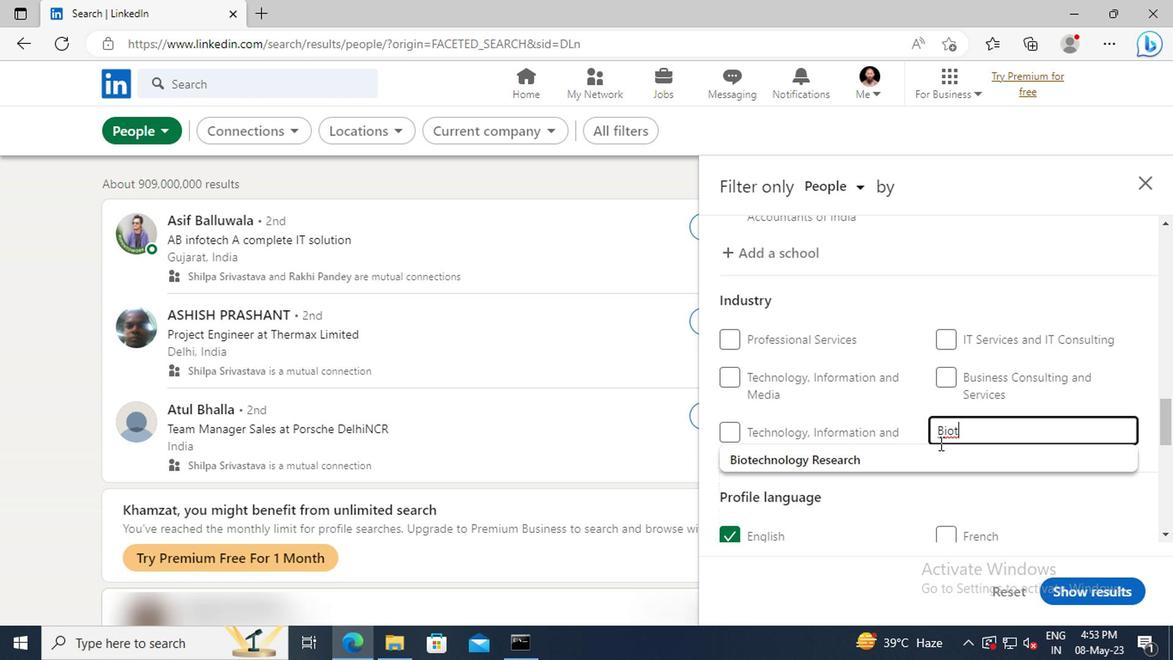 
Action: Mouse pressed left at (939, 455)
Screenshot: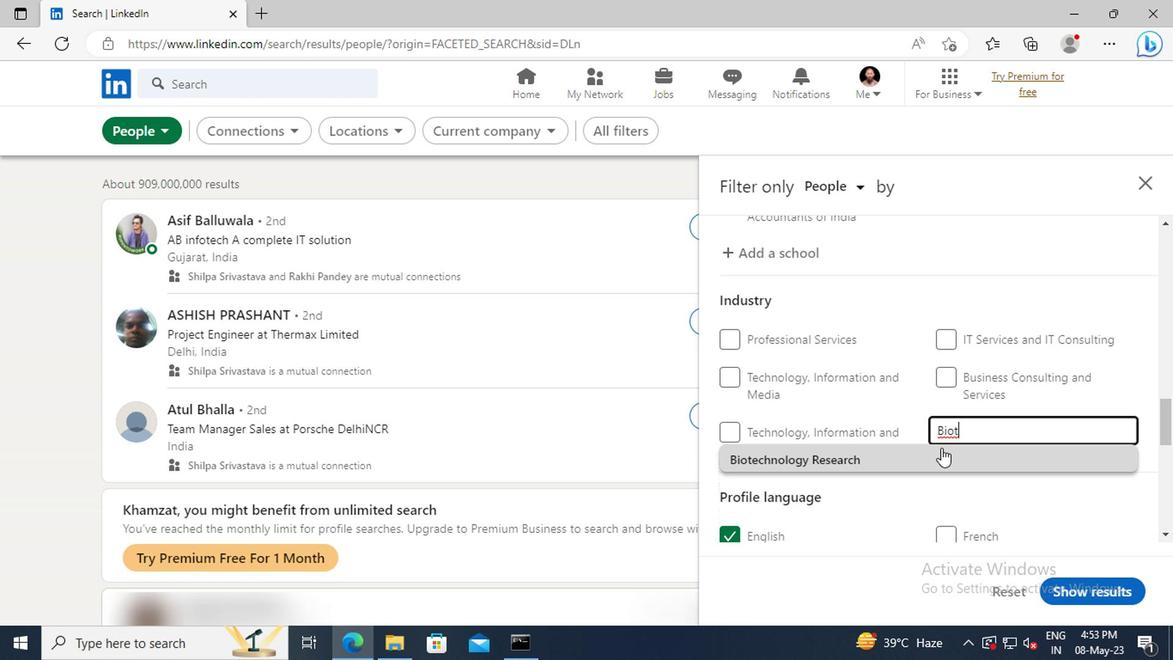 
Action: Mouse moved to (939, 457)
Screenshot: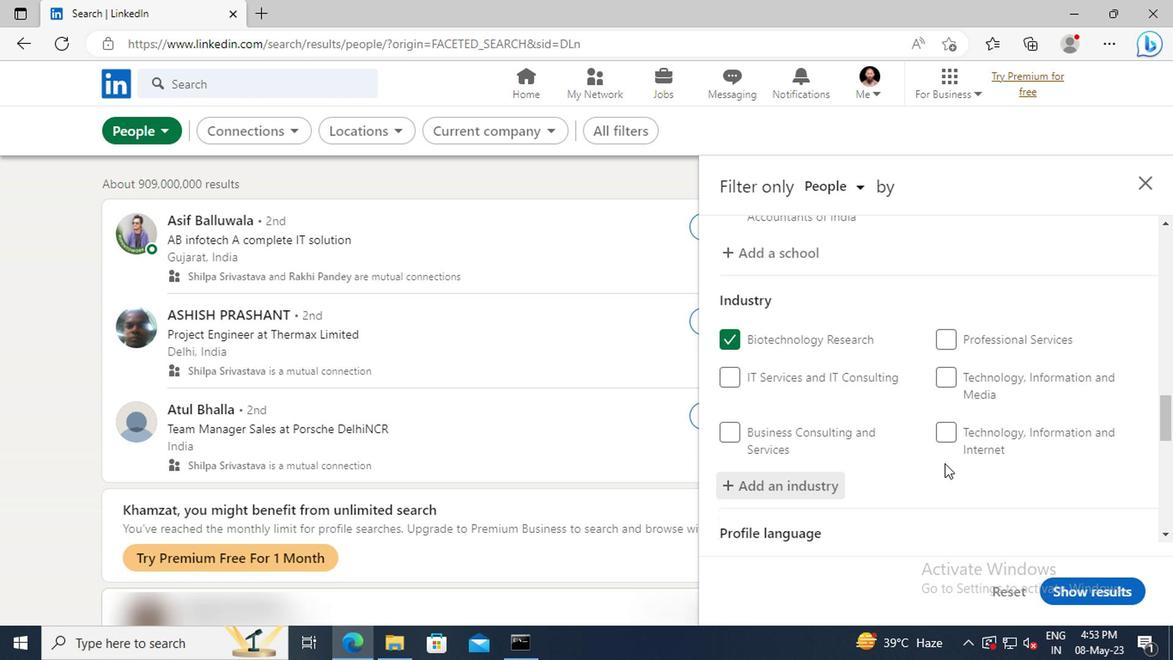 
Action: Mouse scrolled (939, 457) with delta (0, 0)
Screenshot: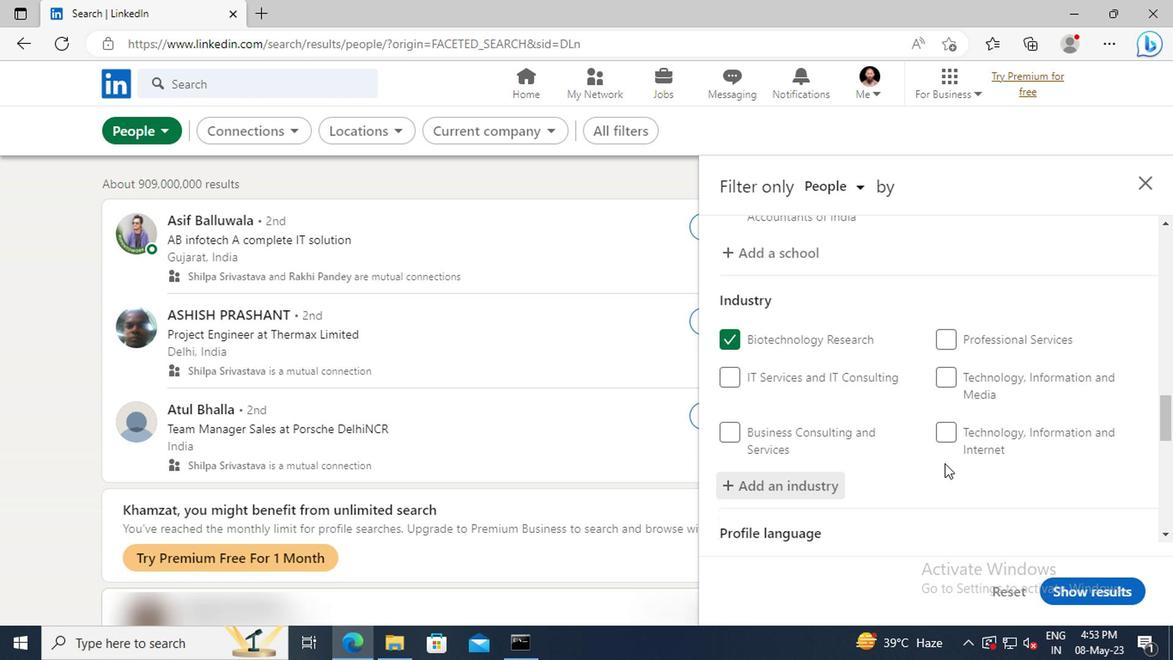 
Action: Mouse moved to (941, 425)
Screenshot: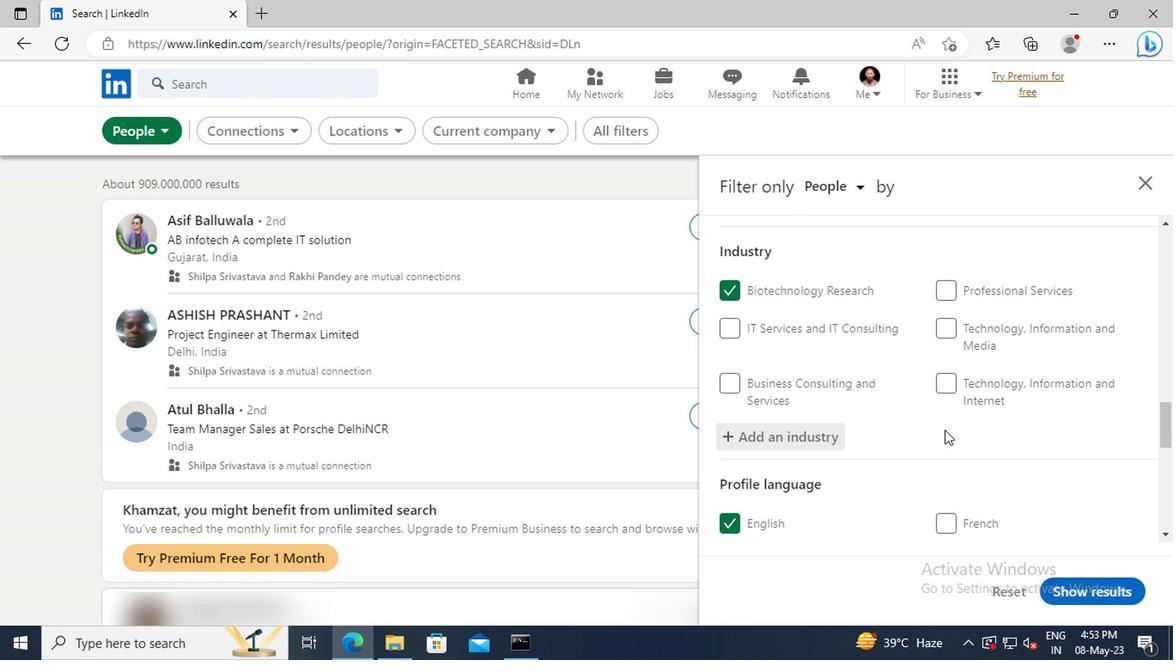 
Action: Mouse scrolled (941, 424) with delta (0, -1)
Screenshot: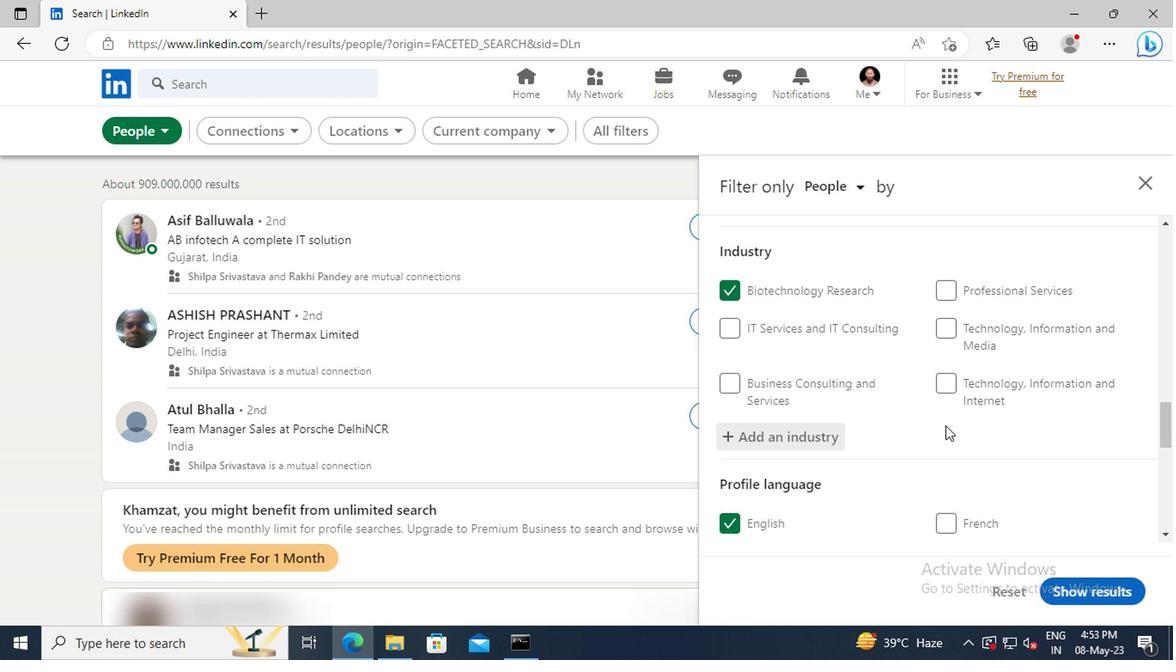 
Action: Mouse scrolled (941, 424) with delta (0, -1)
Screenshot: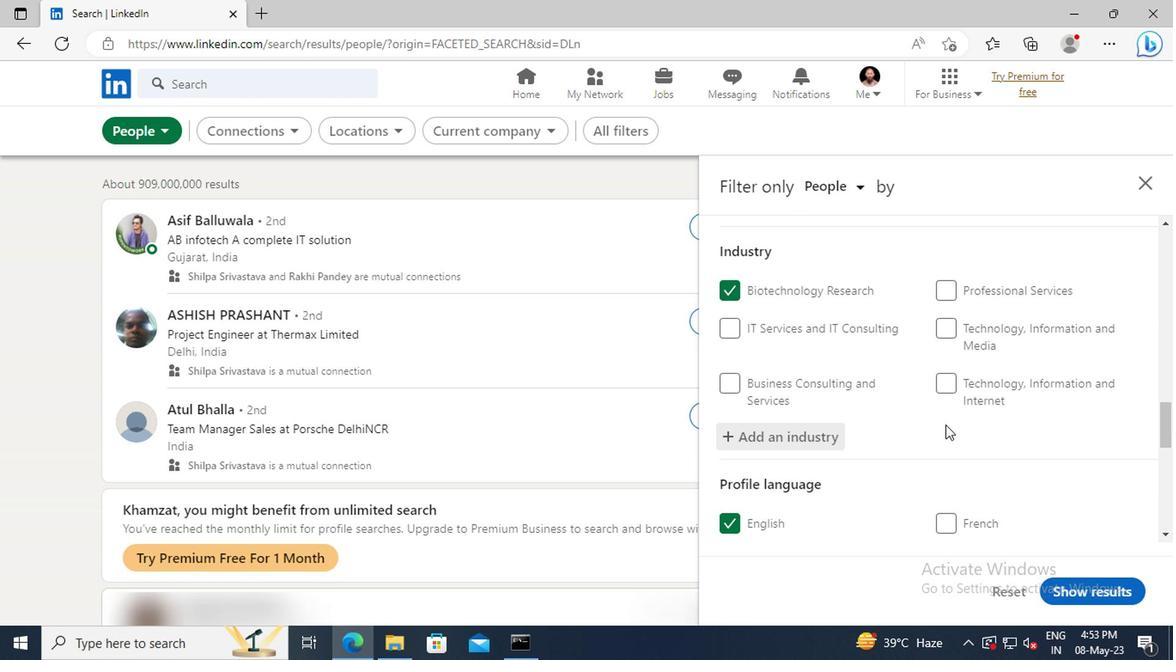 
Action: Mouse moved to (948, 409)
Screenshot: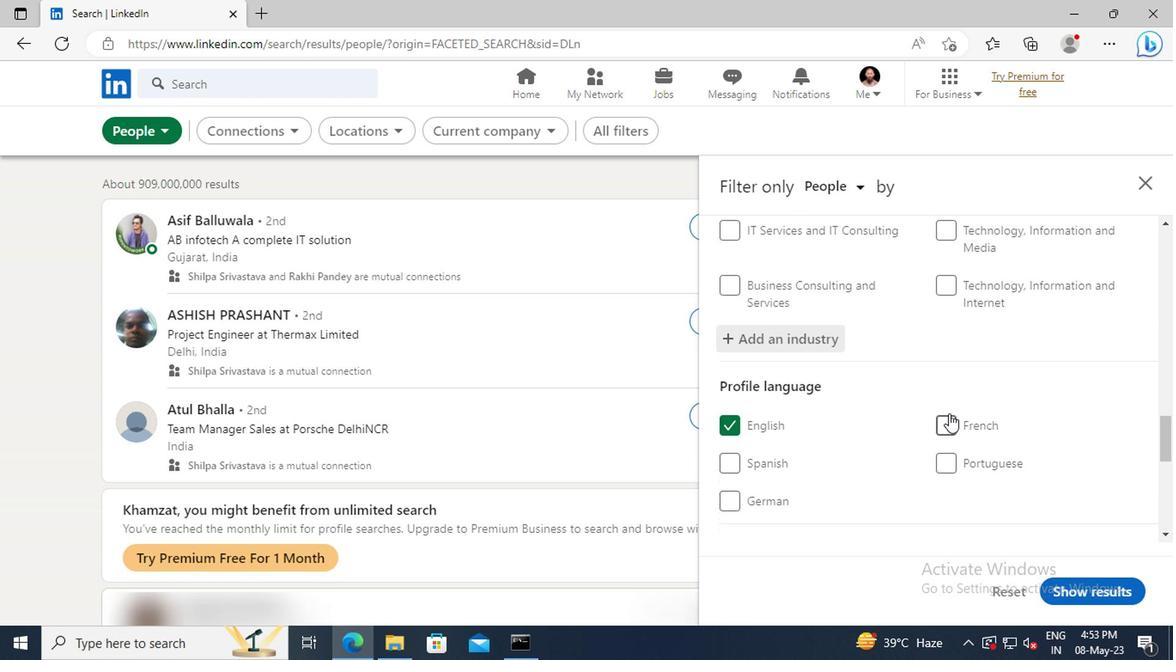 
Action: Mouse scrolled (948, 408) with delta (0, 0)
Screenshot: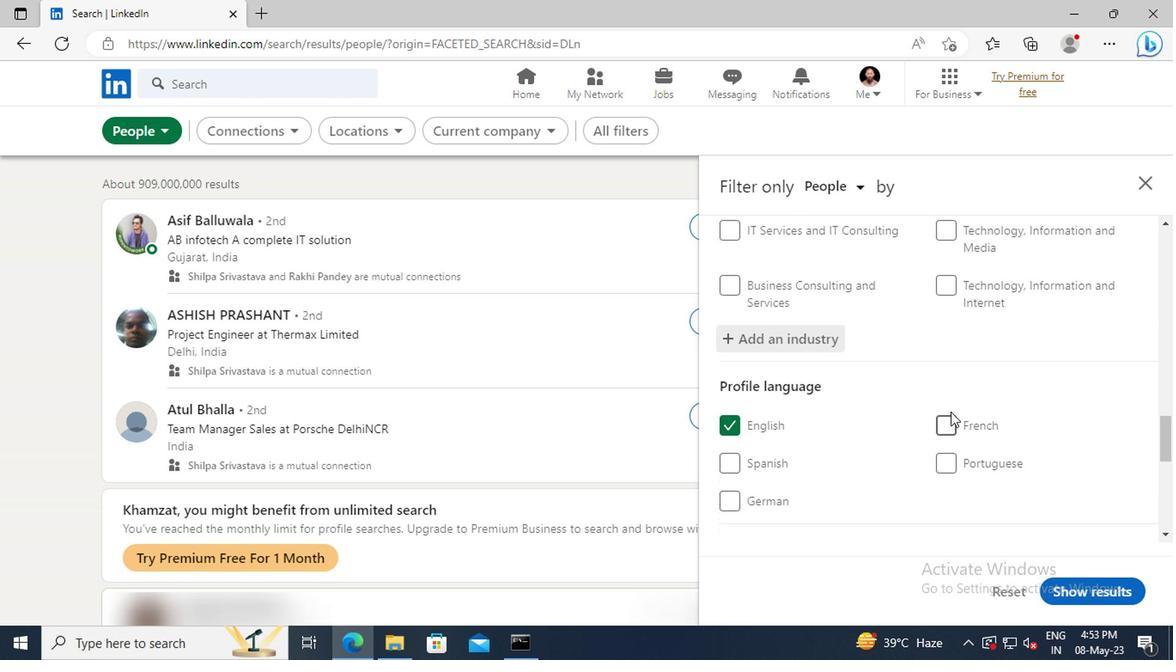 
Action: Mouse moved to (948, 408)
Screenshot: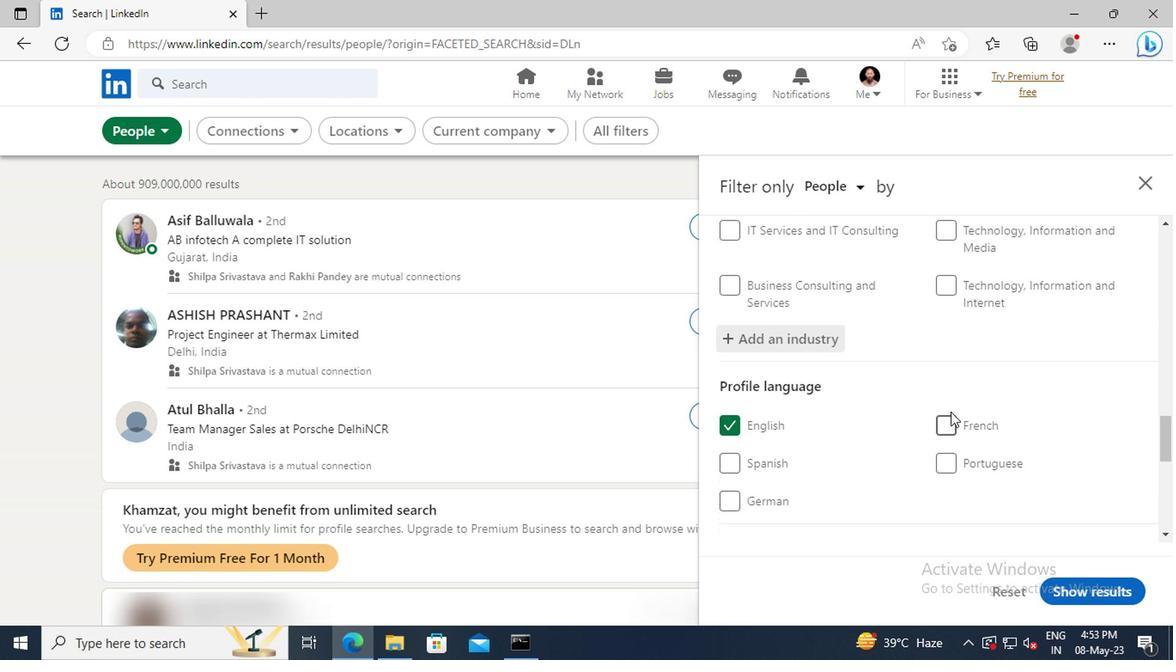 
Action: Mouse scrolled (948, 407) with delta (0, -1)
Screenshot: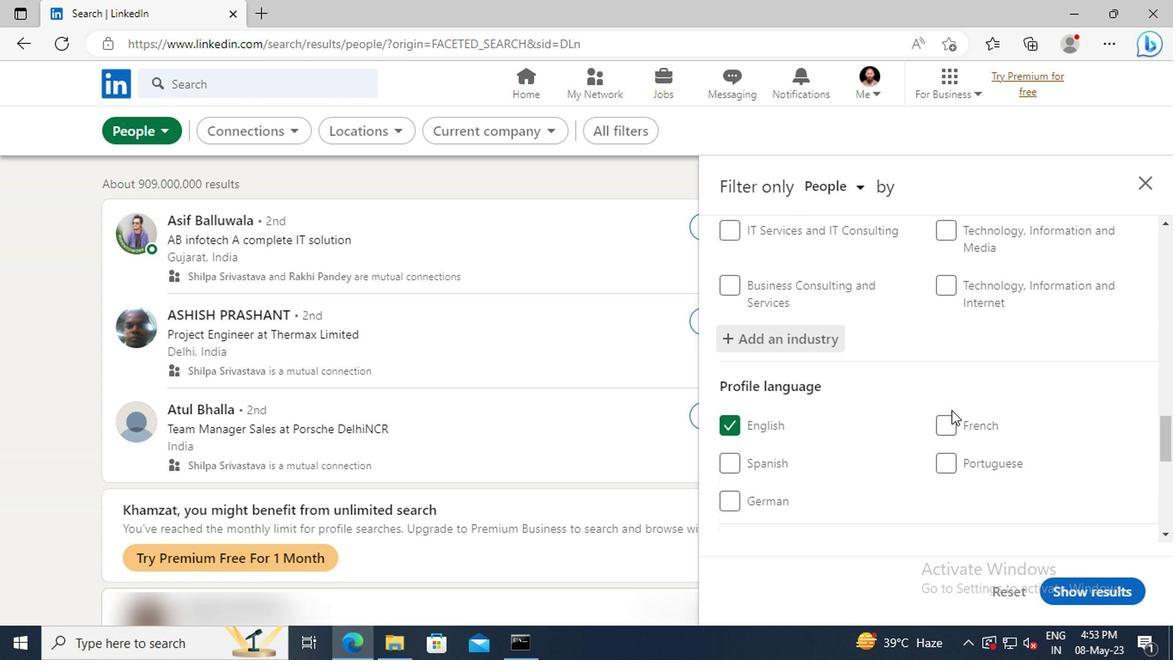 
Action: Mouse moved to (952, 396)
Screenshot: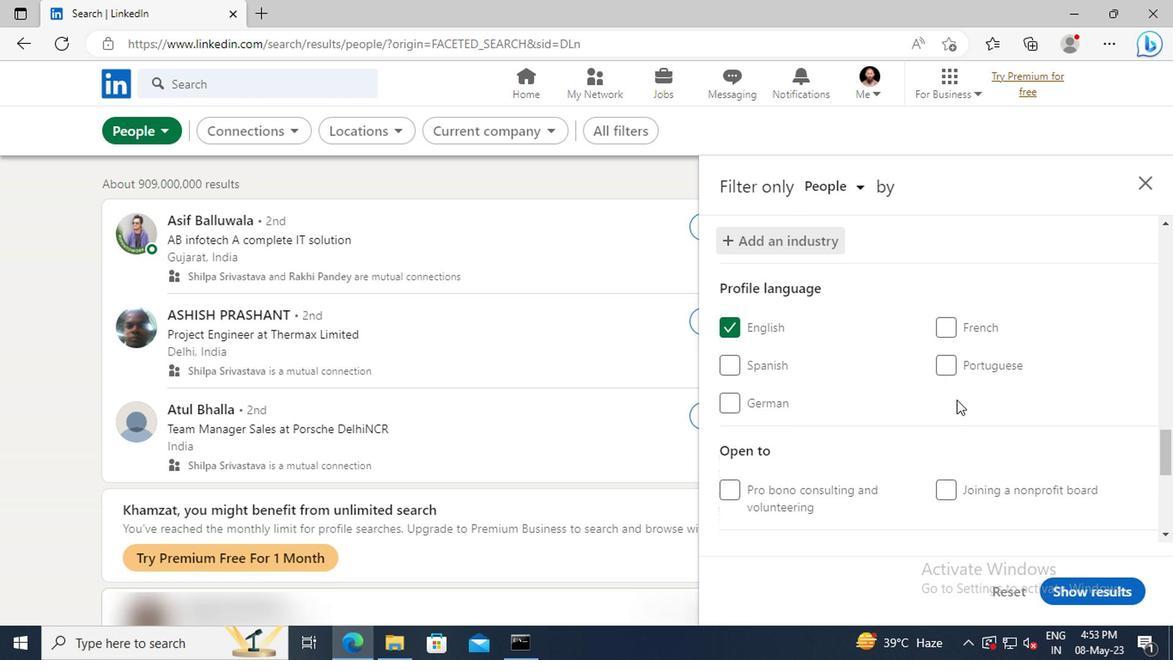 
Action: Mouse scrolled (952, 394) with delta (0, -1)
Screenshot: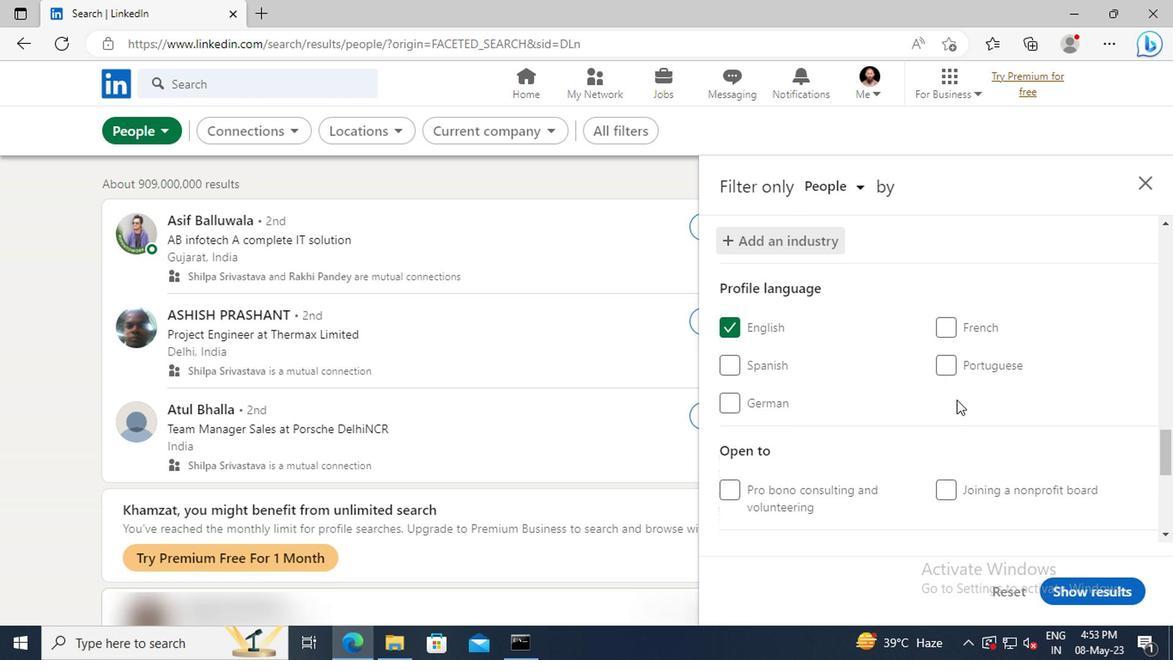 
Action: Mouse moved to (953, 394)
Screenshot: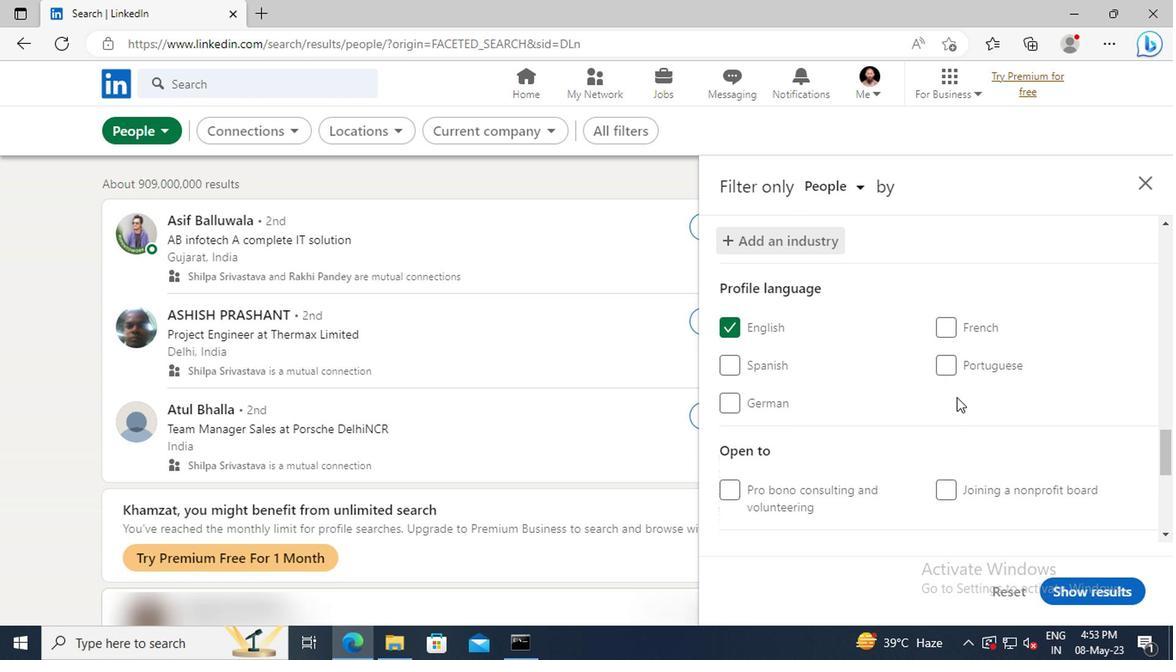 
Action: Mouse scrolled (953, 392) with delta (0, -1)
Screenshot: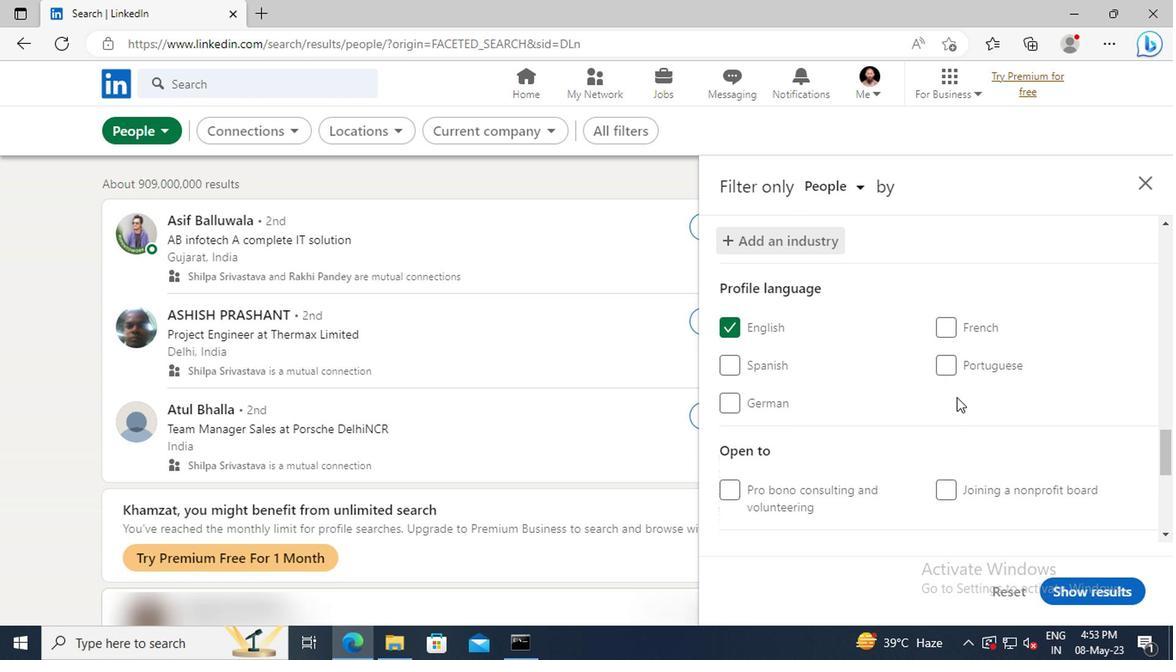 
Action: Mouse moved to (954, 391)
Screenshot: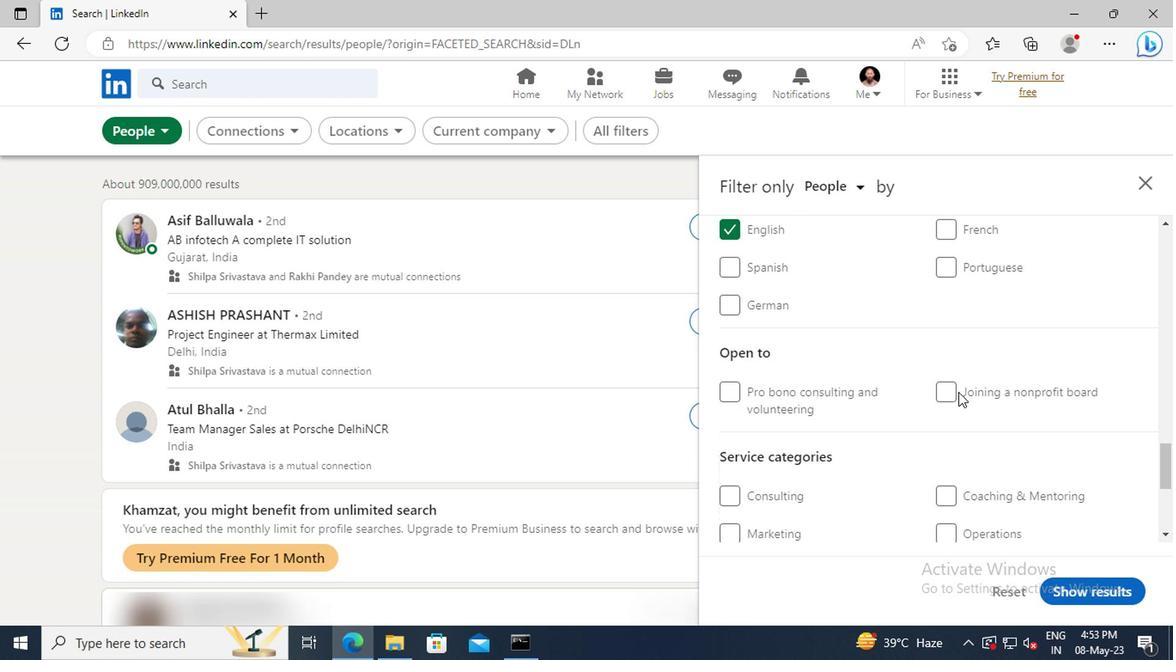 
Action: Mouse scrolled (954, 390) with delta (0, -1)
Screenshot: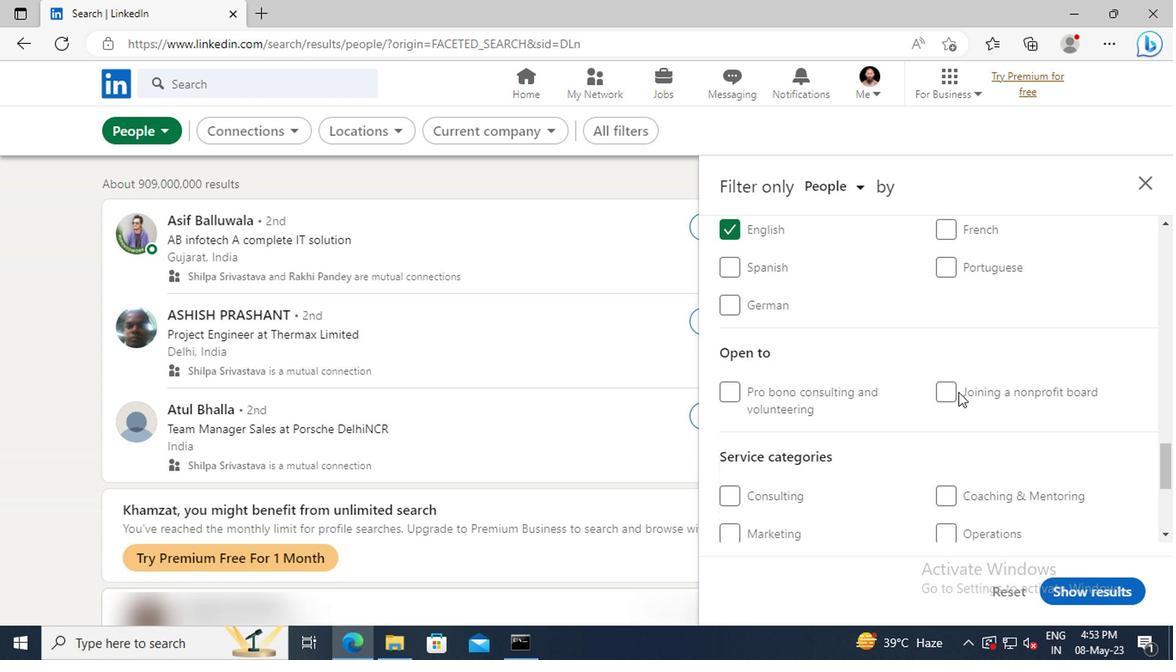 
Action: Mouse scrolled (954, 390) with delta (0, -1)
Screenshot: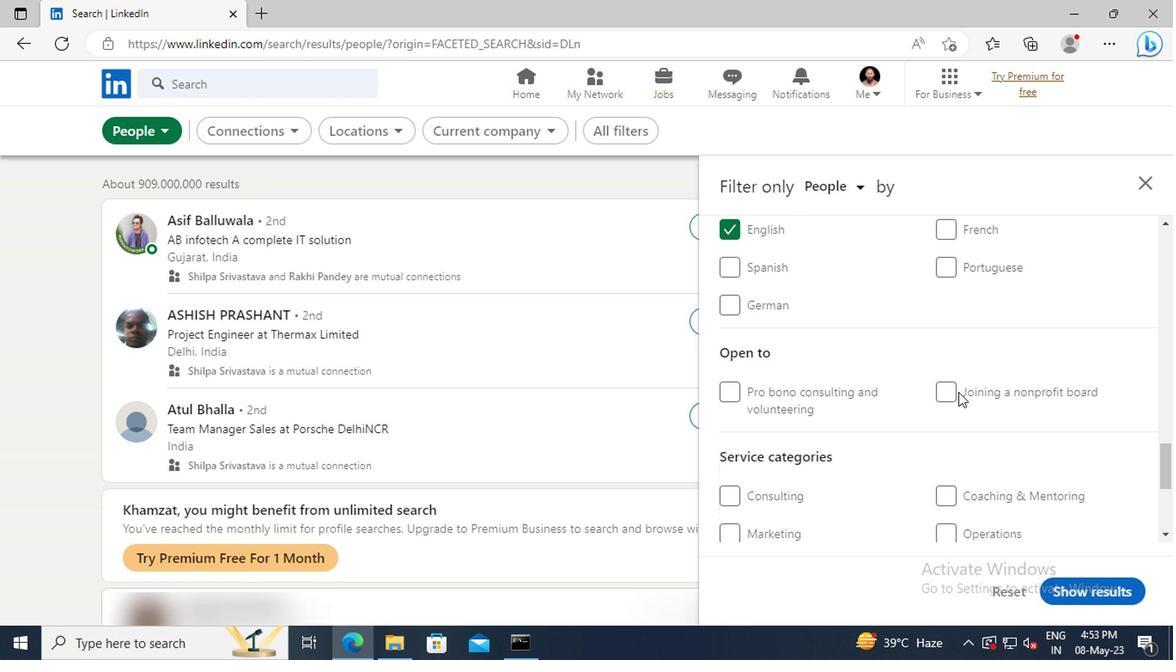 
Action: Mouse moved to (954, 391)
Screenshot: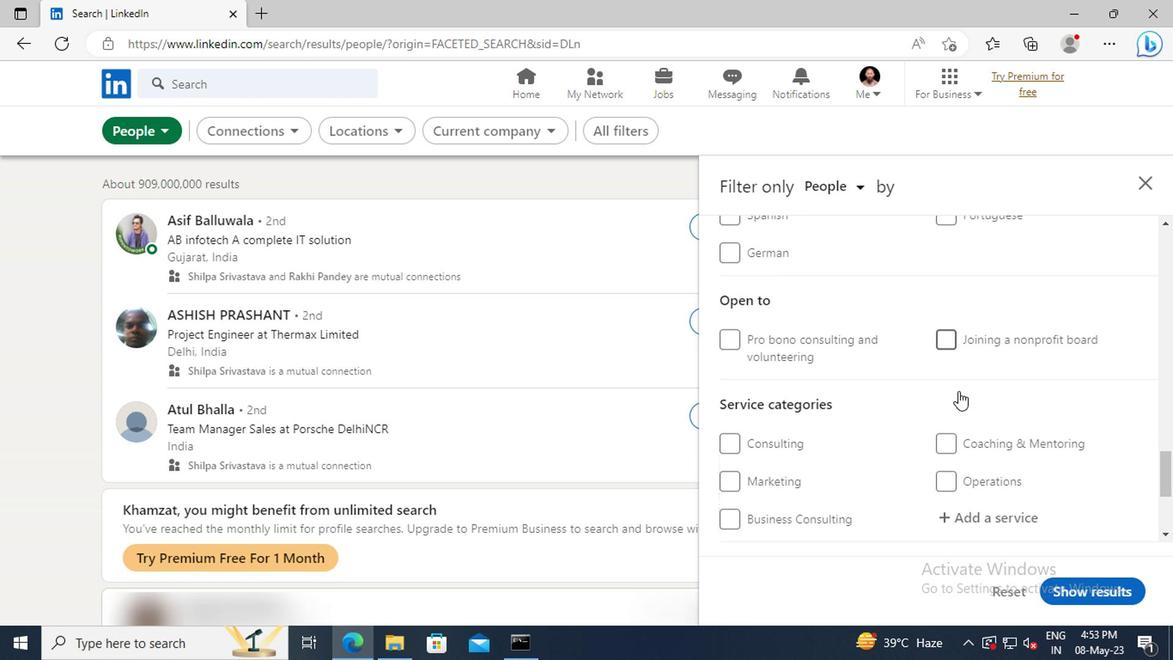 
Action: Mouse scrolled (954, 390) with delta (0, -1)
Screenshot: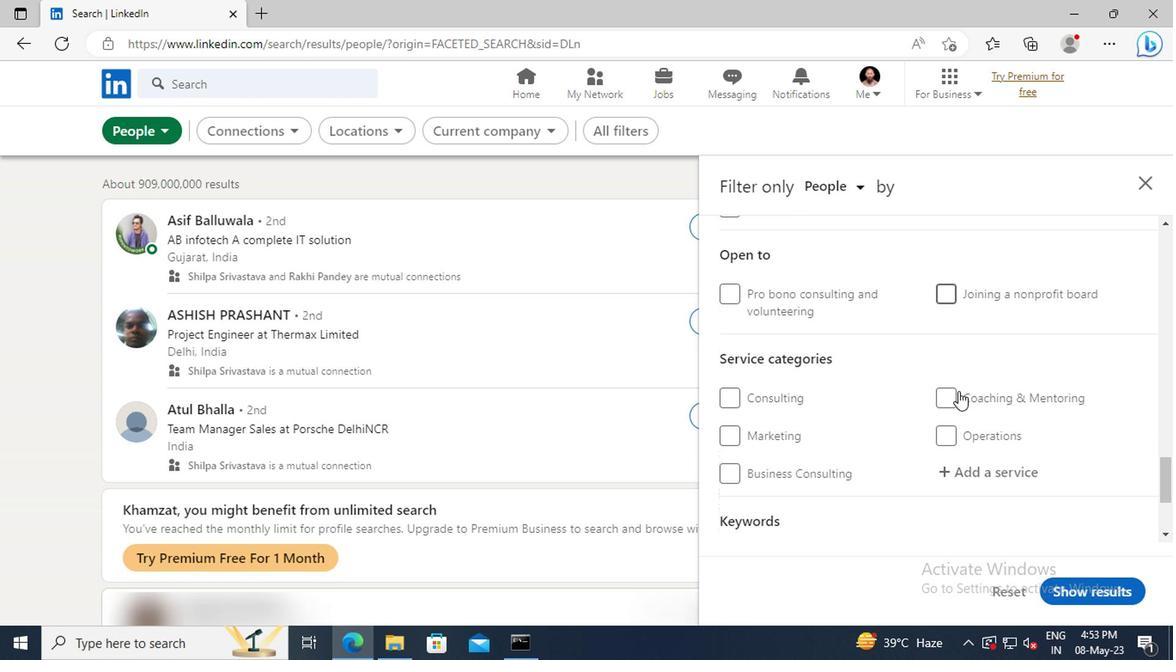 
Action: Mouse moved to (960, 415)
Screenshot: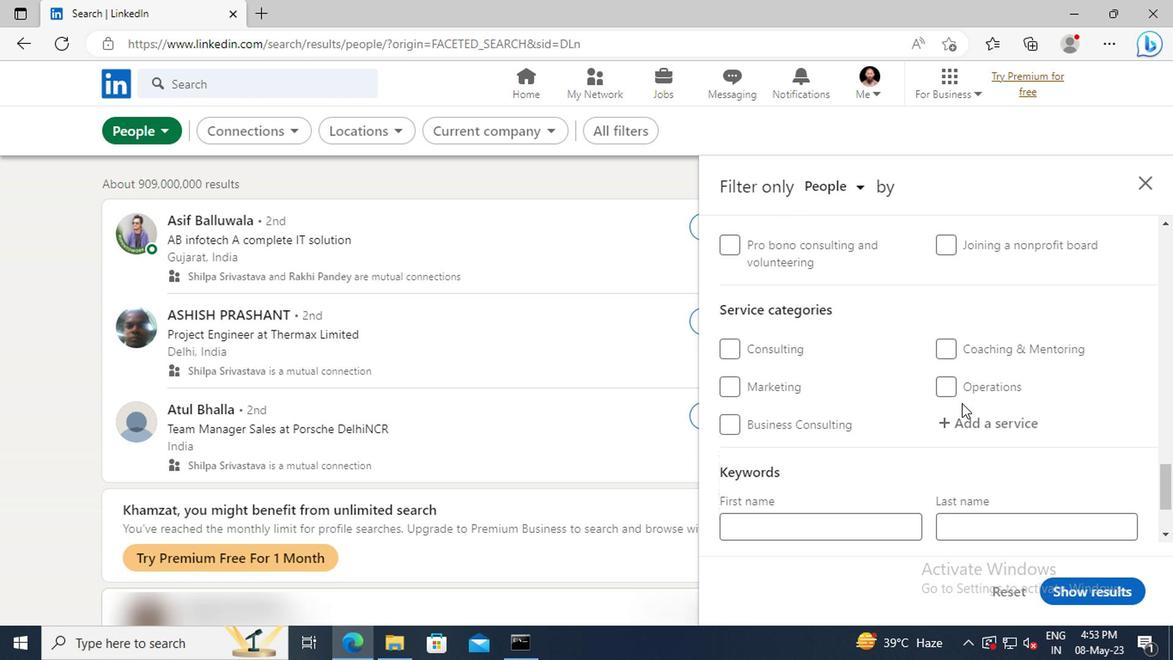 
Action: Mouse pressed left at (960, 415)
Screenshot: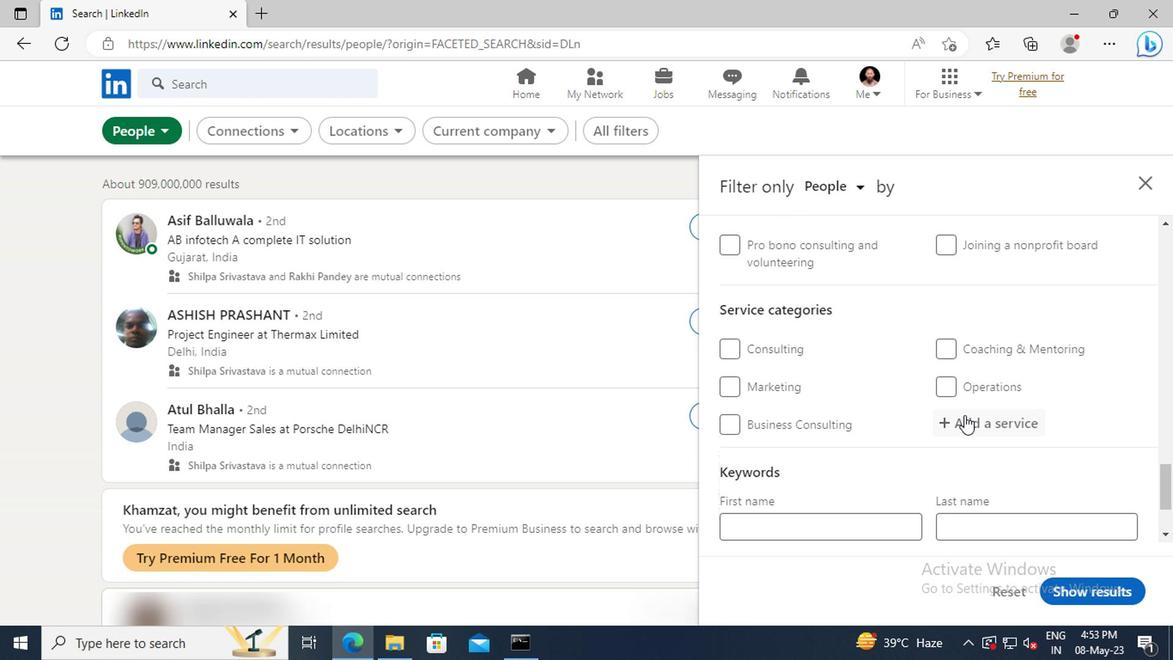 
Action: Mouse moved to (954, 411)
Screenshot: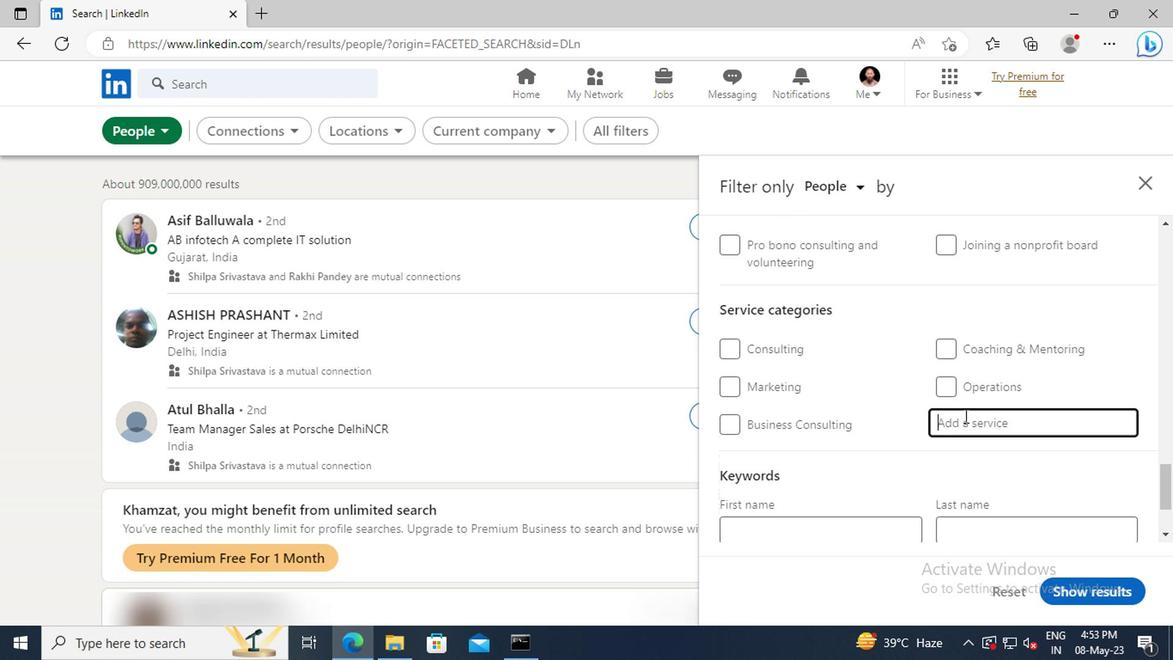 
Action: Key pressed <Key.shift>N
Screenshot: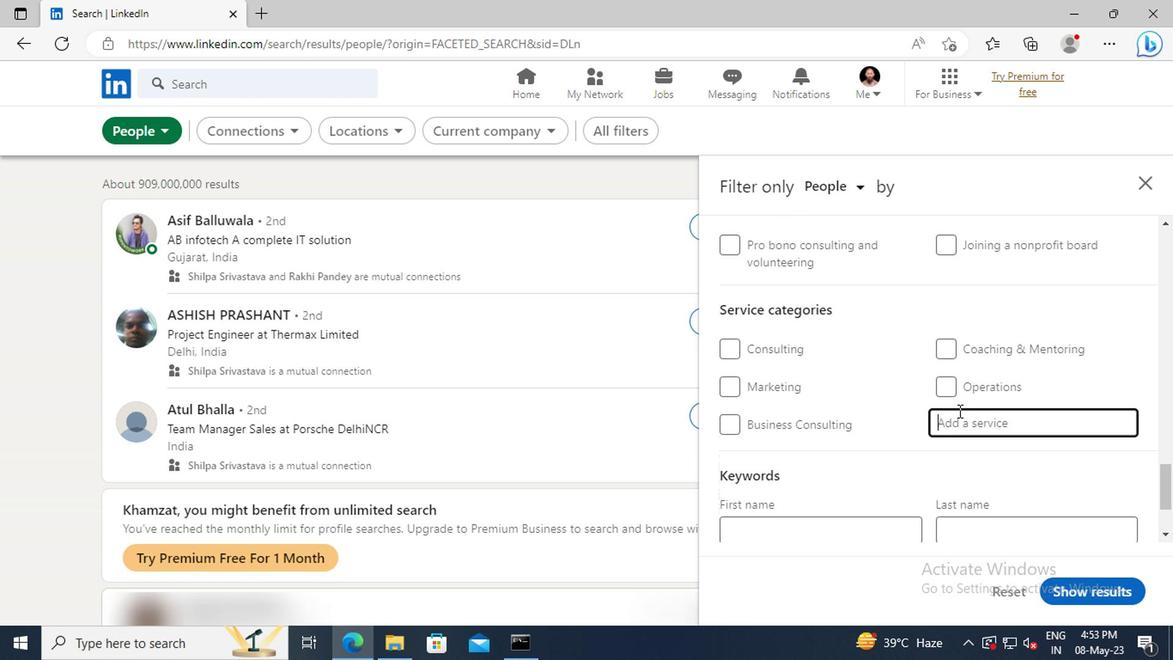 
Action: Mouse moved to (954, 411)
Screenshot: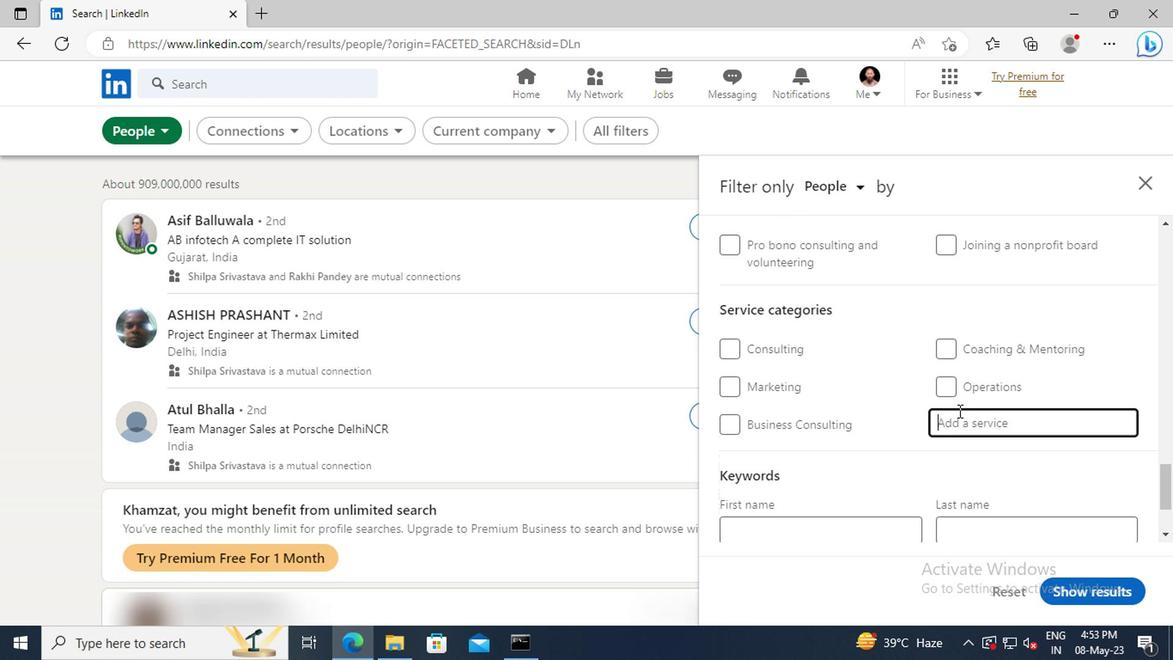 
Action: Key pressed ONP
Screenshot: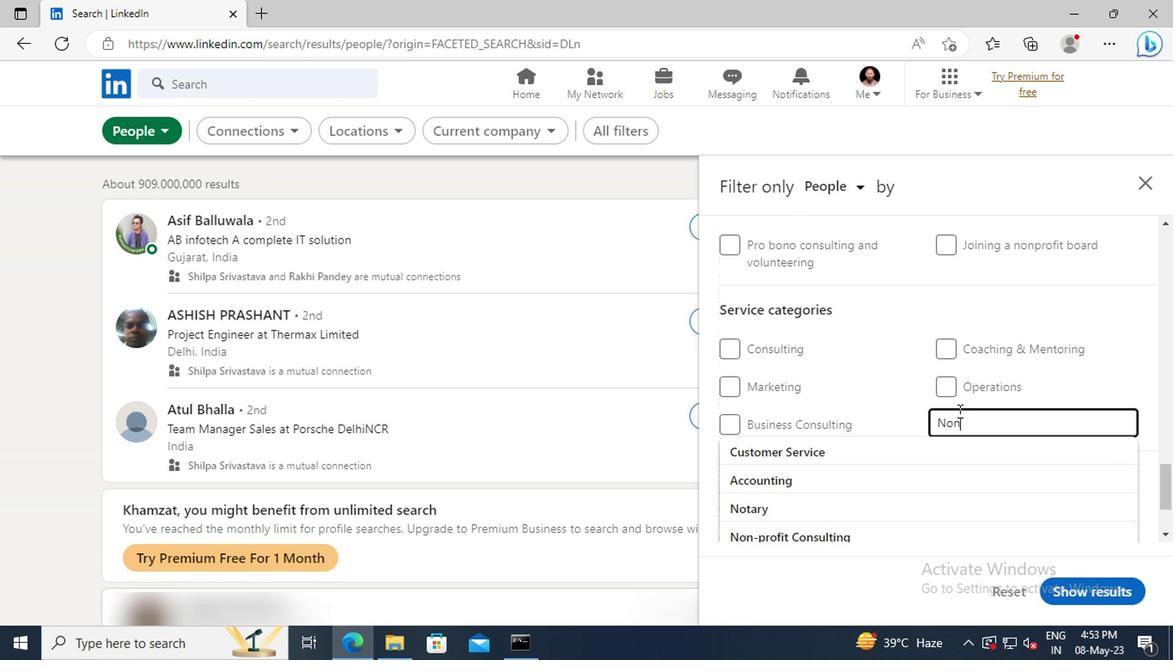 
Action: Mouse moved to (969, 474)
Screenshot: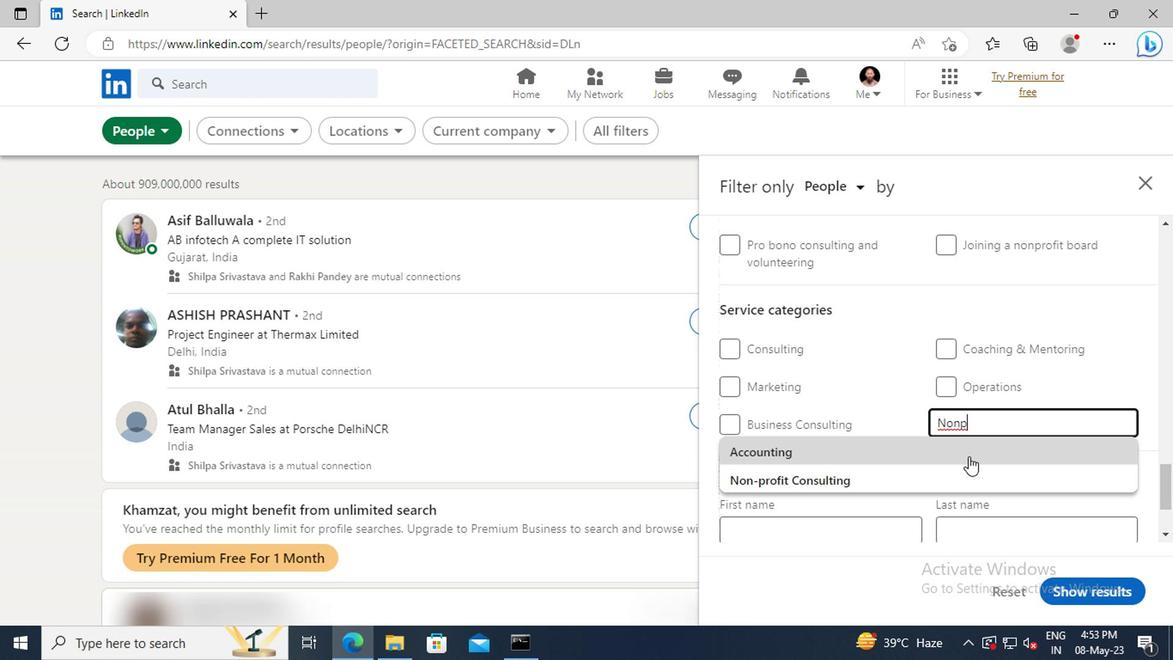 
Action: Mouse pressed left at (969, 474)
Screenshot: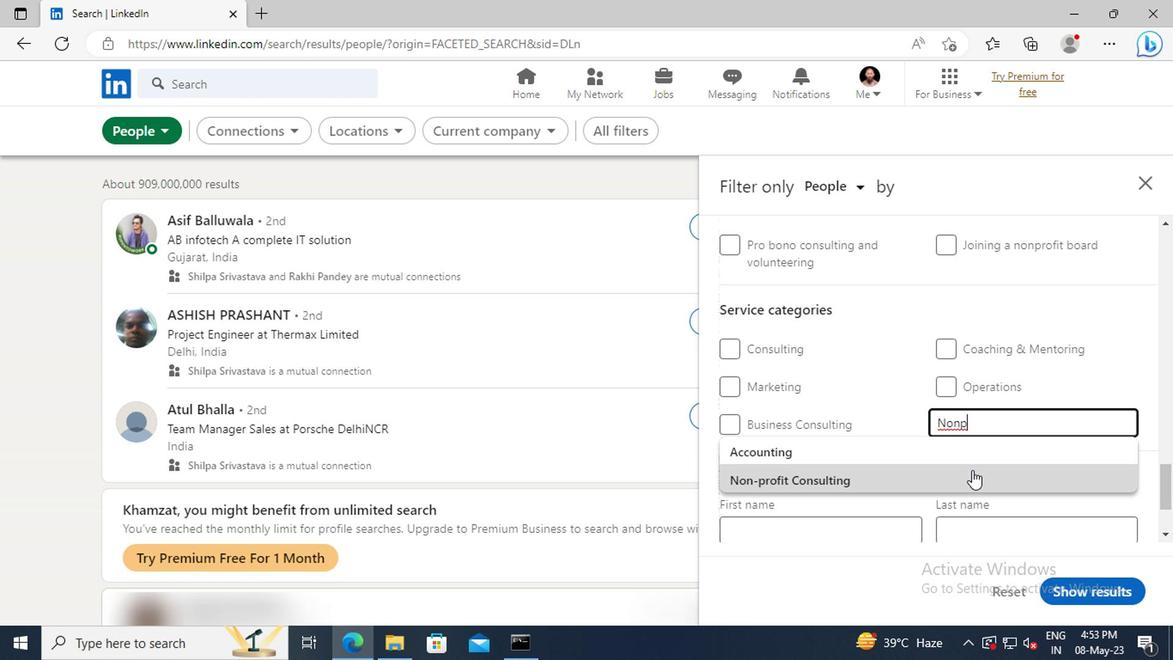 
Action: Mouse moved to (969, 474)
Screenshot: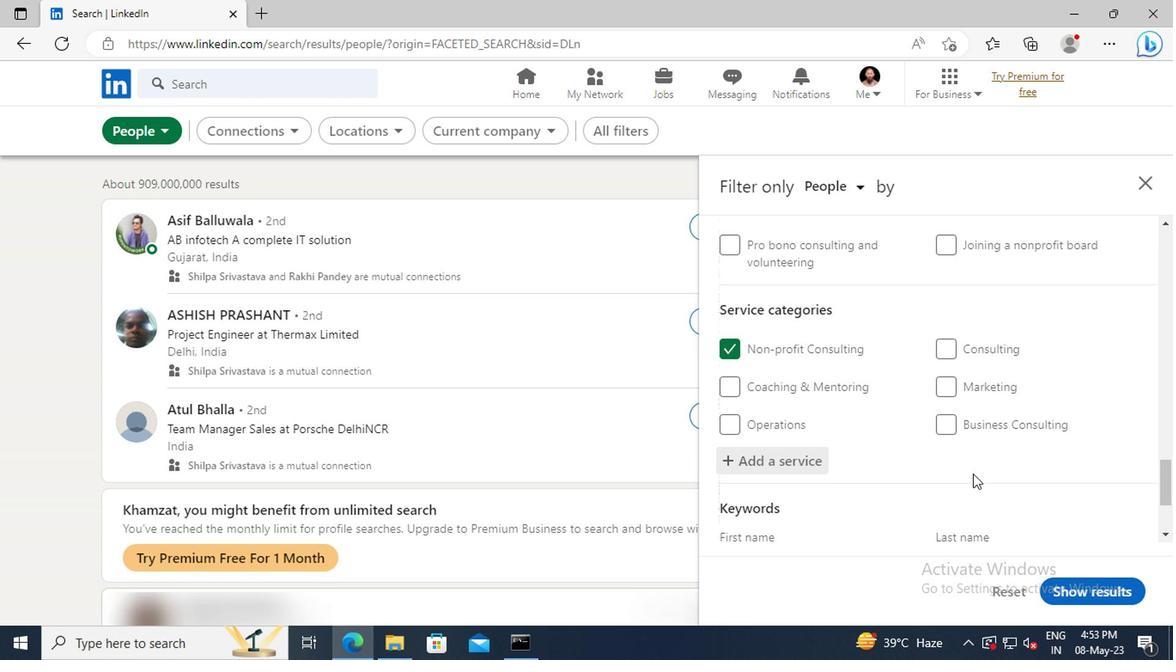 
Action: Mouse scrolled (969, 473) with delta (0, -1)
Screenshot: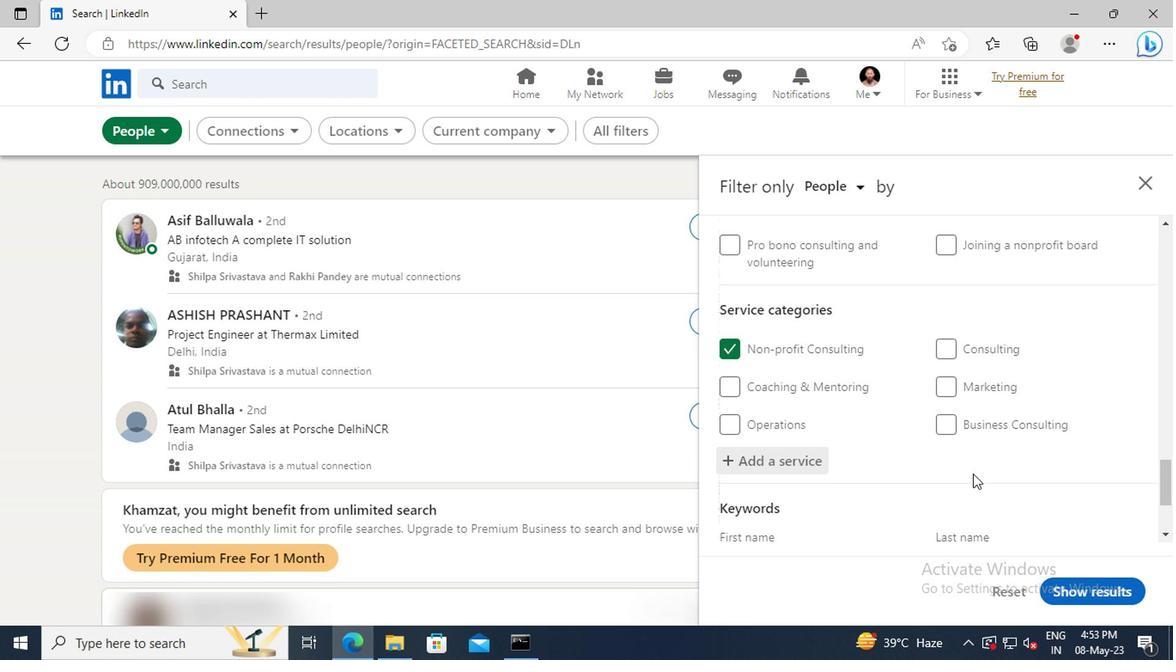 
Action: Mouse scrolled (969, 473) with delta (0, -1)
Screenshot: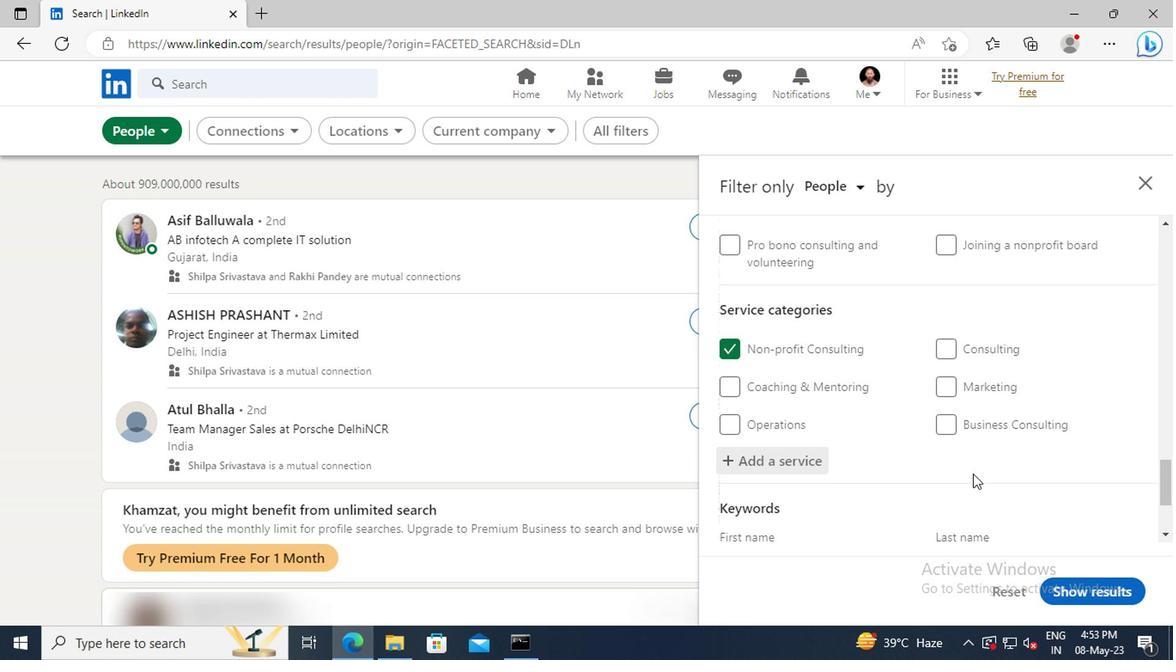 
Action: Mouse scrolled (969, 473) with delta (0, -1)
Screenshot: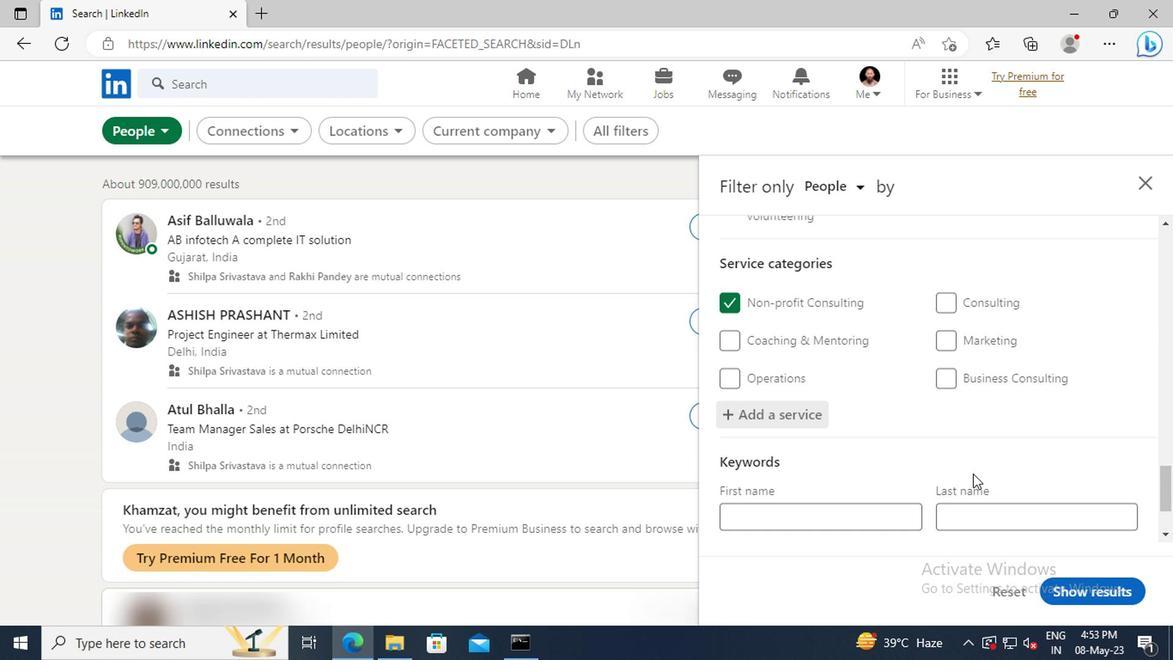 
Action: Mouse moved to (969, 473)
Screenshot: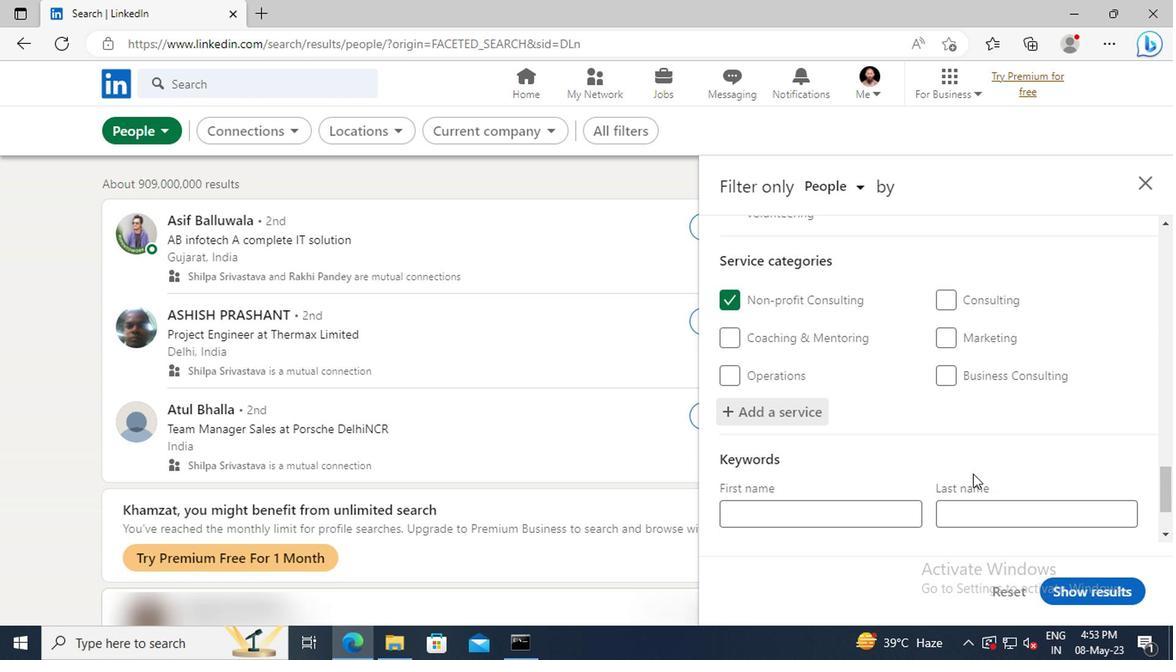 
Action: Mouse scrolled (969, 472) with delta (0, 0)
Screenshot: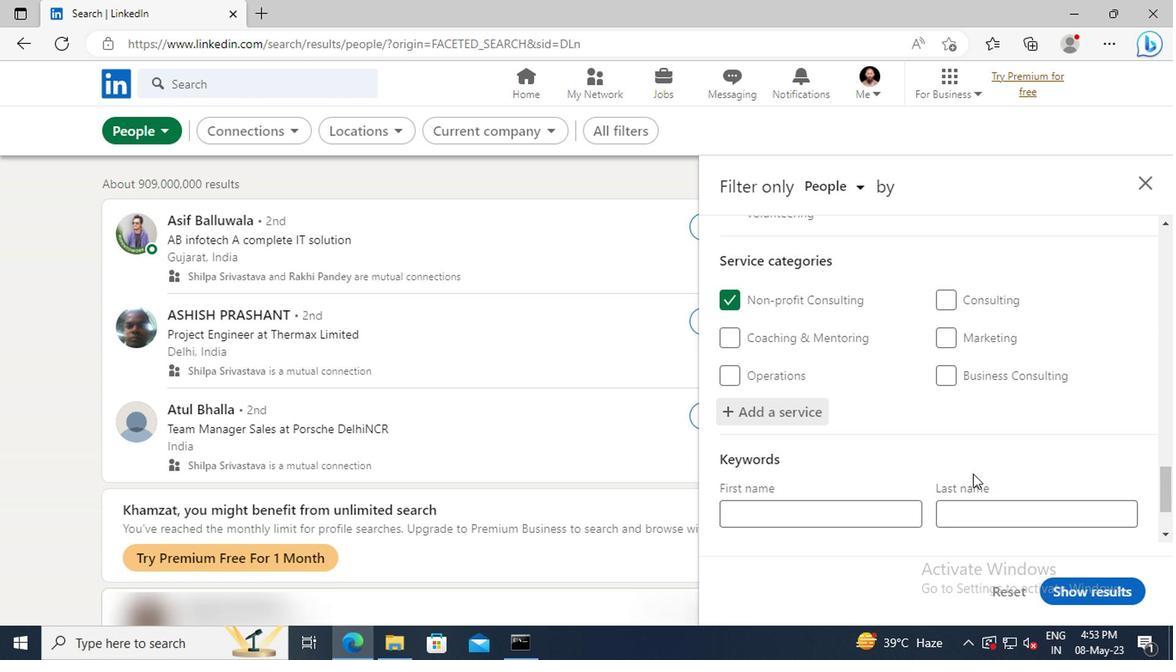 
Action: Mouse moved to (825, 468)
Screenshot: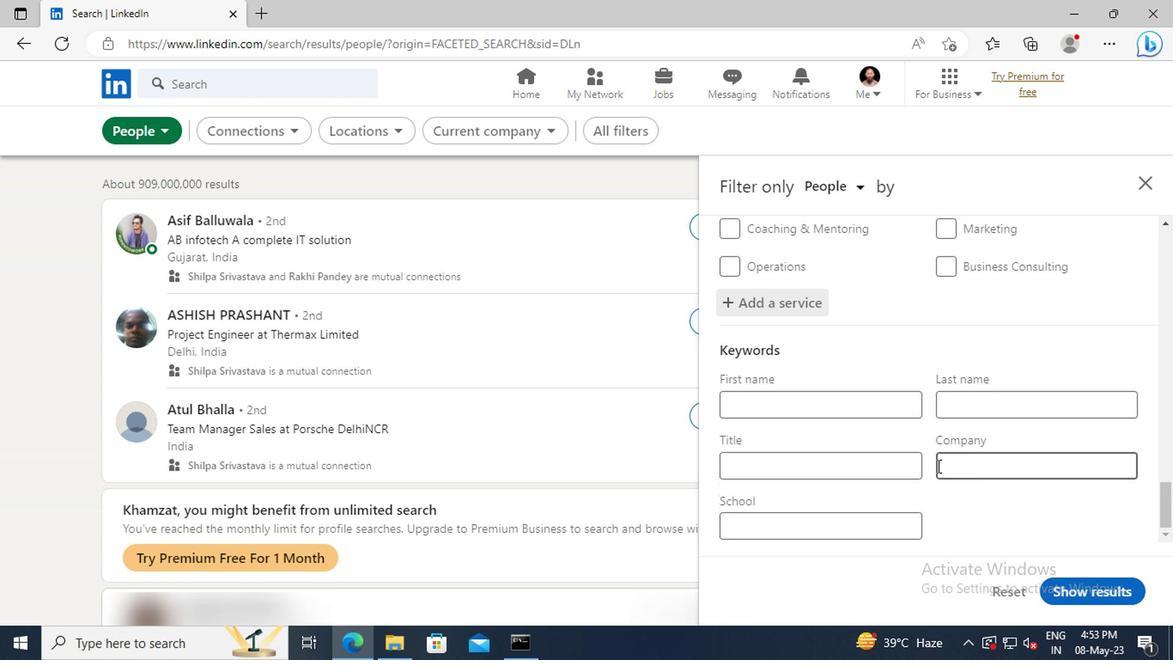 
Action: Mouse pressed left at (825, 468)
Screenshot: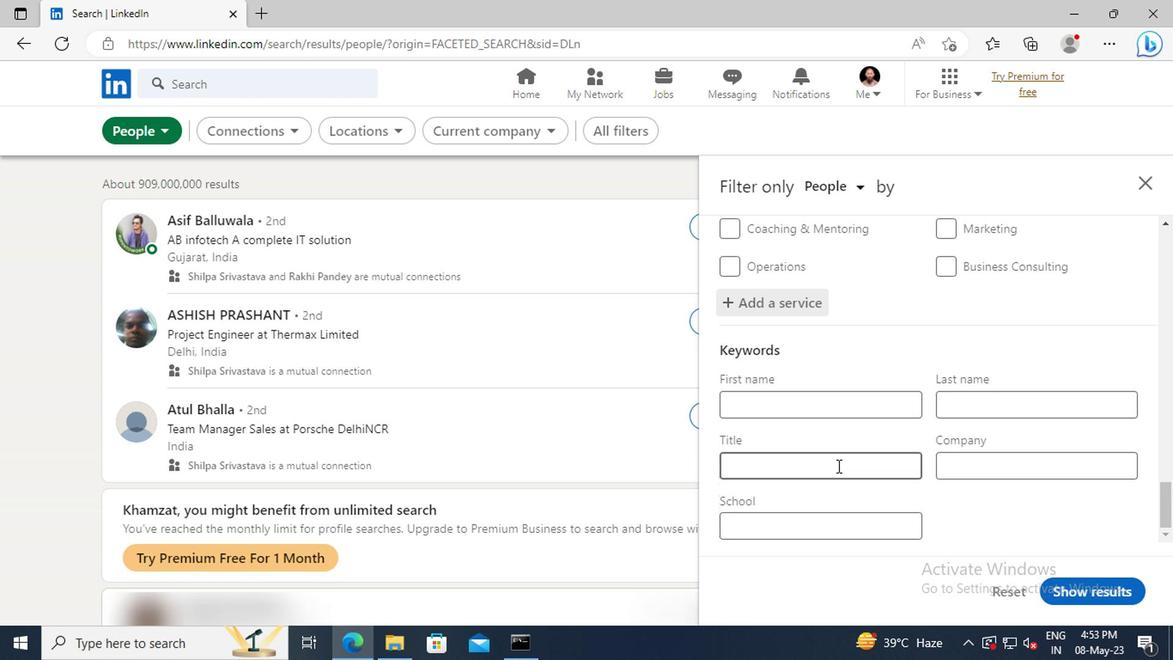 
Action: Mouse moved to (837, 478)
Screenshot: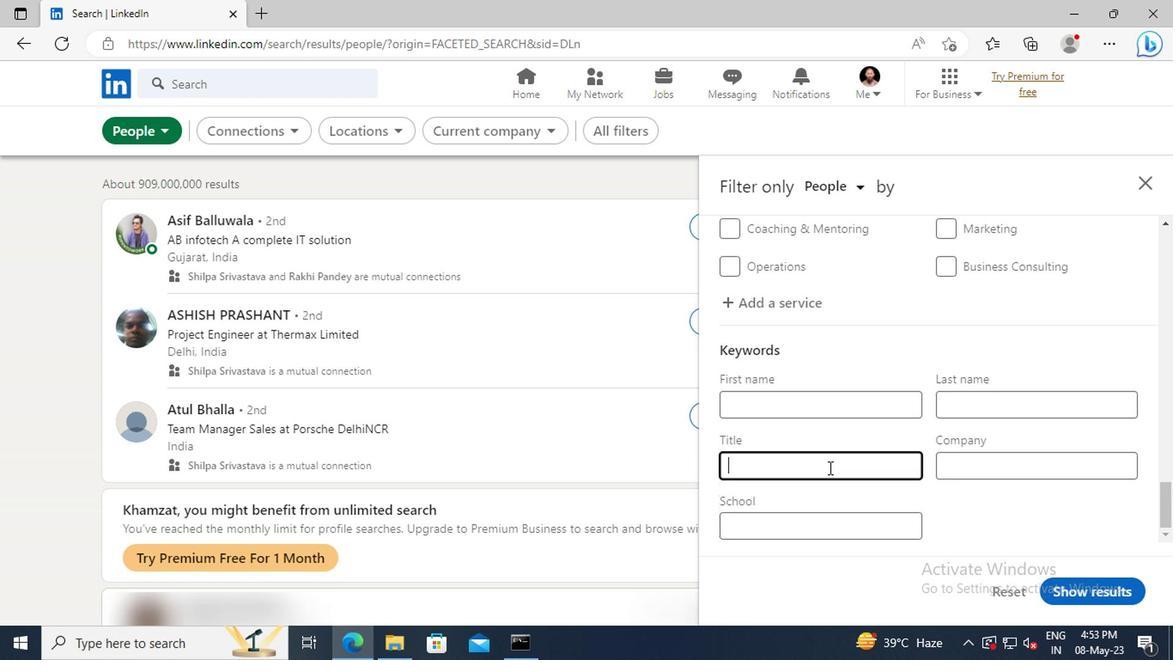 
Action: Key pressed <Key.shift>PHYSICAL<Key.space><Key.shift>THERAPY<Key.space><Key.shift>ASSISTANT<Key.enter>
Screenshot: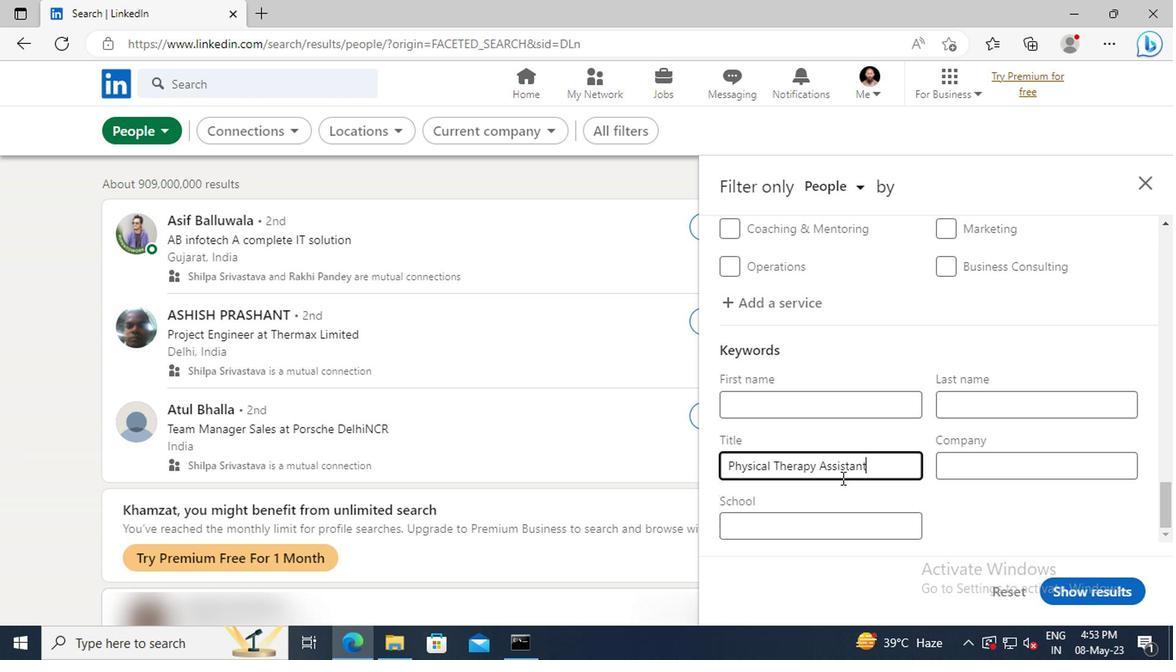 
Action: Mouse moved to (1081, 589)
Screenshot: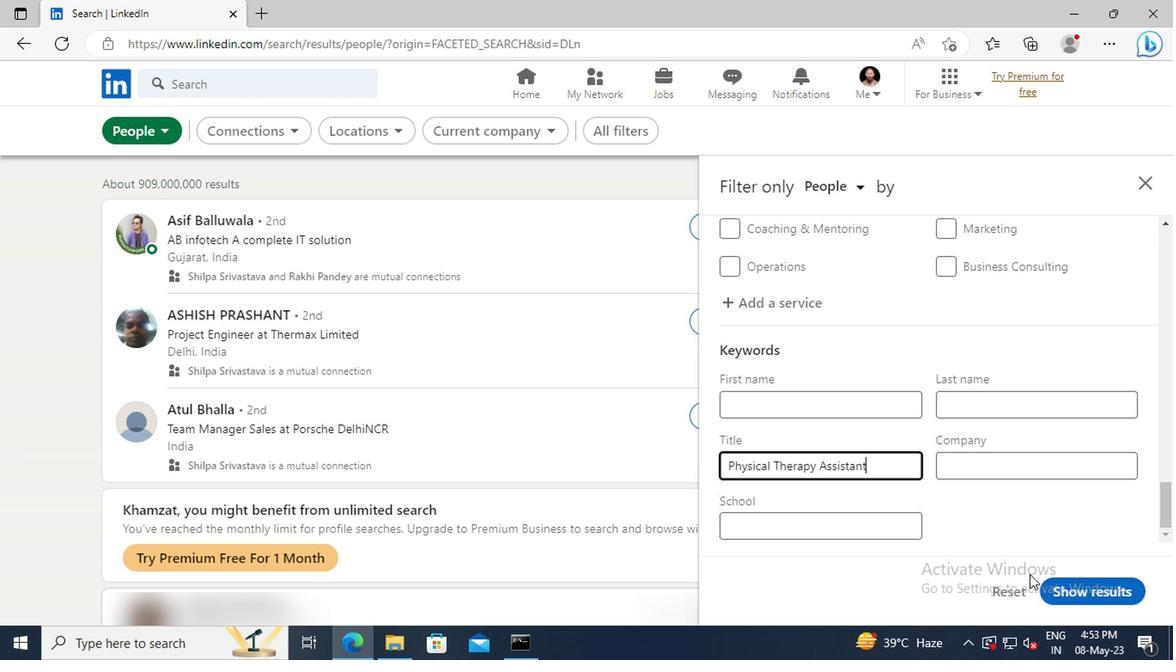 
Action: Mouse pressed left at (1081, 589)
Screenshot: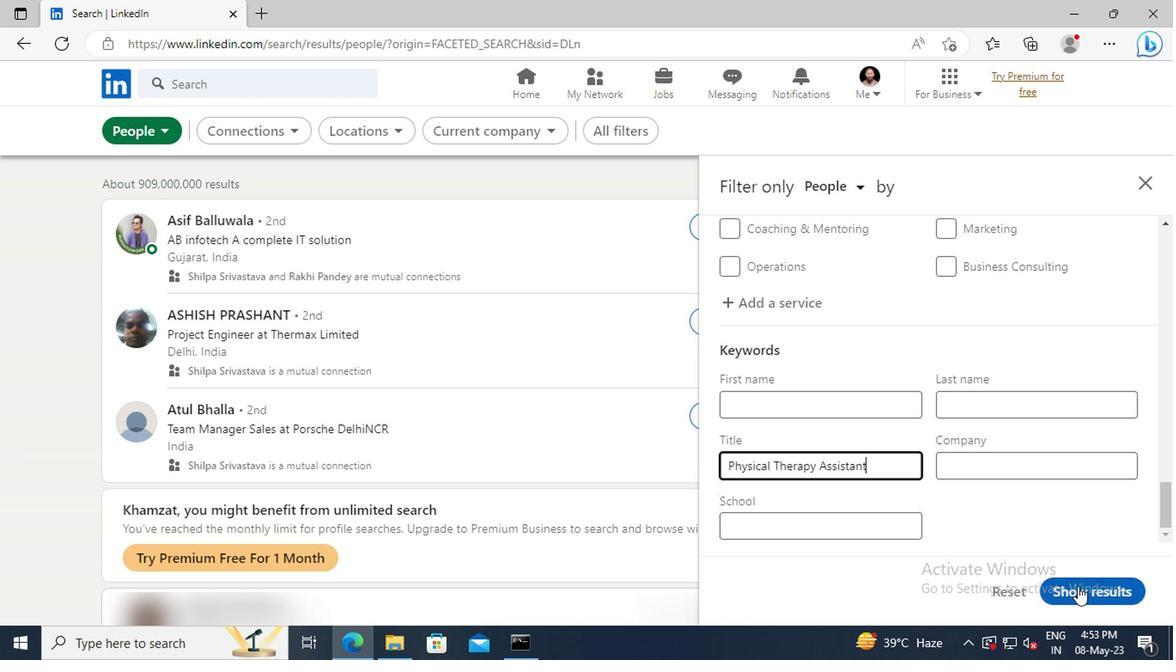 
